 Task: Search one way flight ticket for 3 adults, 3 children in premium economy from Gunnison: Gunnison-crested Butte Regional Airport to Sheridan: Sheridan County Airport on 8-6-2023. Choice of flights is Alaska. Price is upto 89000. Outbound departure time preference is 23:00.
Action: Mouse moved to (292, 460)
Screenshot: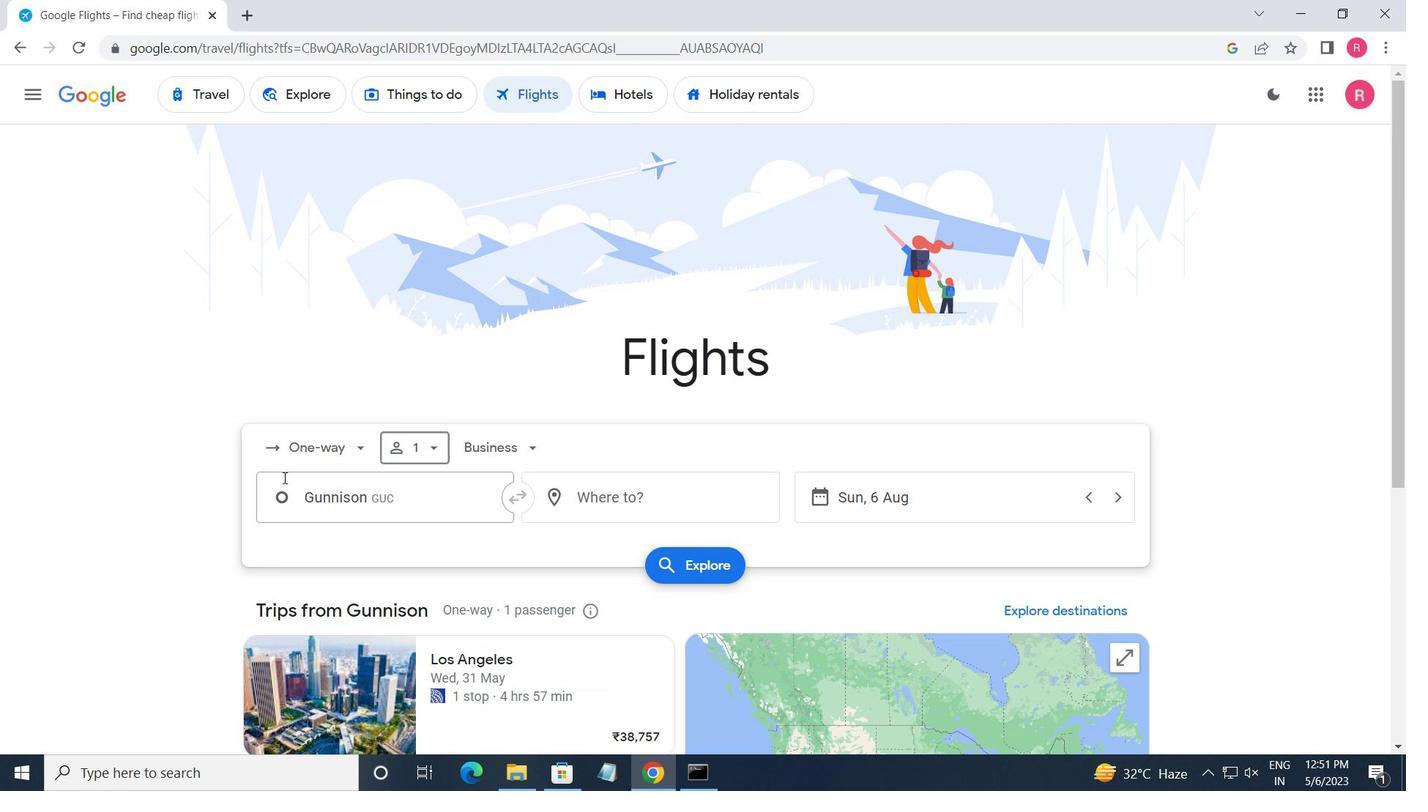 
Action: Mouse pressed left at (292, 460)
Screenshot: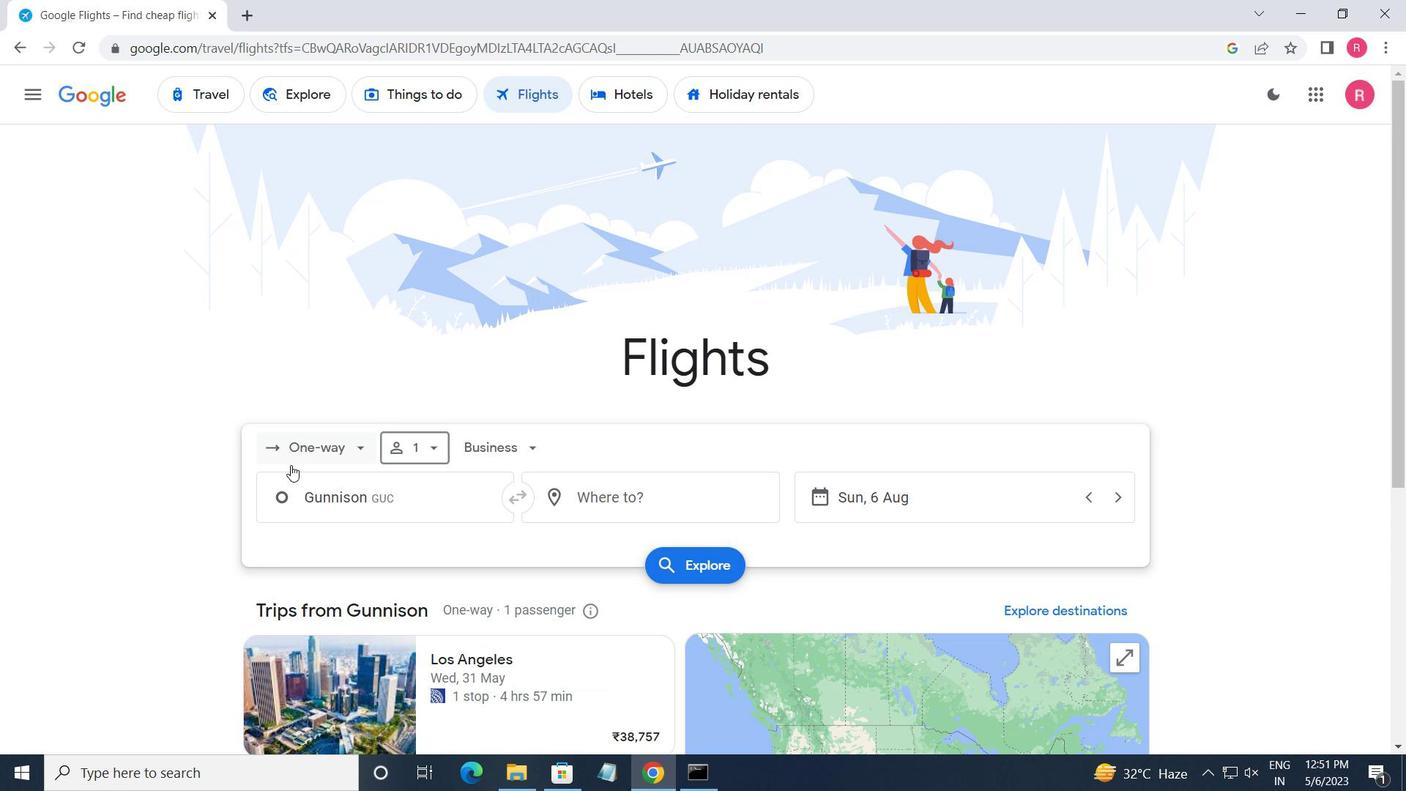 
Action: Mouse moved to (346, 538)
Screenshot: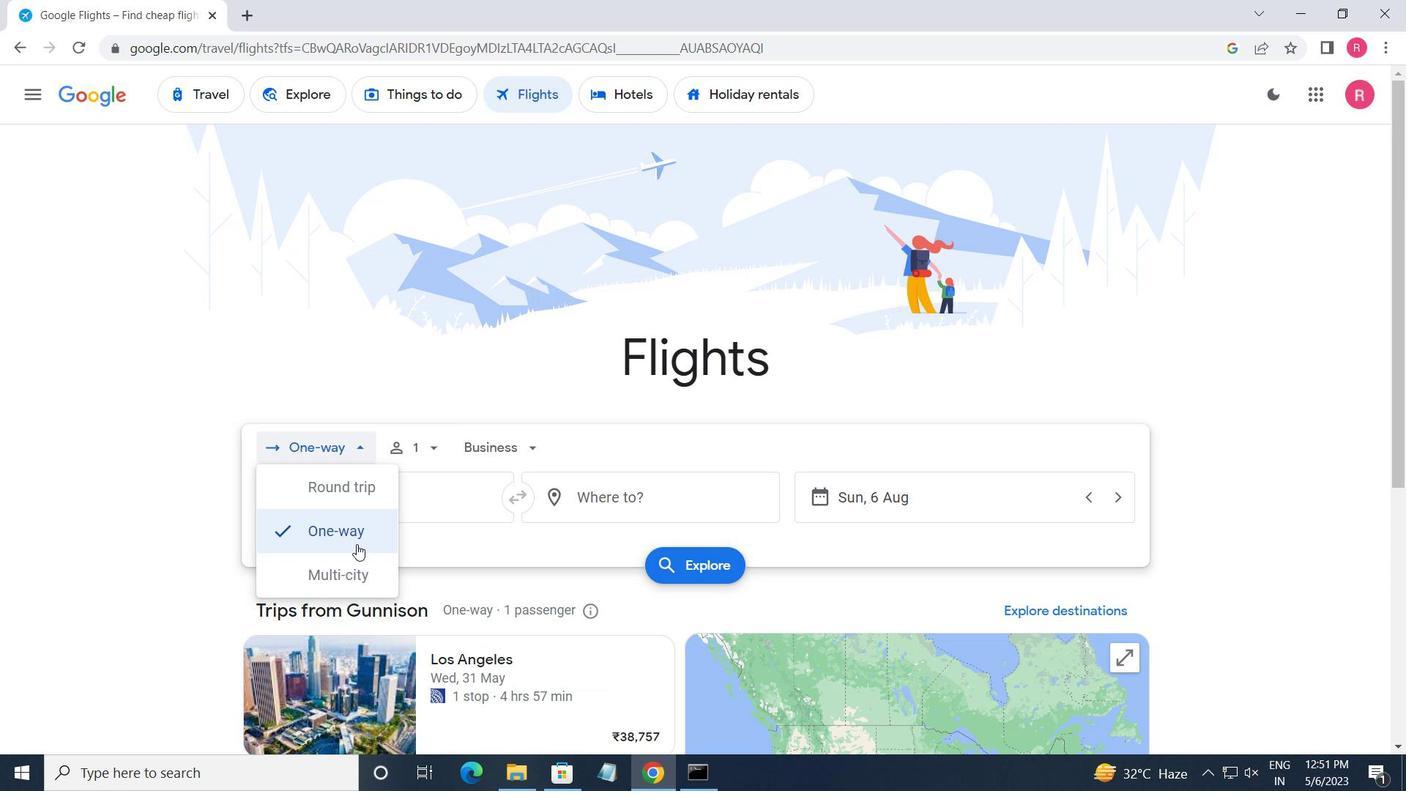 
Action: Mouse pressed left at (346, 538)
Screenshot: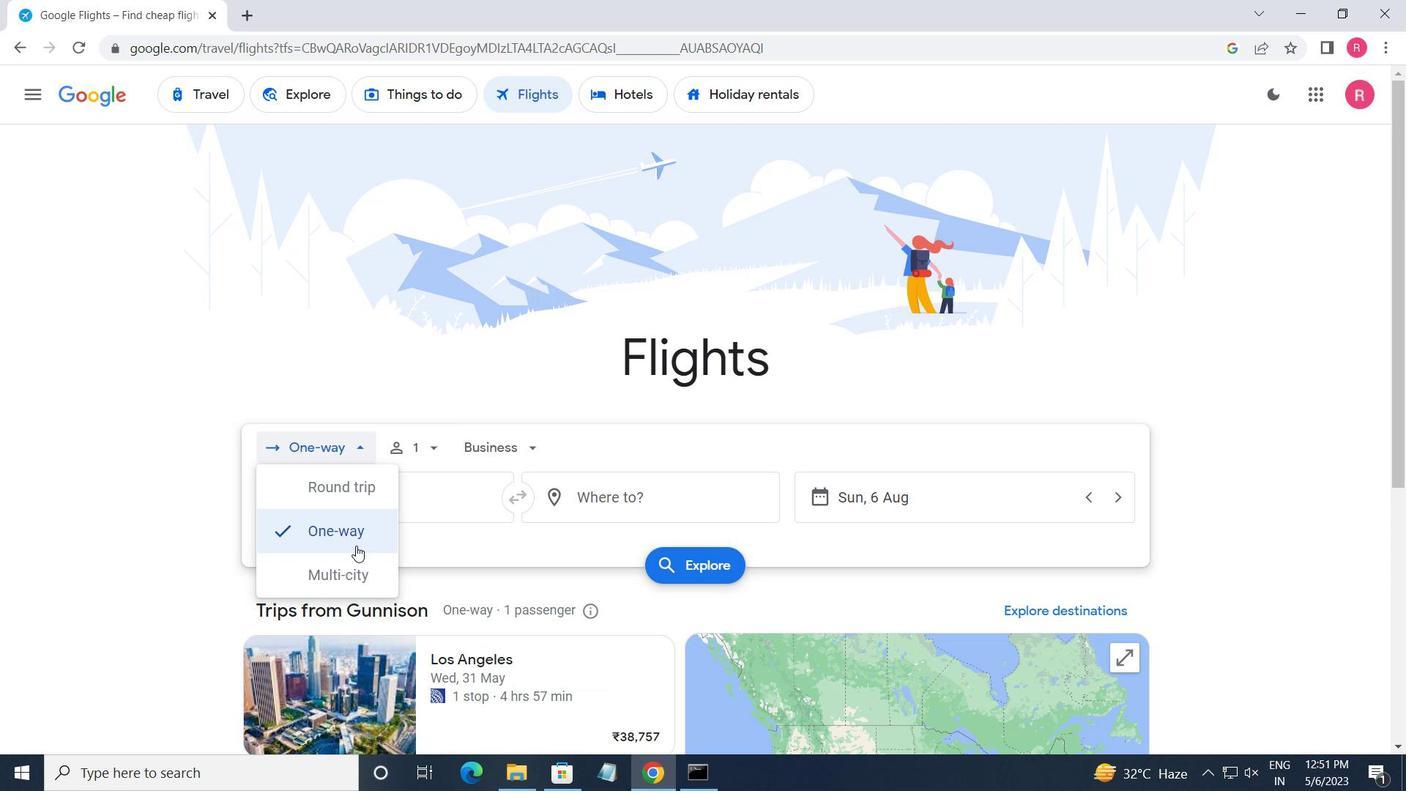 
Action: Mouse moved to (414, 458)
Screenshot: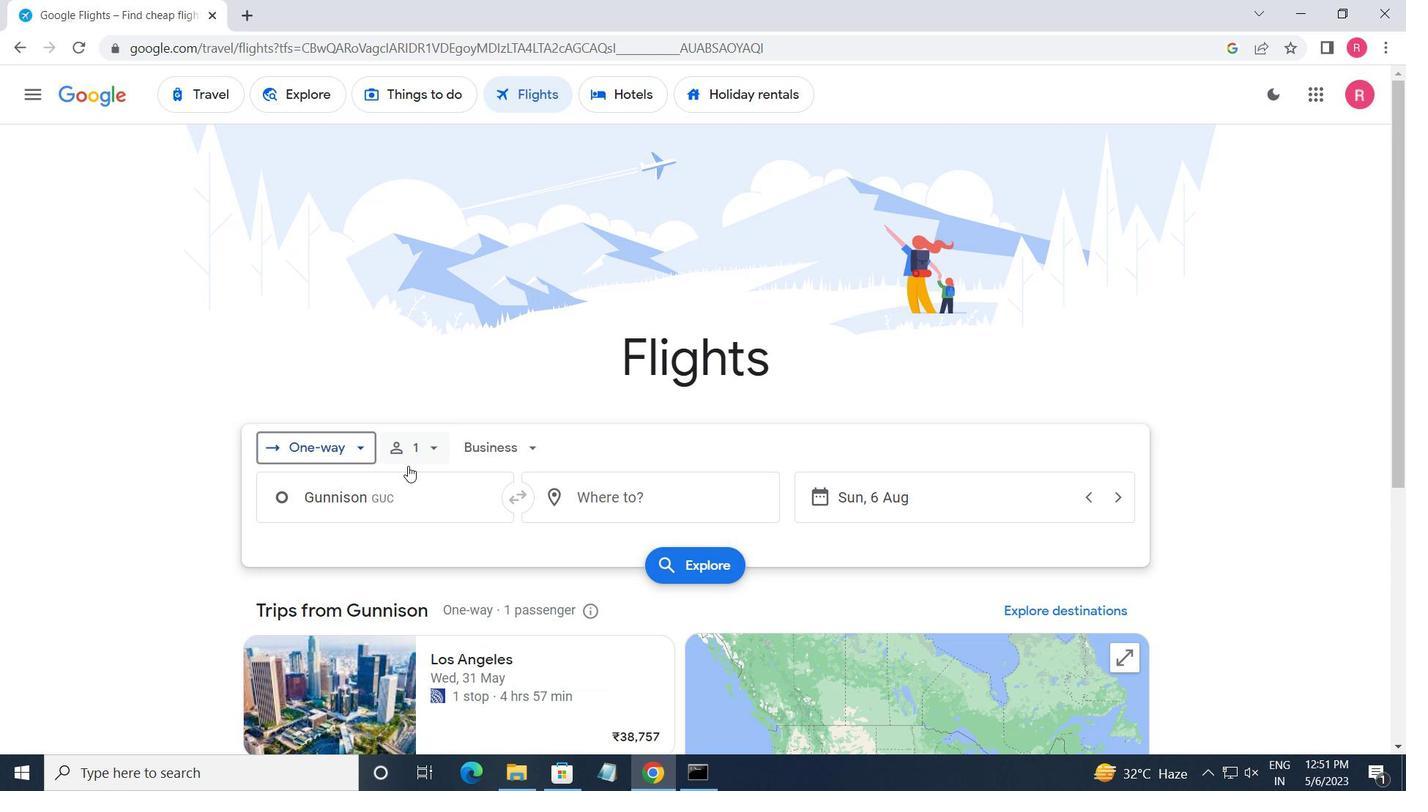
Action: Mouse pressed left at (414, 458)
Screenshot: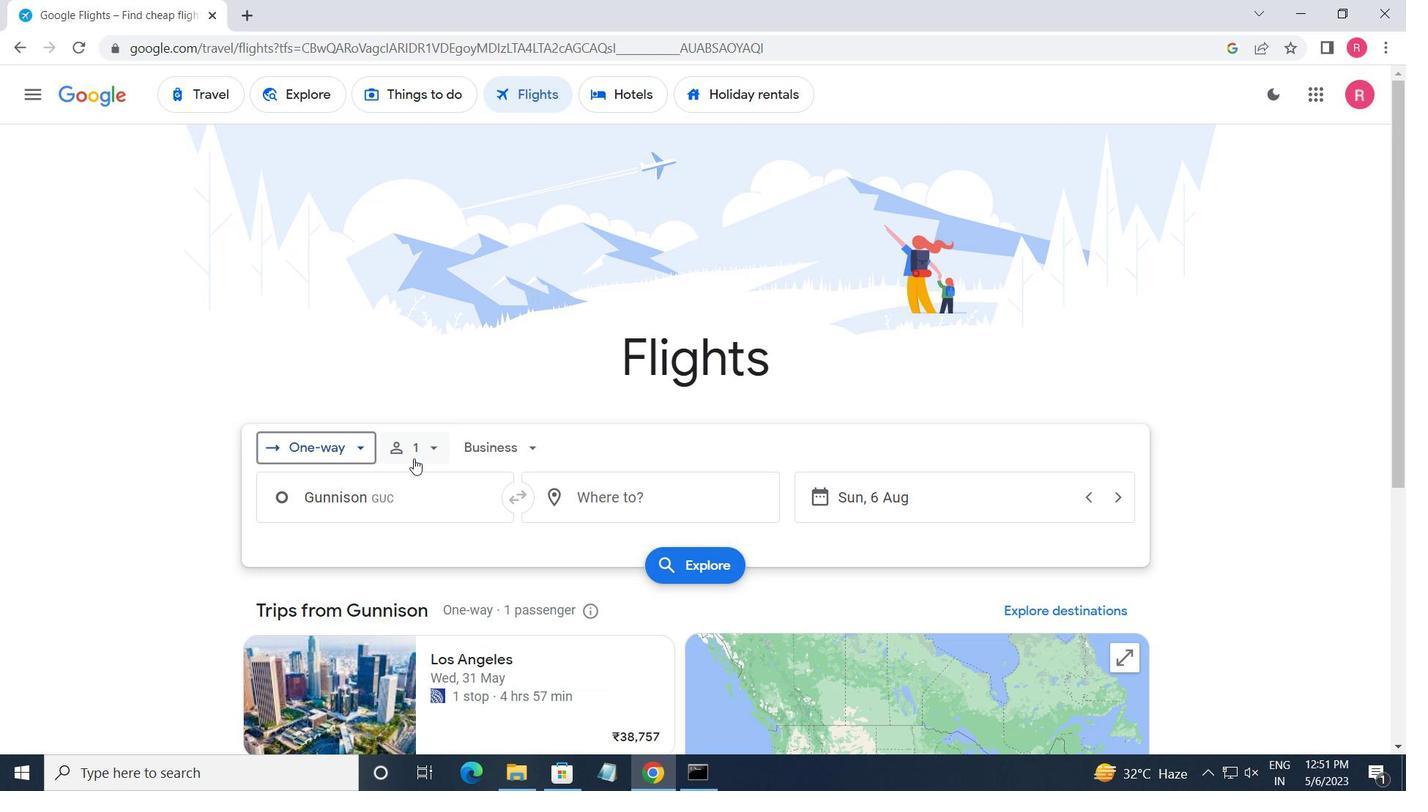 
Action: Mouse moved to (561, 501)
Screenshot: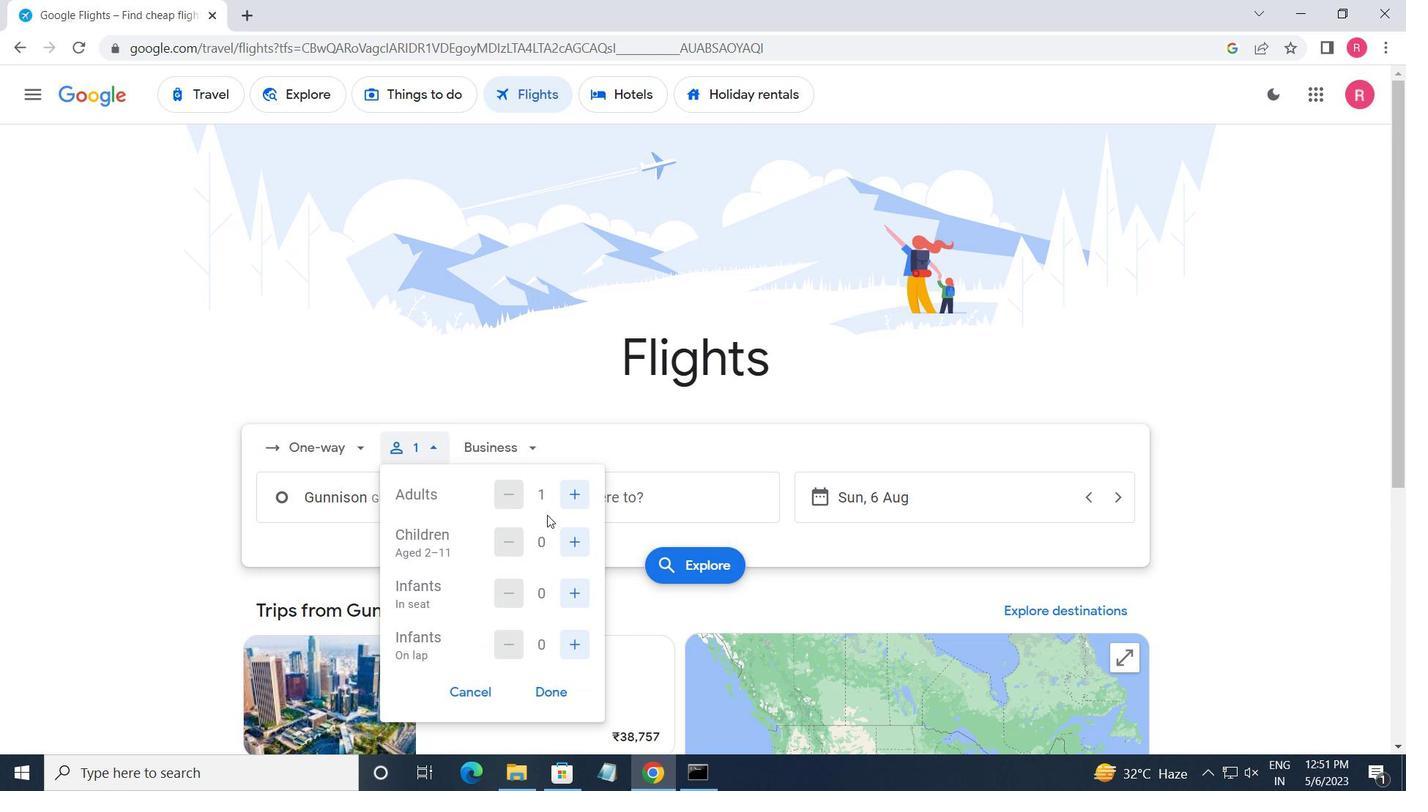 
Action: Mouse pressed left at (561, 501)
Screenshot: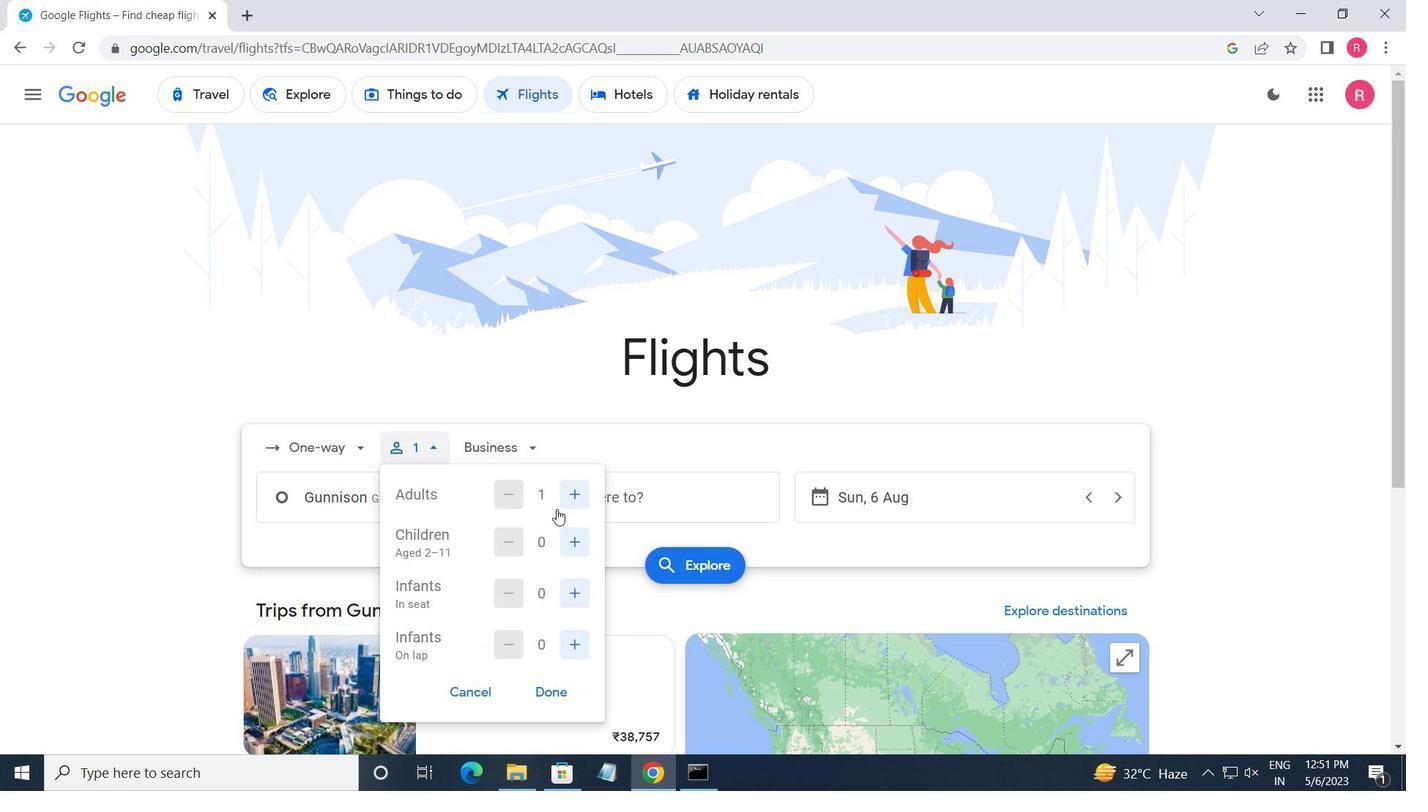 
Action: Mouse pressed left at (561, 501)
Screenshot: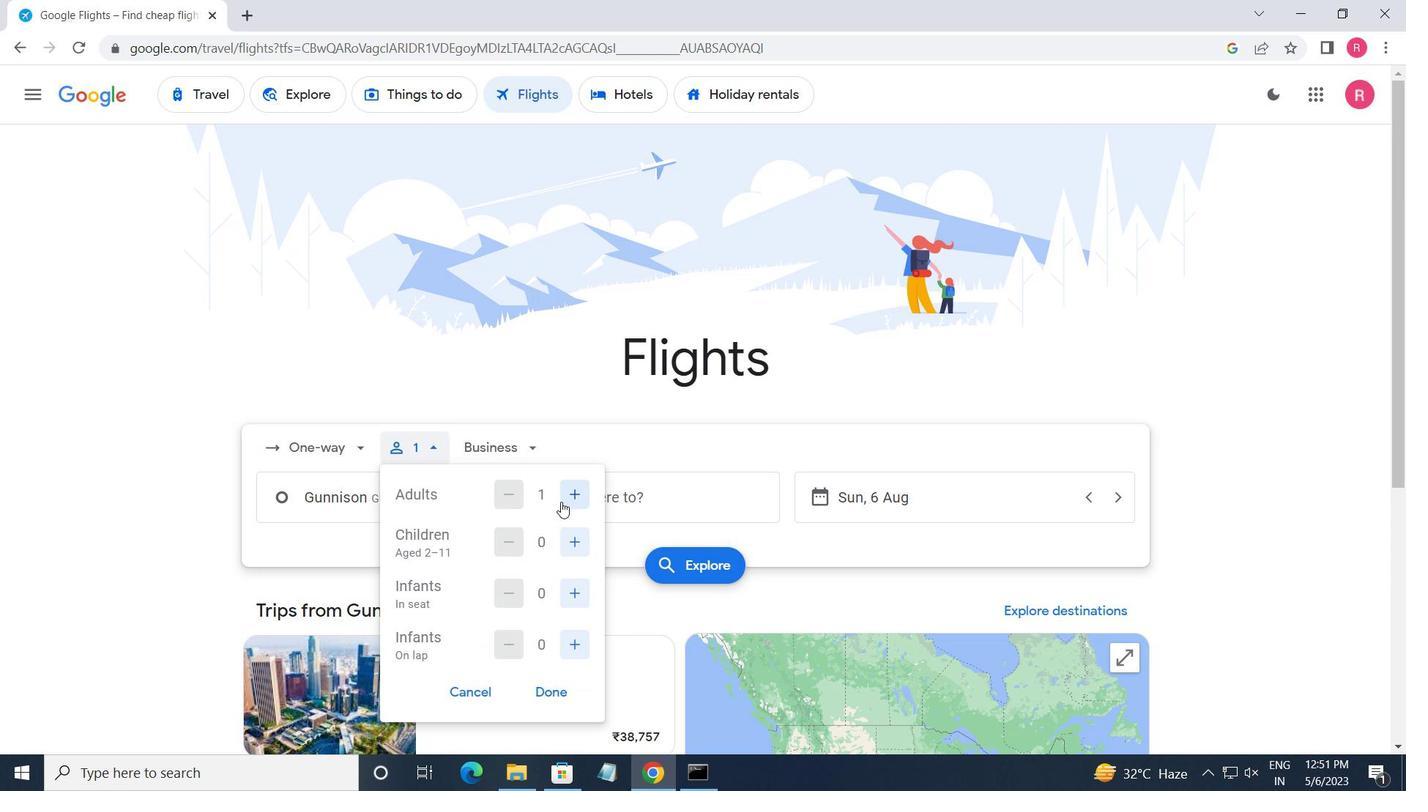 
Action: Mouse moved to (574, 545)
Screenshot: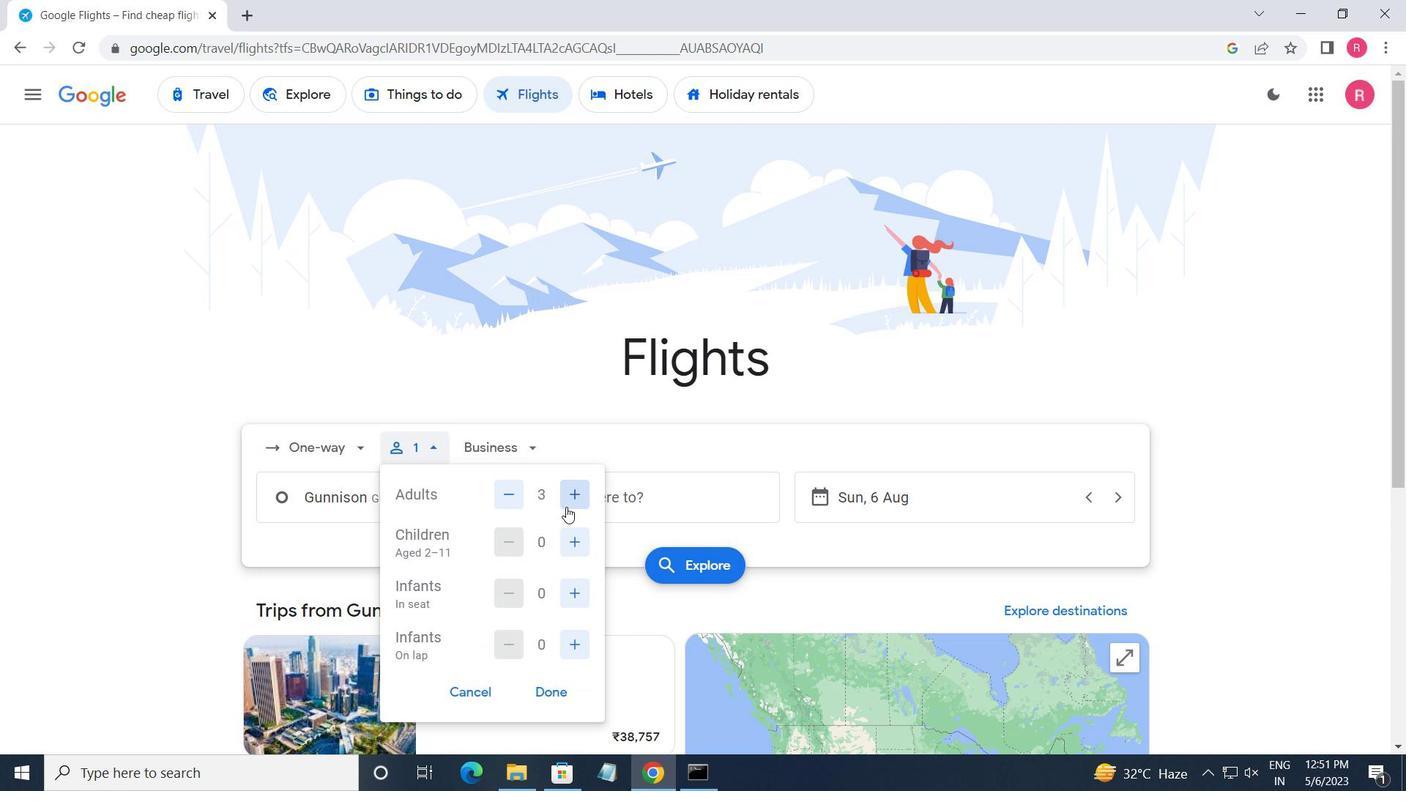 
Action: Mouse pressed left at (574, 545)
Screenshot: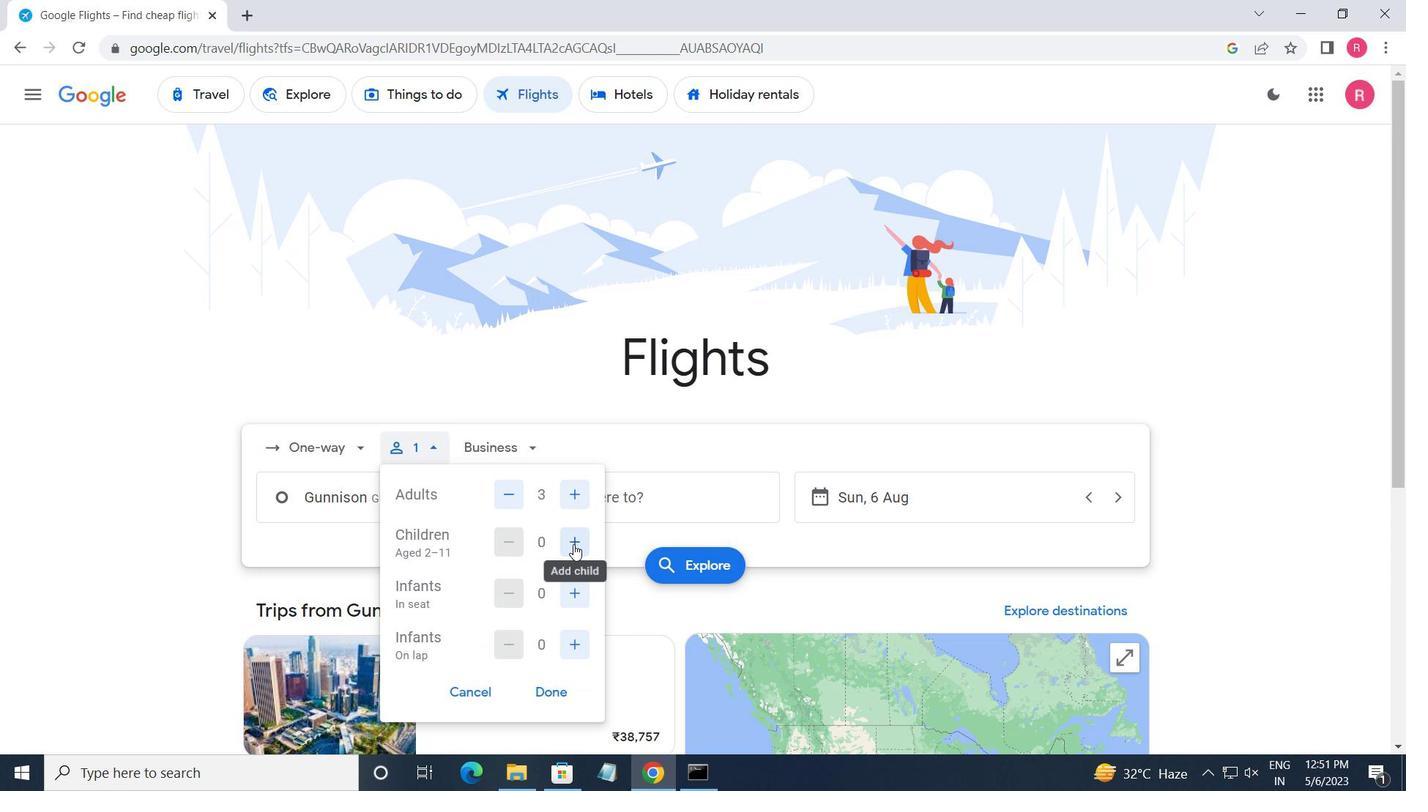 
Action: Mouse pressed left at (574, 545)
Screenshot: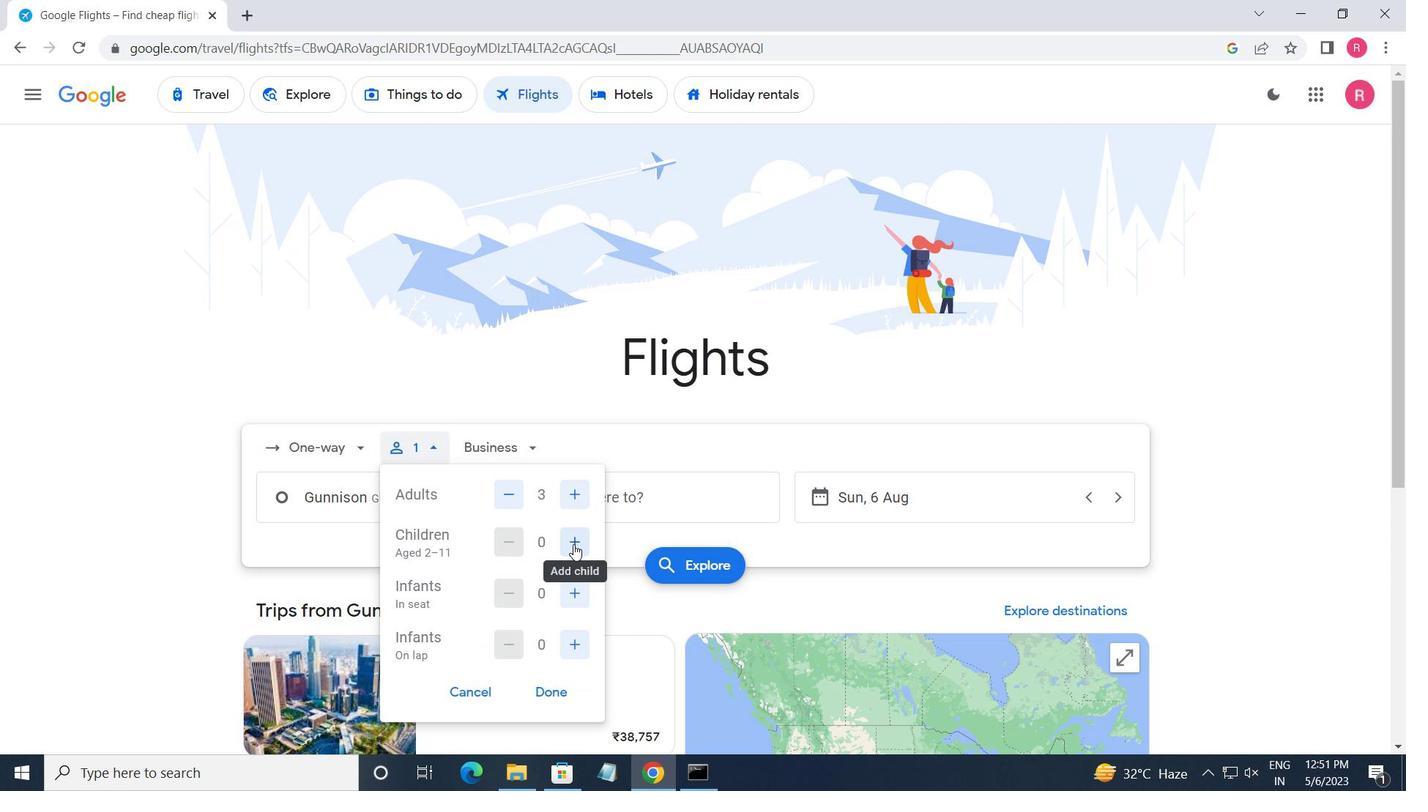 
Action: Mouse pressed left at (574, 545)
Screenshot: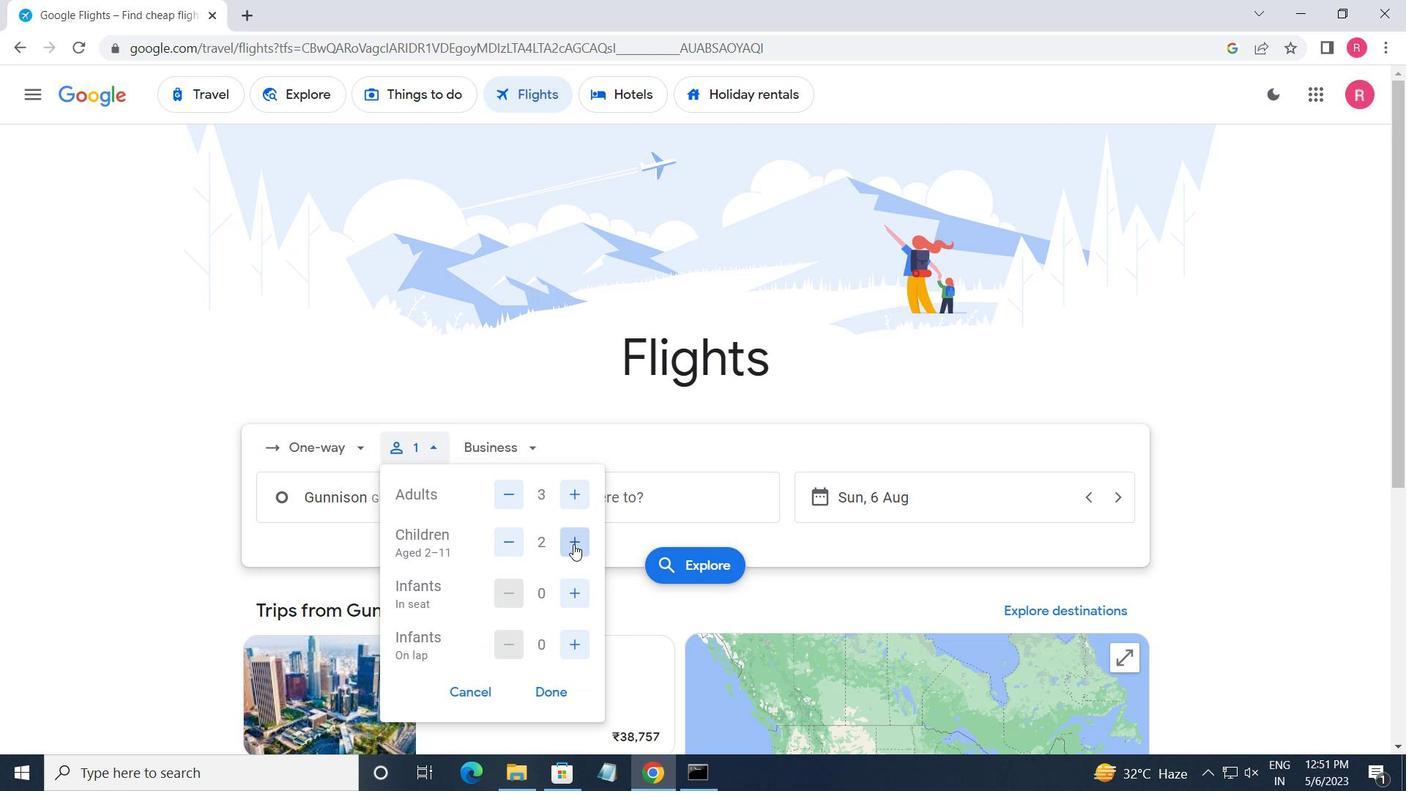 
Action: Mouse moved to (553, 693)
Screenshot: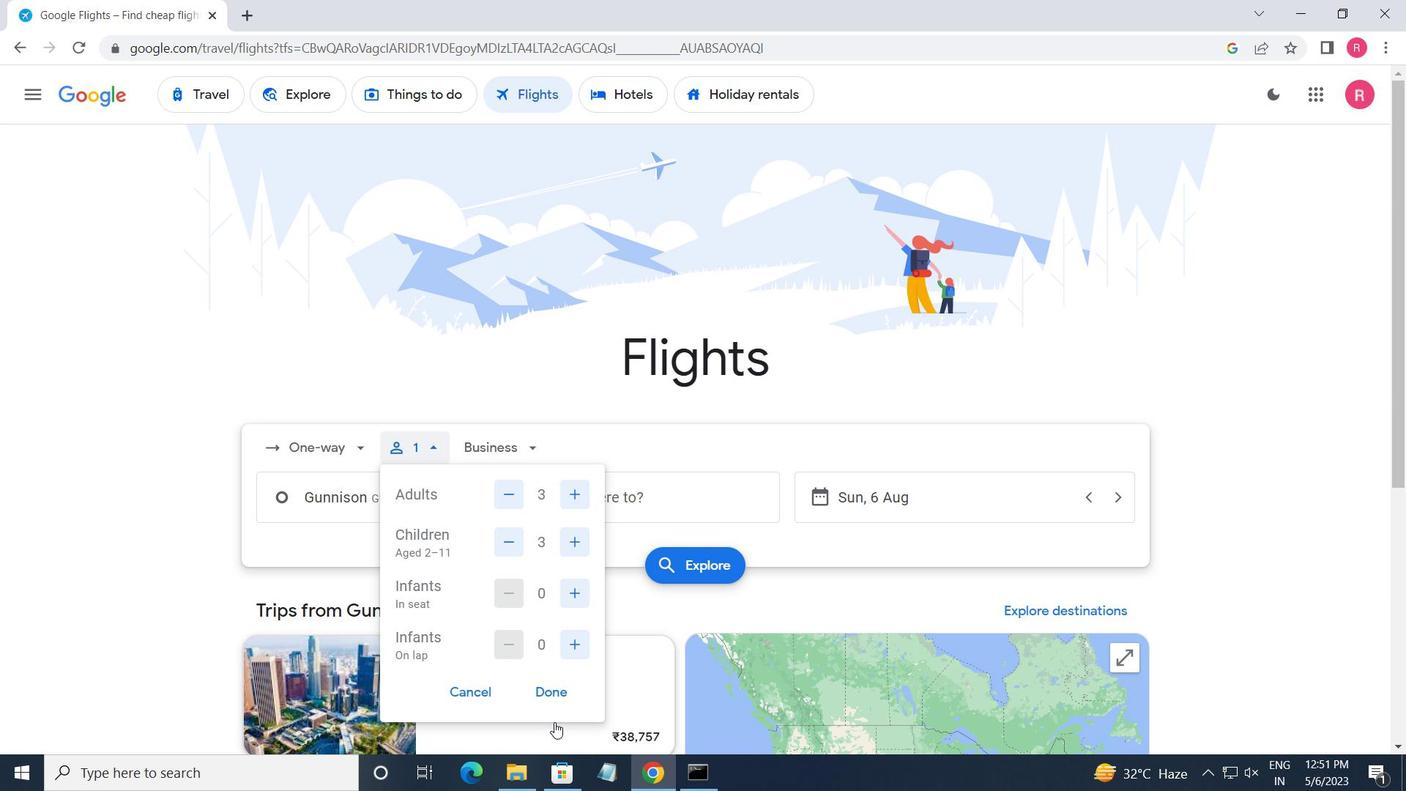 
Action: Mouse pressed left at (553, 693)
Screenshot: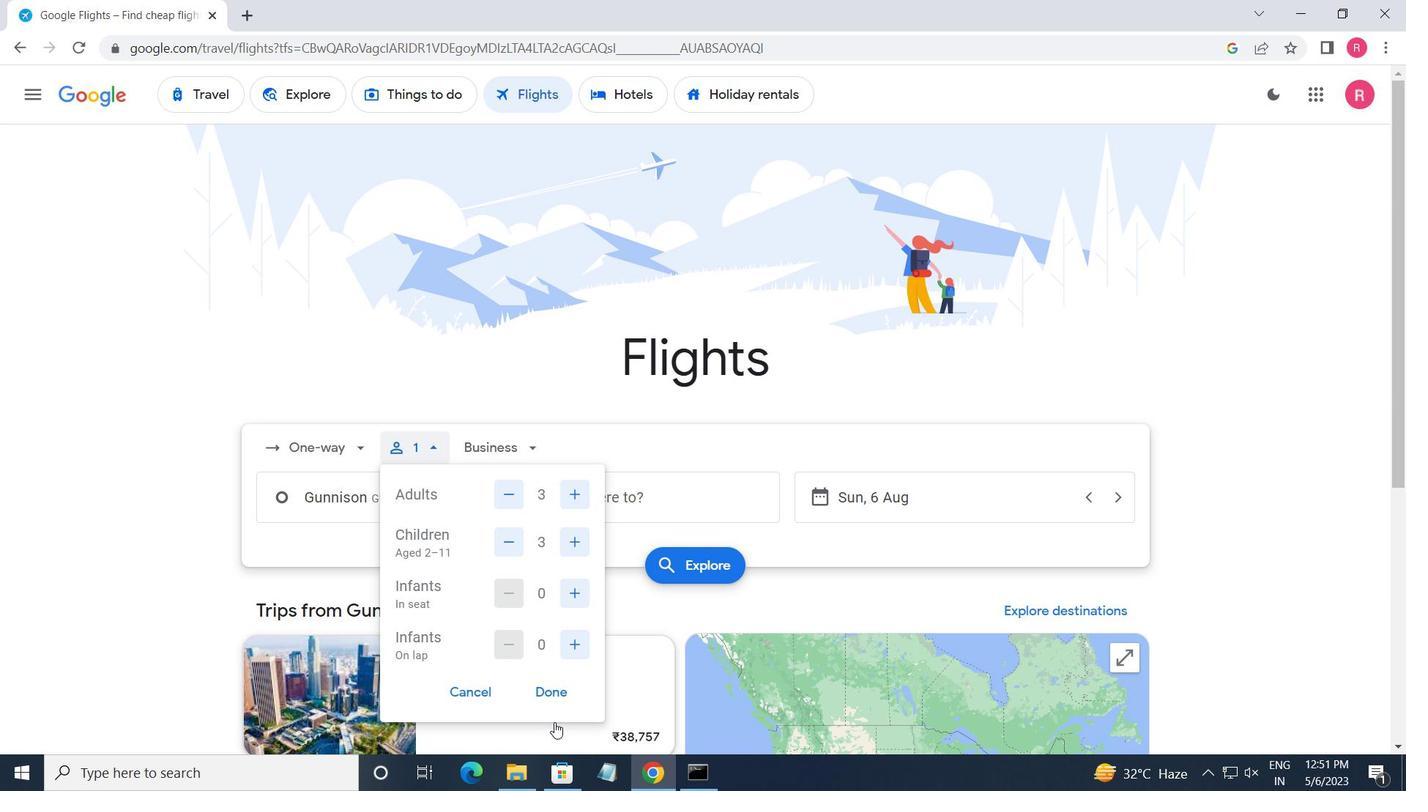 
Action: Mouse moved to (511, 455)
Screenshot: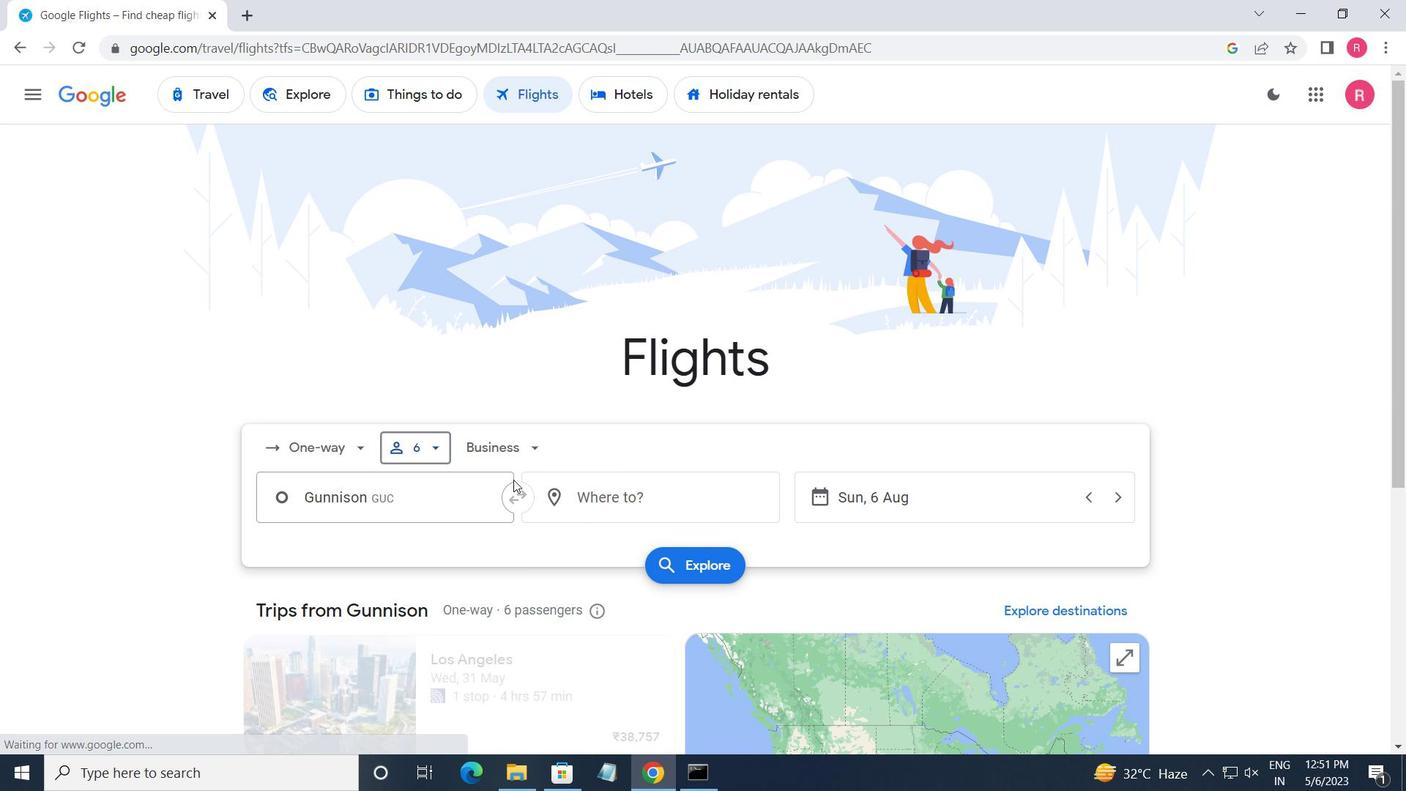 
Action: Mouse pressed left at (511, 455)
Screenshot: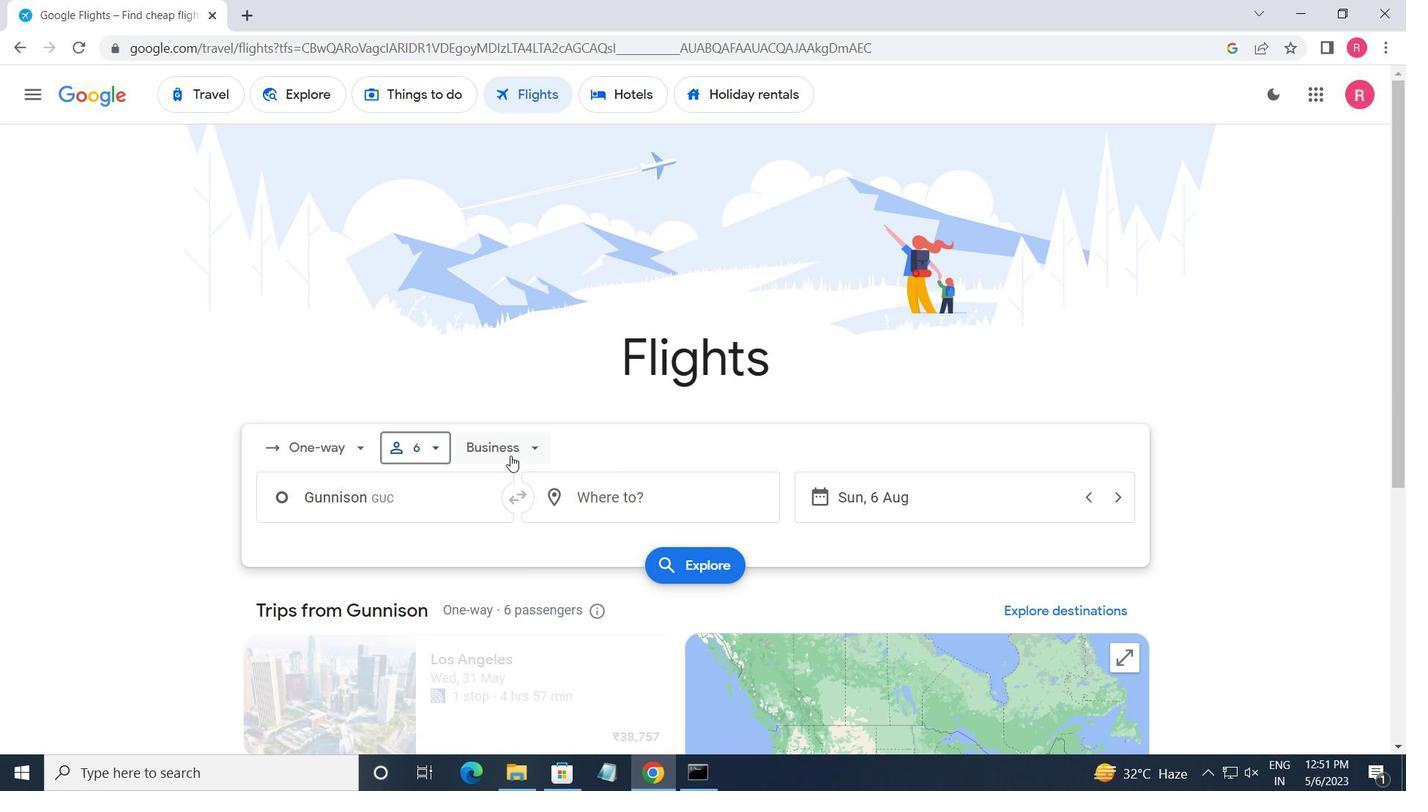 
Action: Mouse moved to (530, 489)
Screenshot: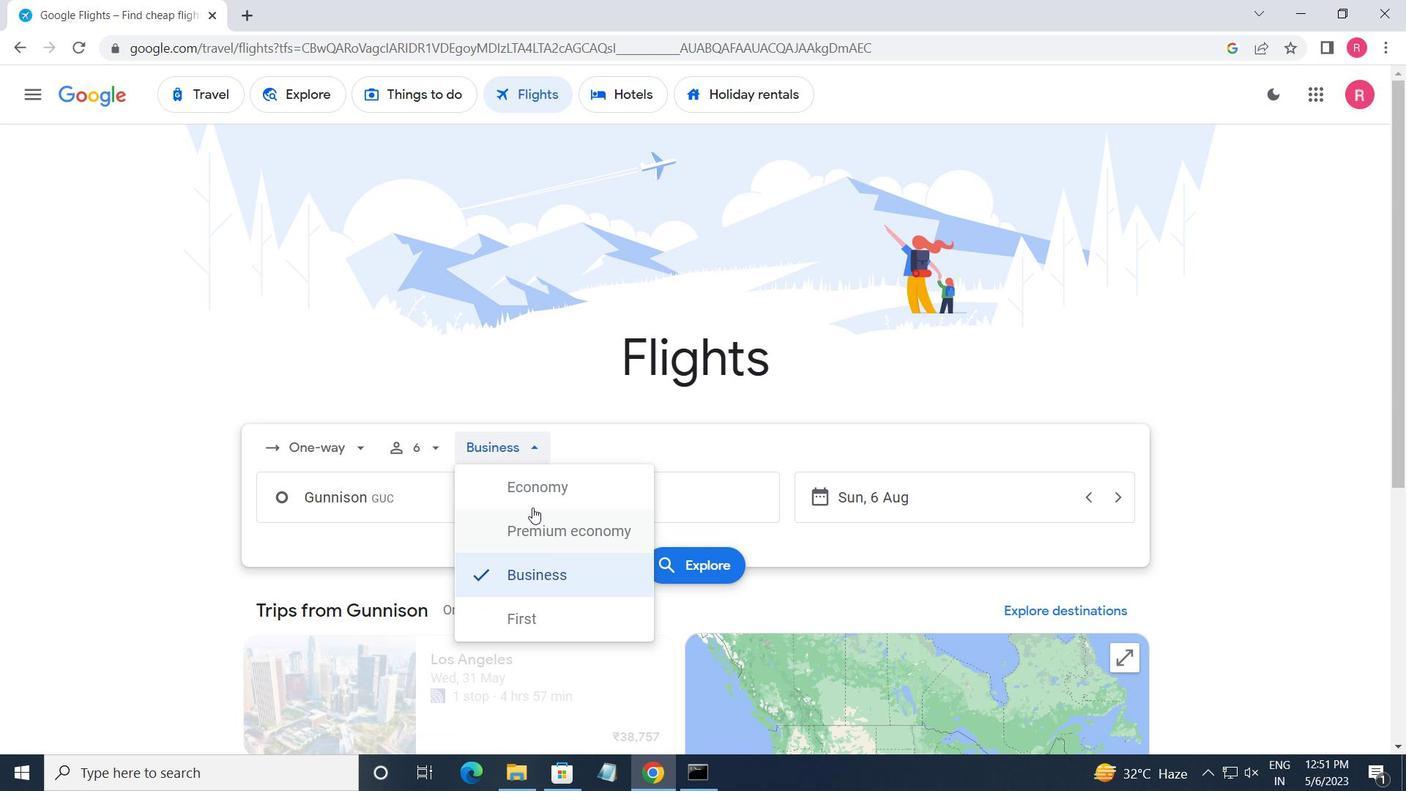 
Action: Mouse pressed left at (530, 489)
Screenshot: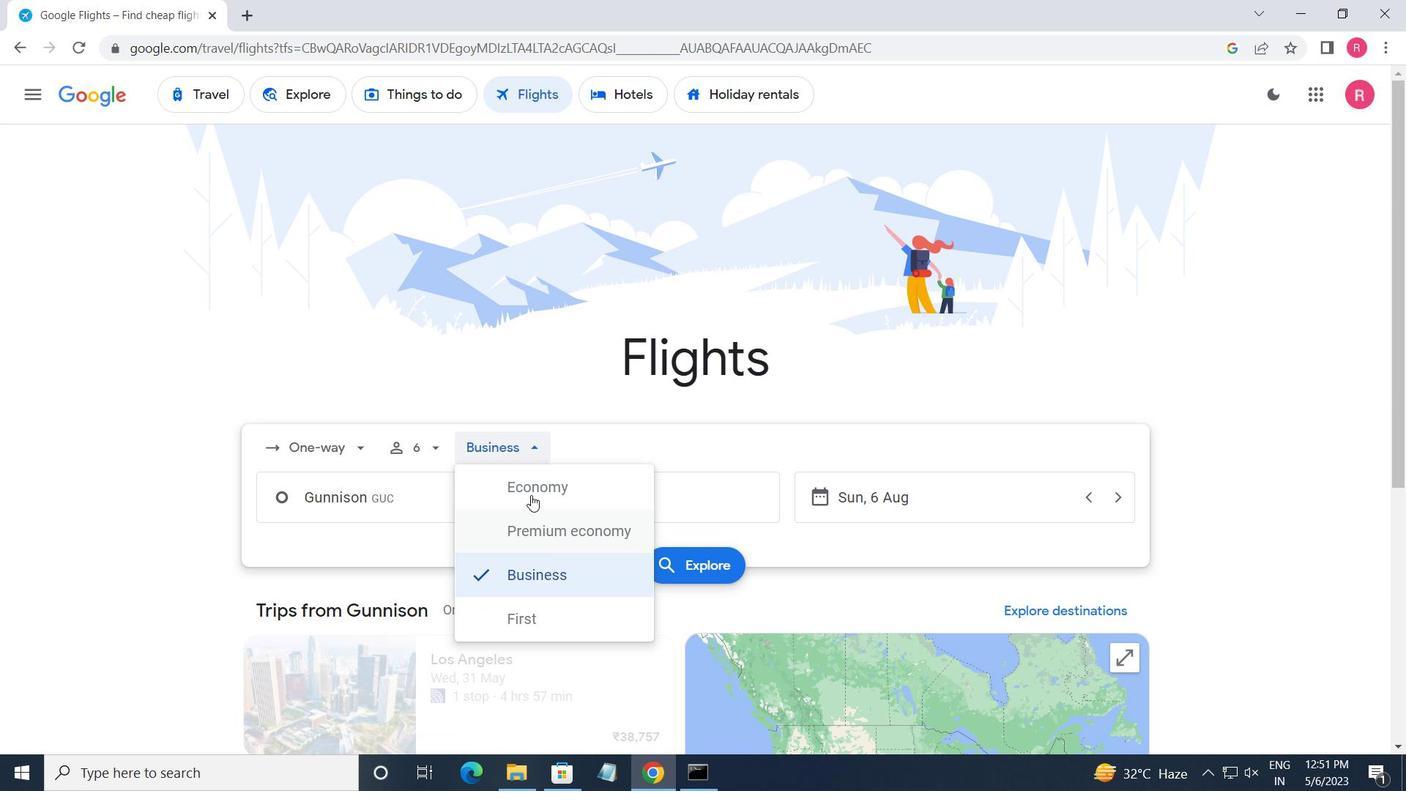 
Action: Mouse moved to (439, 499)
Screenshot: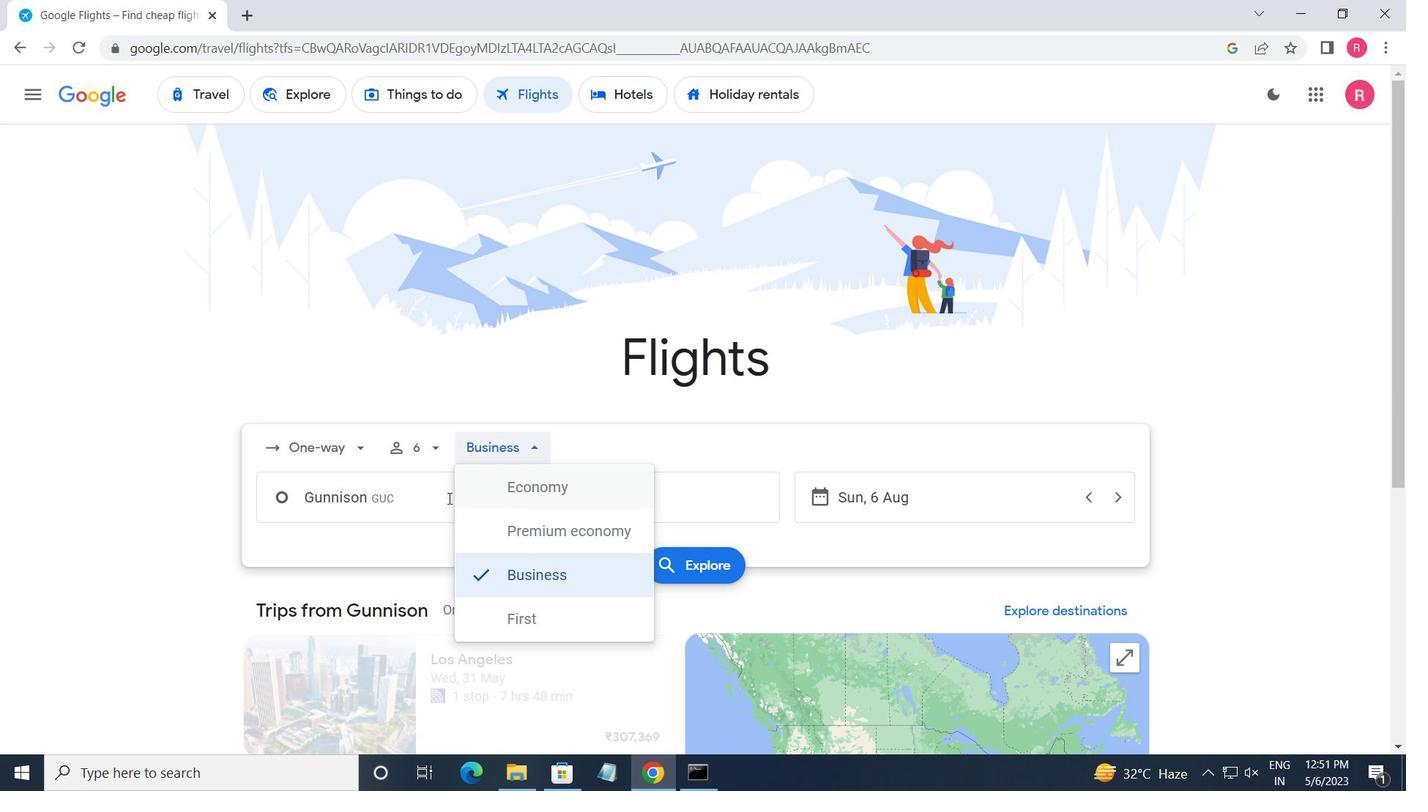 
Action: Mouse pressed left at (439, 499)
Screenshot: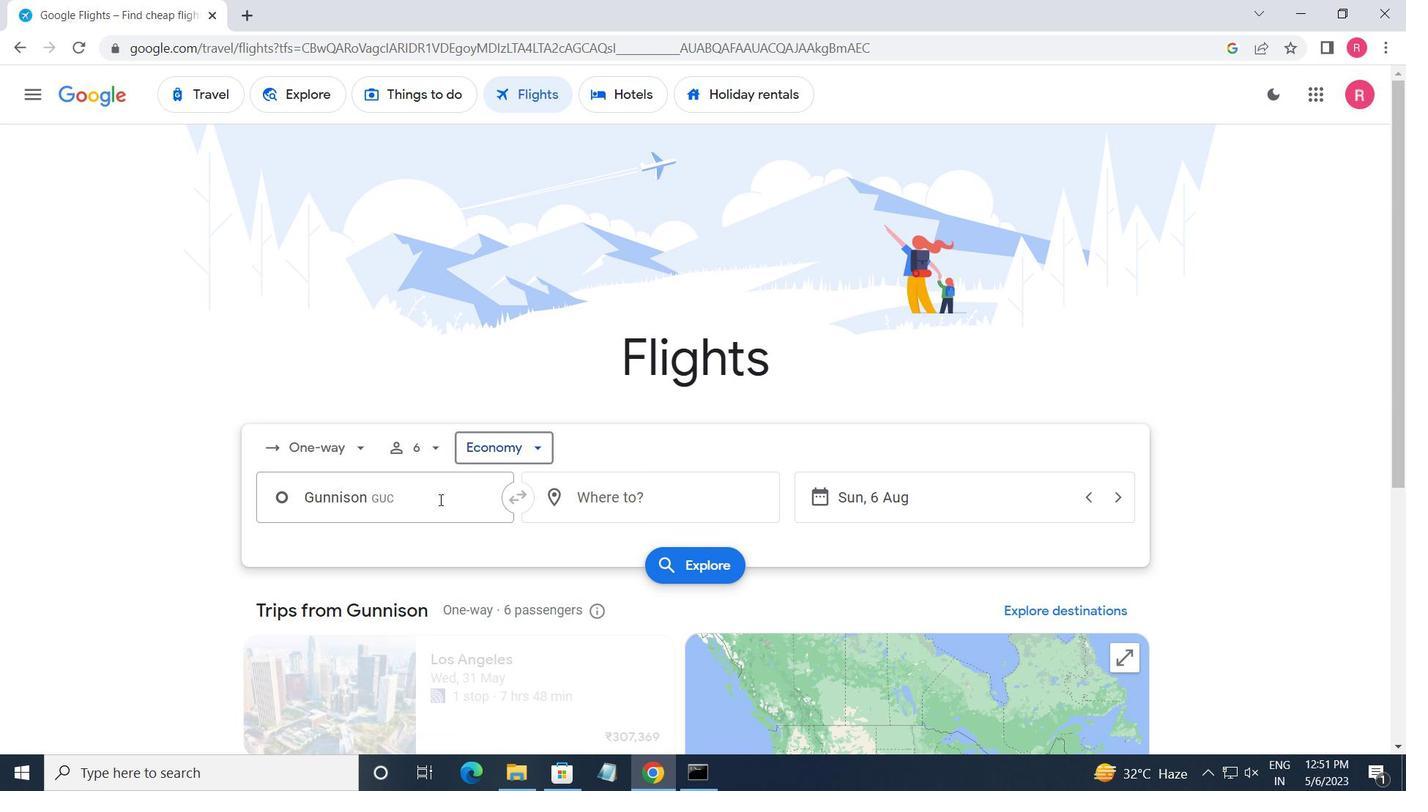
Action: Key pressed <Key.shift>GUNNISON
Screenshot: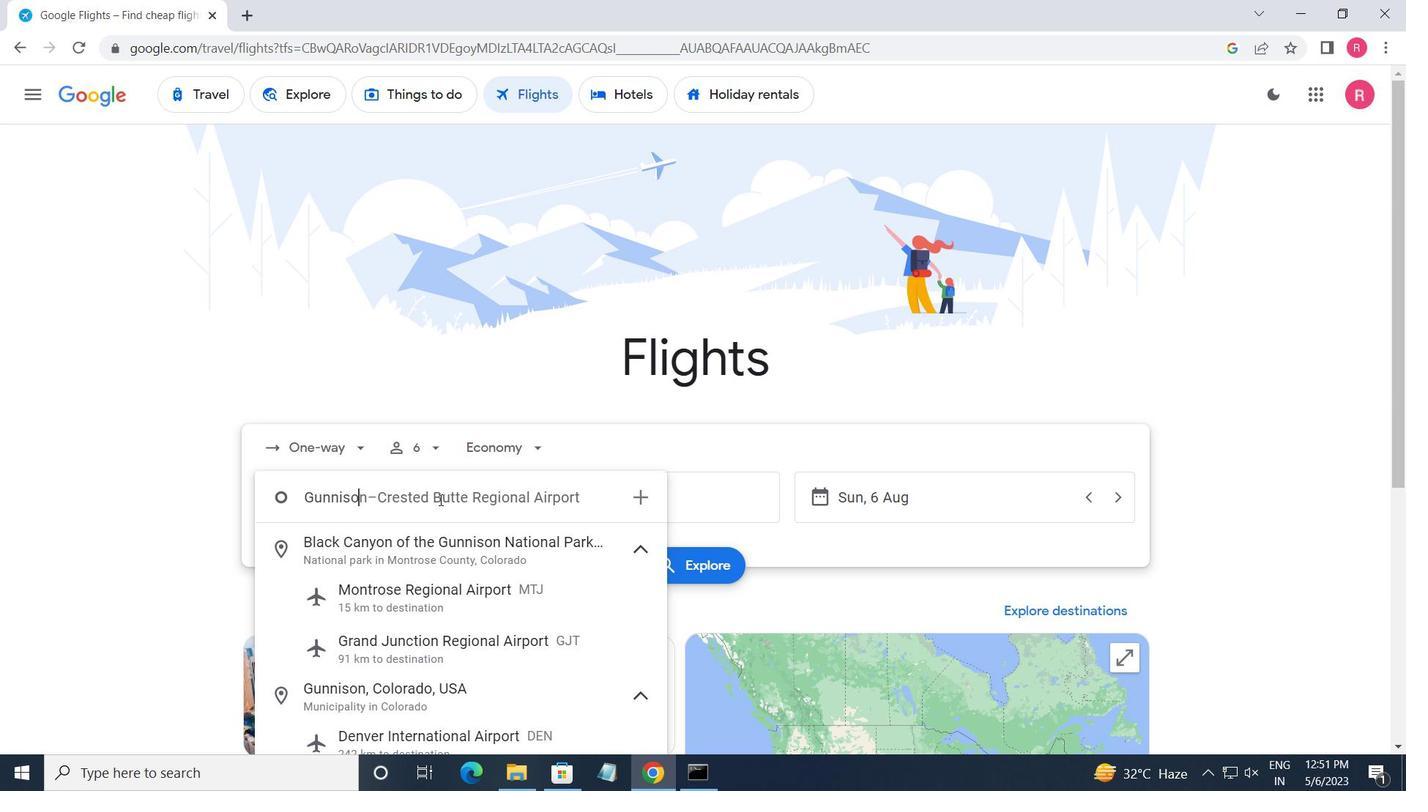 
Action: Mouse moved to (426, 655)
Screenshot: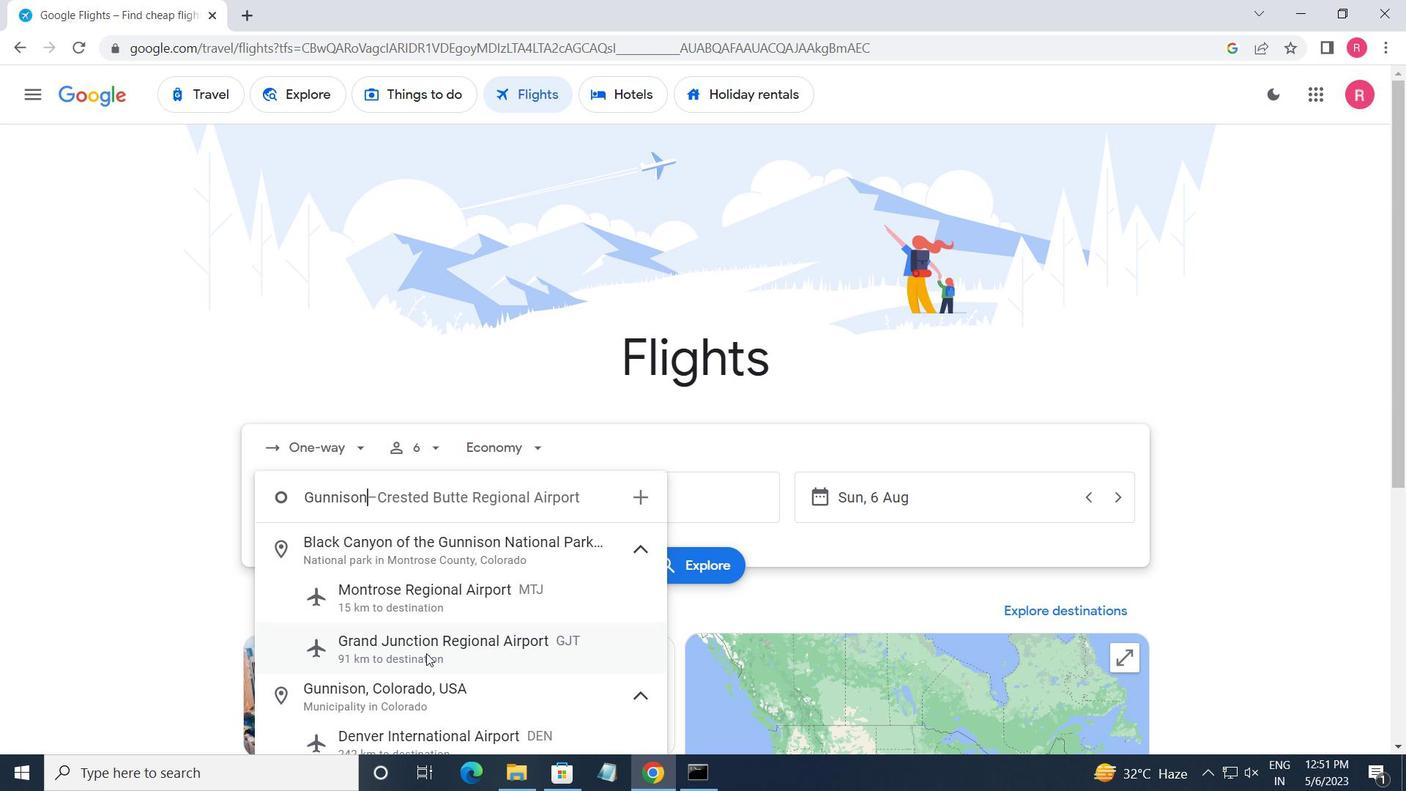 
Action: Mouse scrolled (426, 654) with delta (0, 0)
Screenshot: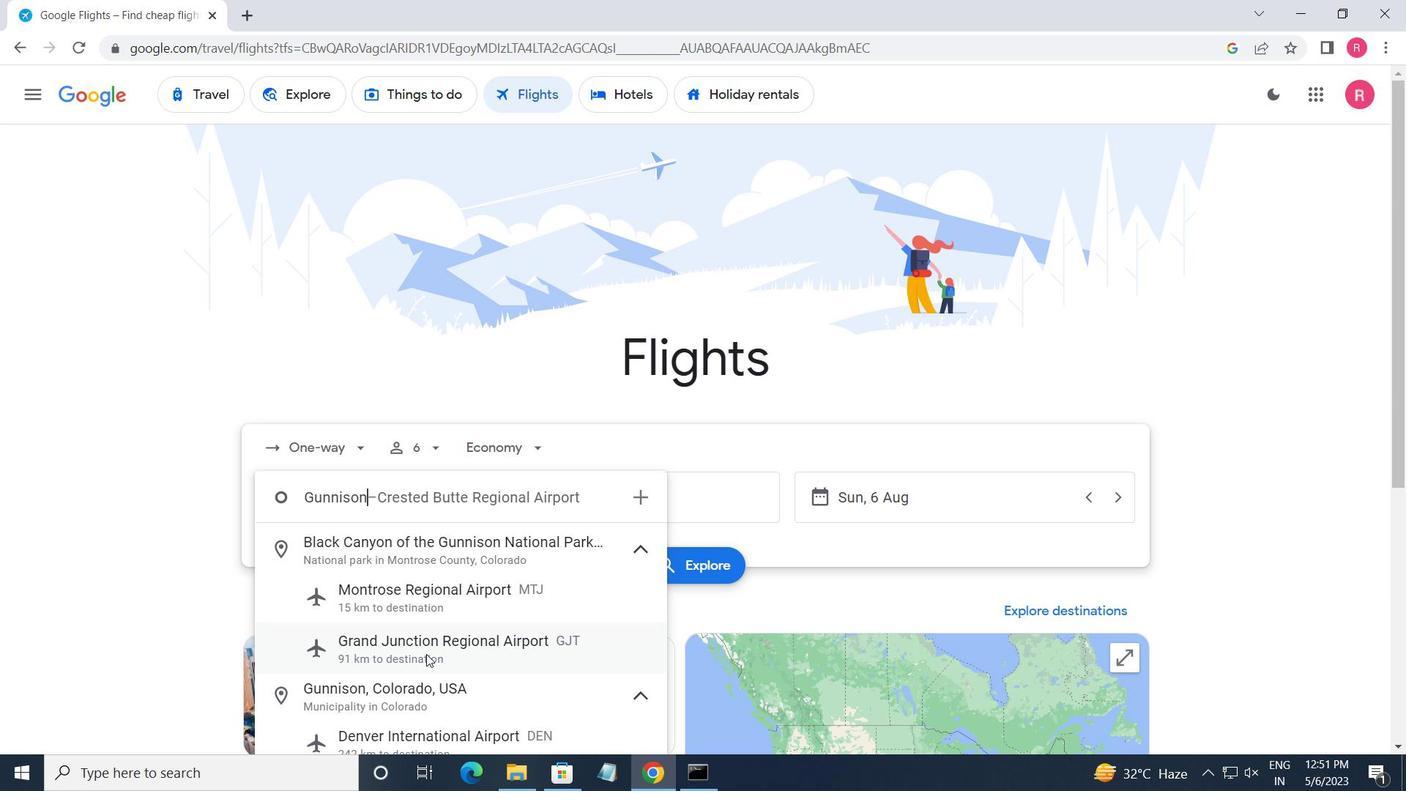 
Action: Mouse moved to (426, 655)
Screenshot: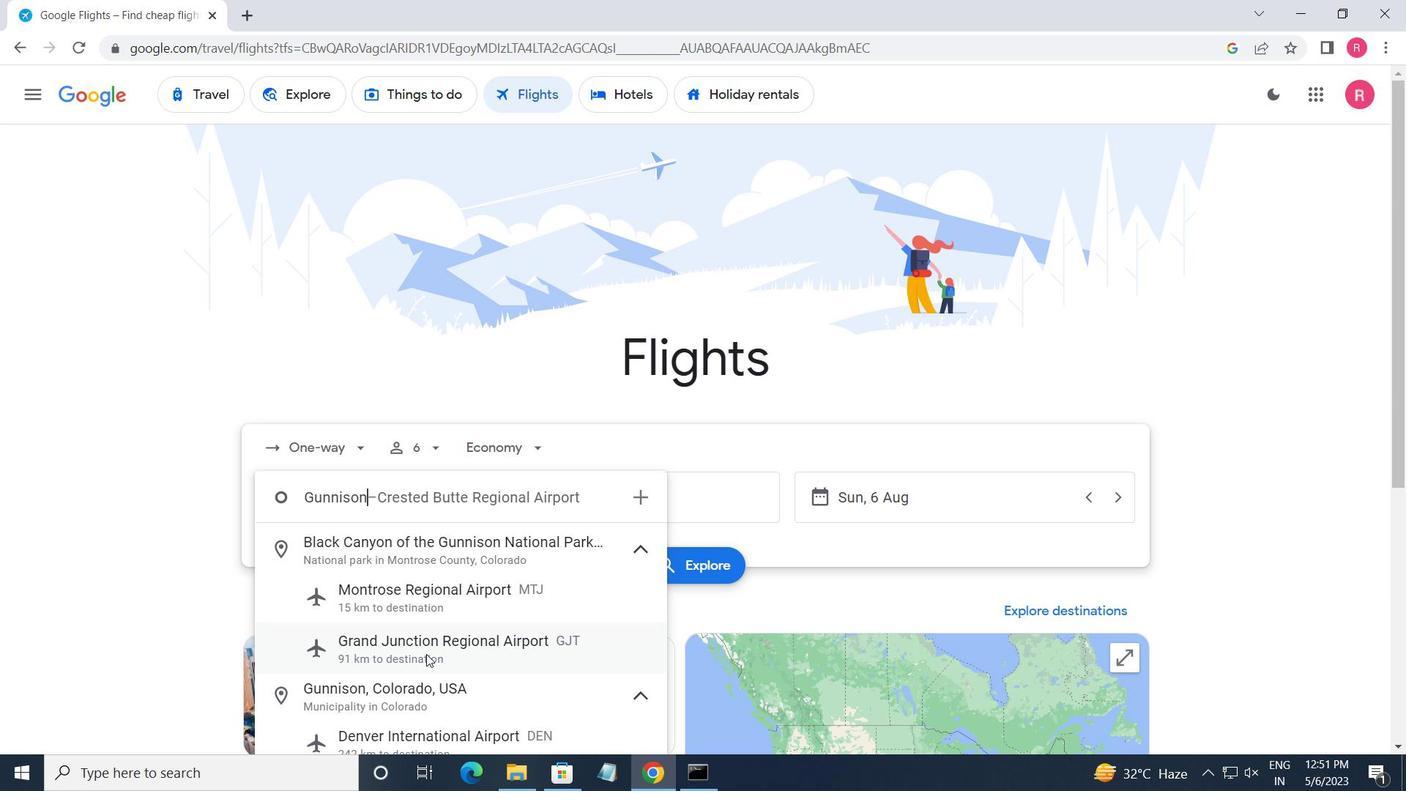 
Action: Mouse scrolled (426, 654) with delta (0, 0)
Screenshot: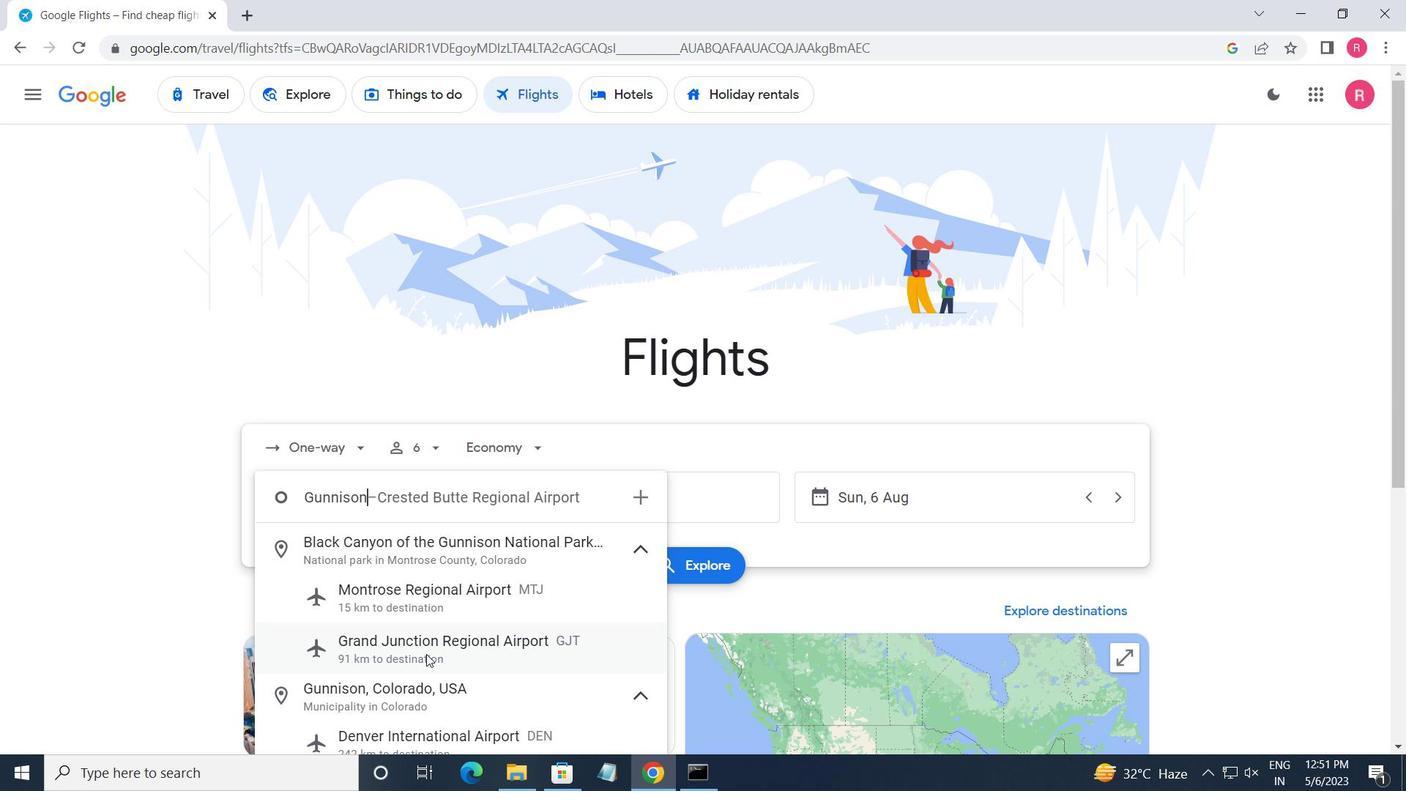 
Action: Mouse moved to (422, 651)
Screenshot: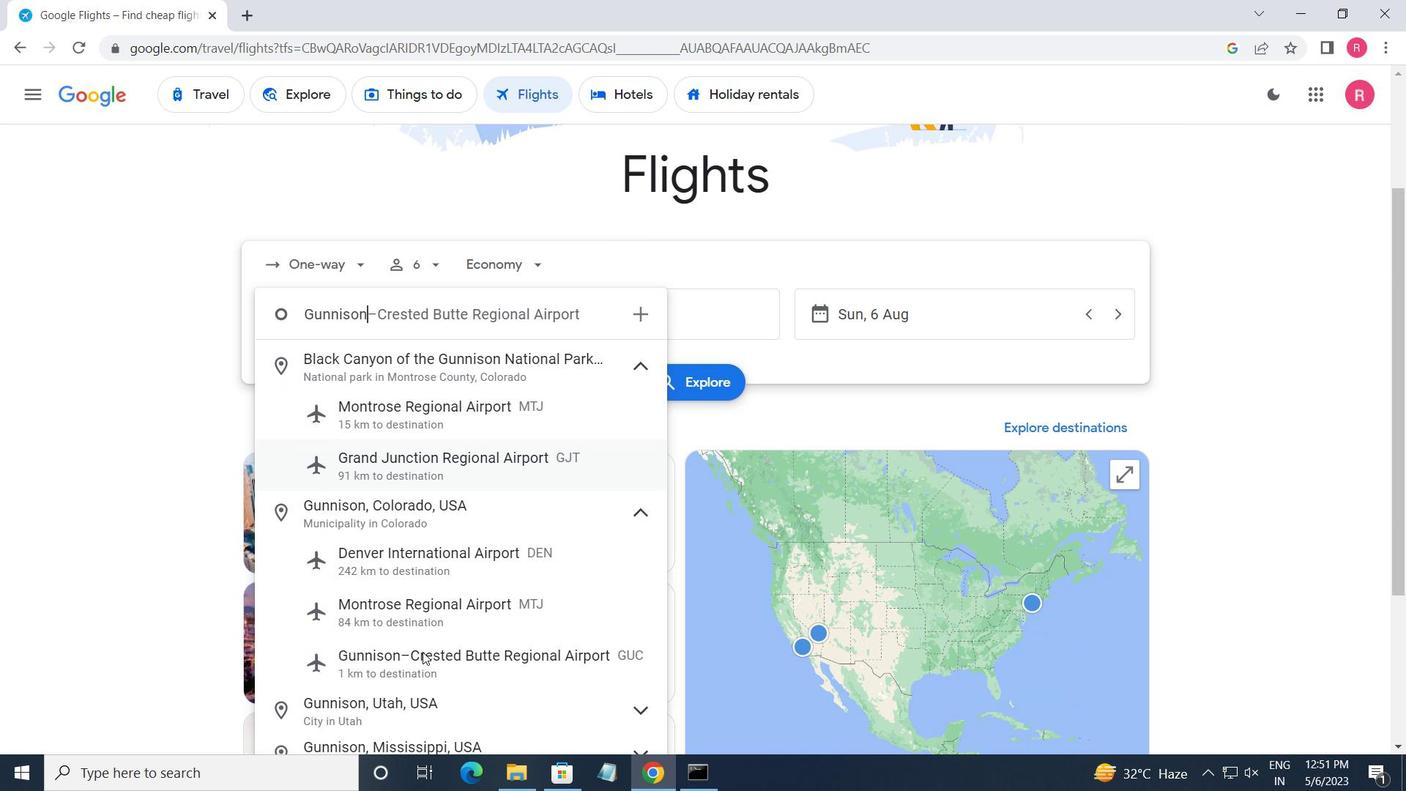 
Action: Mouse pressed left at (422, 651)
Screenshot: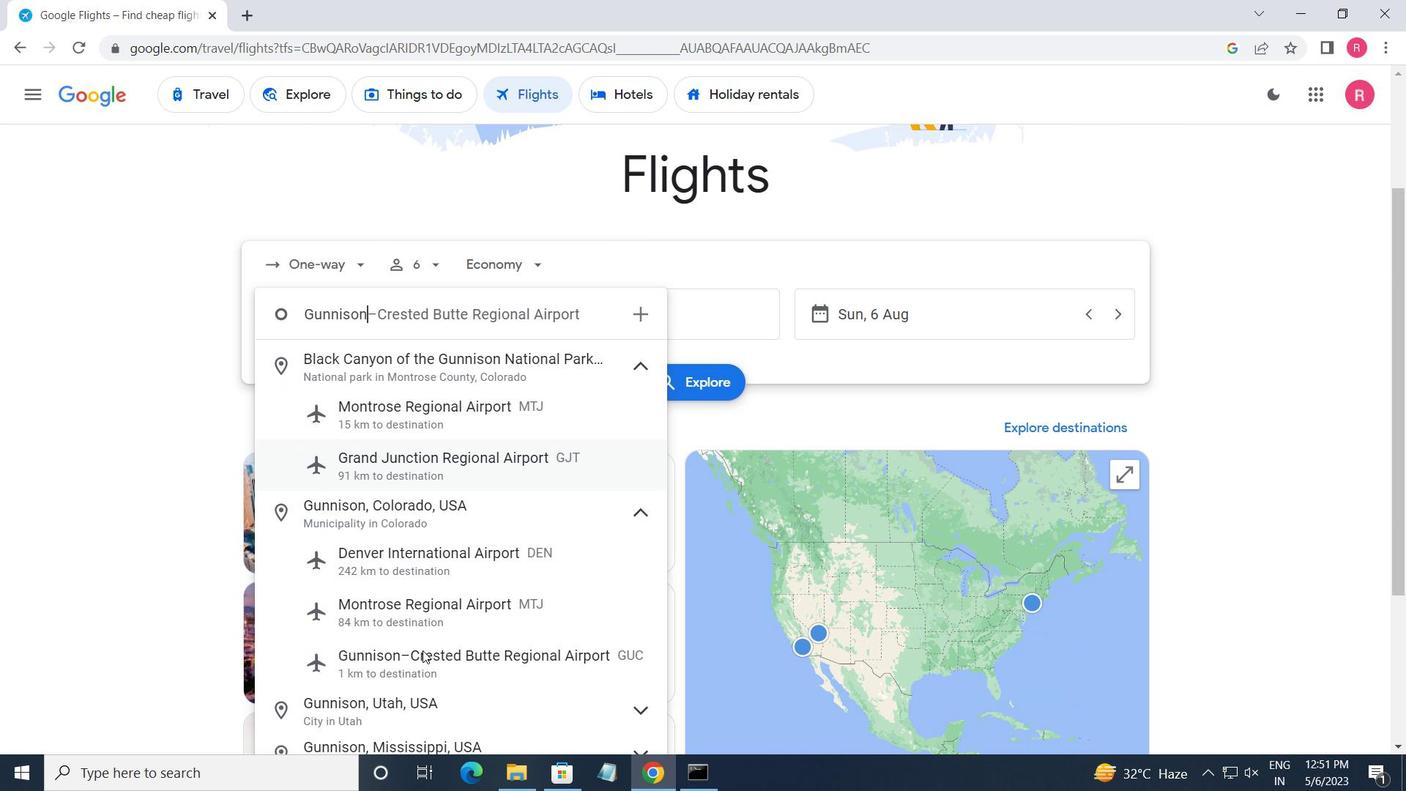 
Action: Mouse moved to (617, 309)
Screenshot: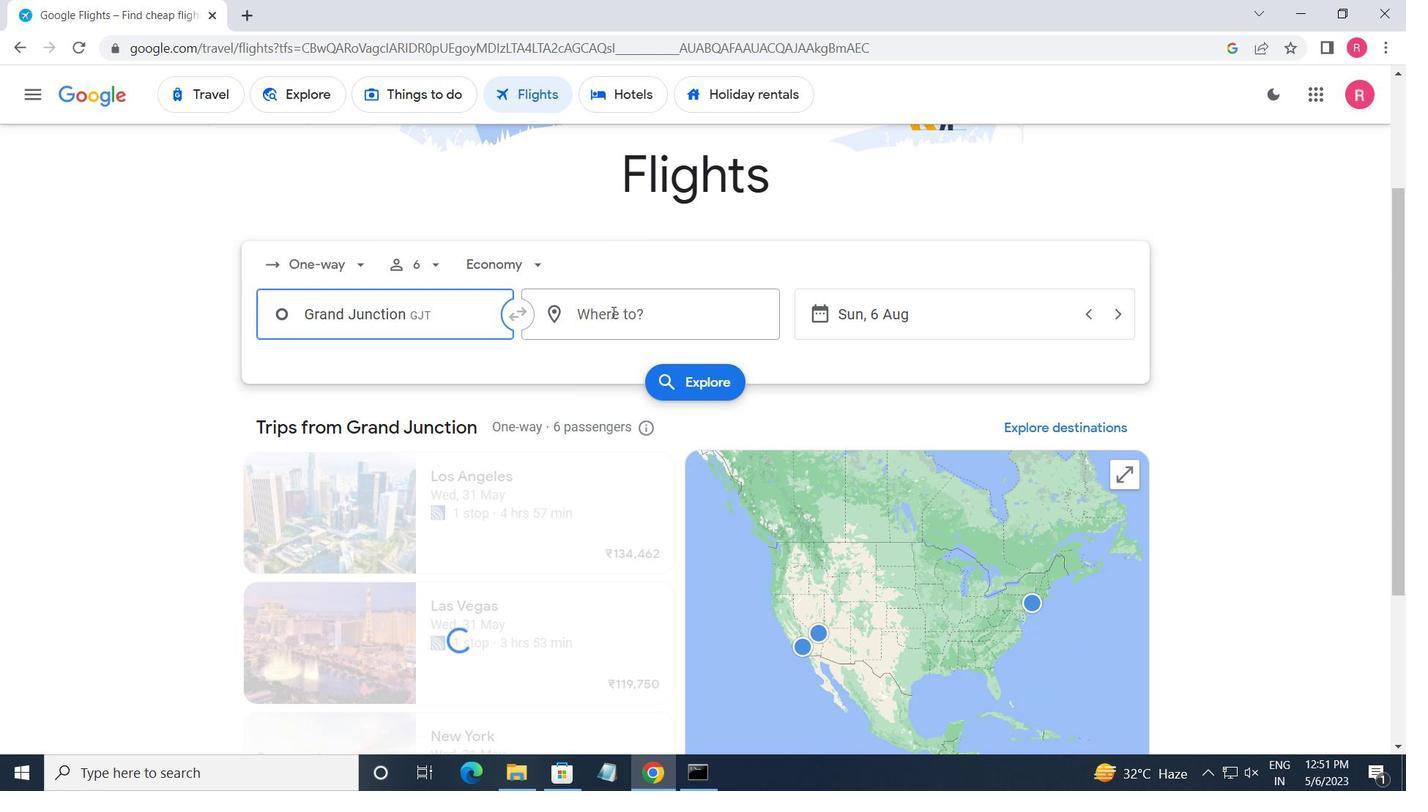 
Action: Mouse pressed left at (617, 309)
Screenshot: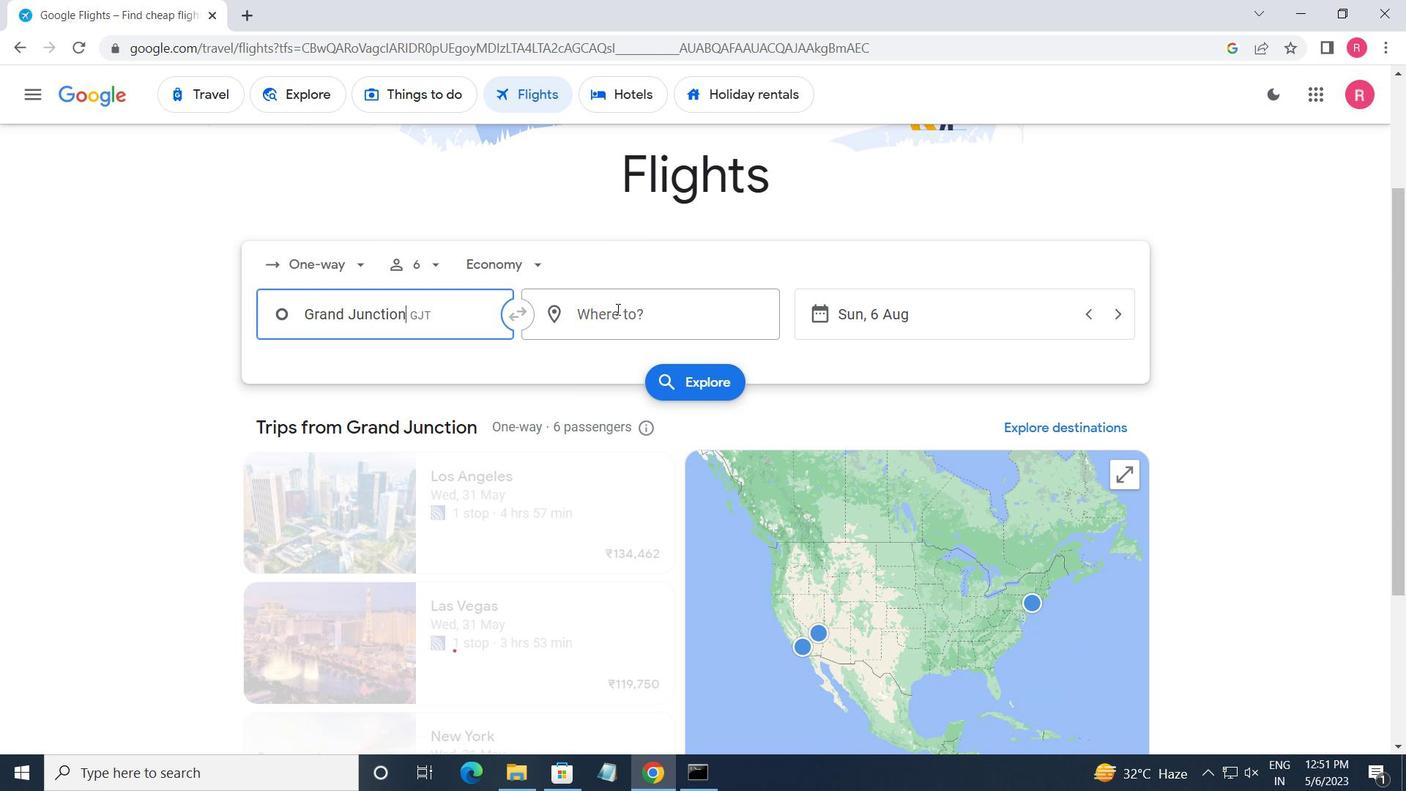 
Action: Mouse moved to (457, 310)
Screenshot: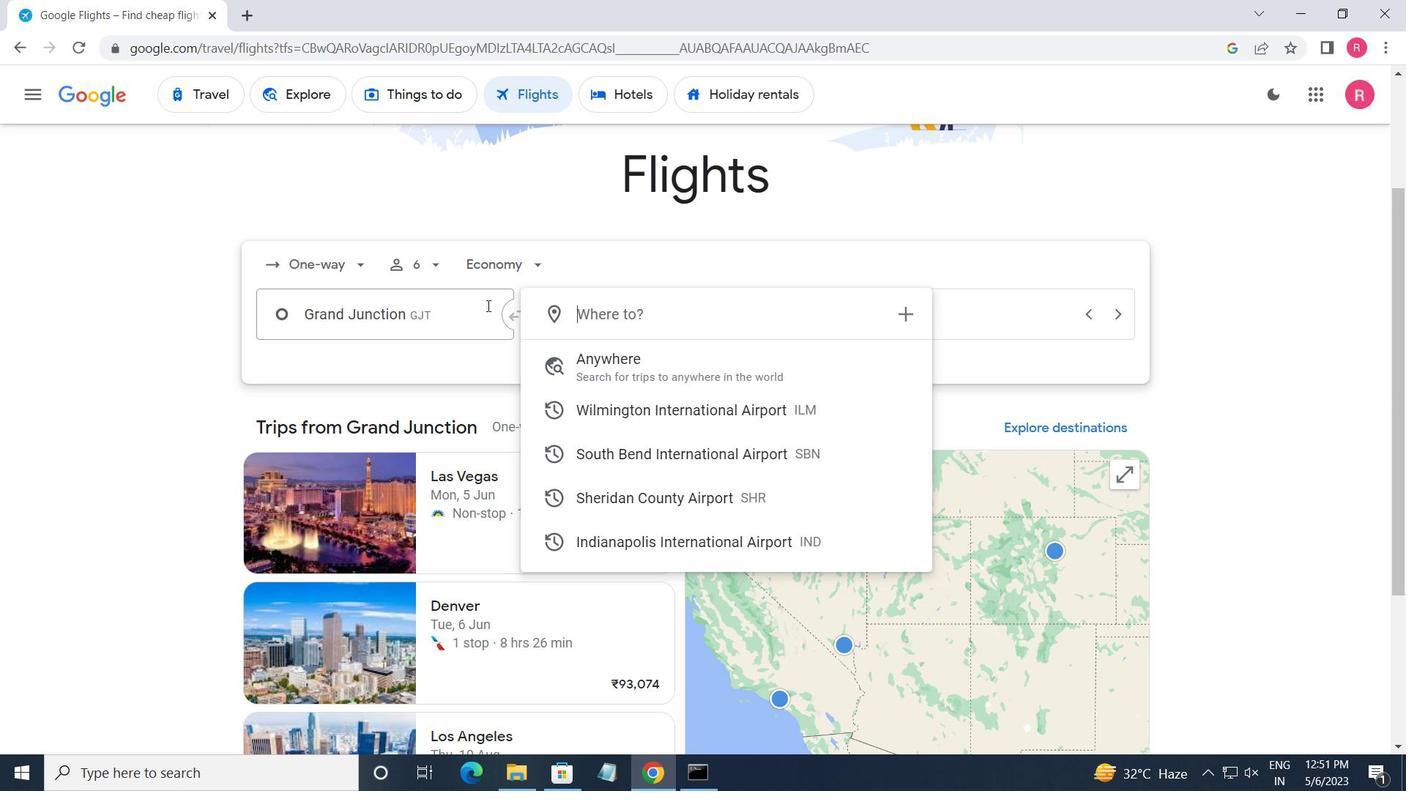 
Action: Mouse pressed left at (457, 310)
Screenshot: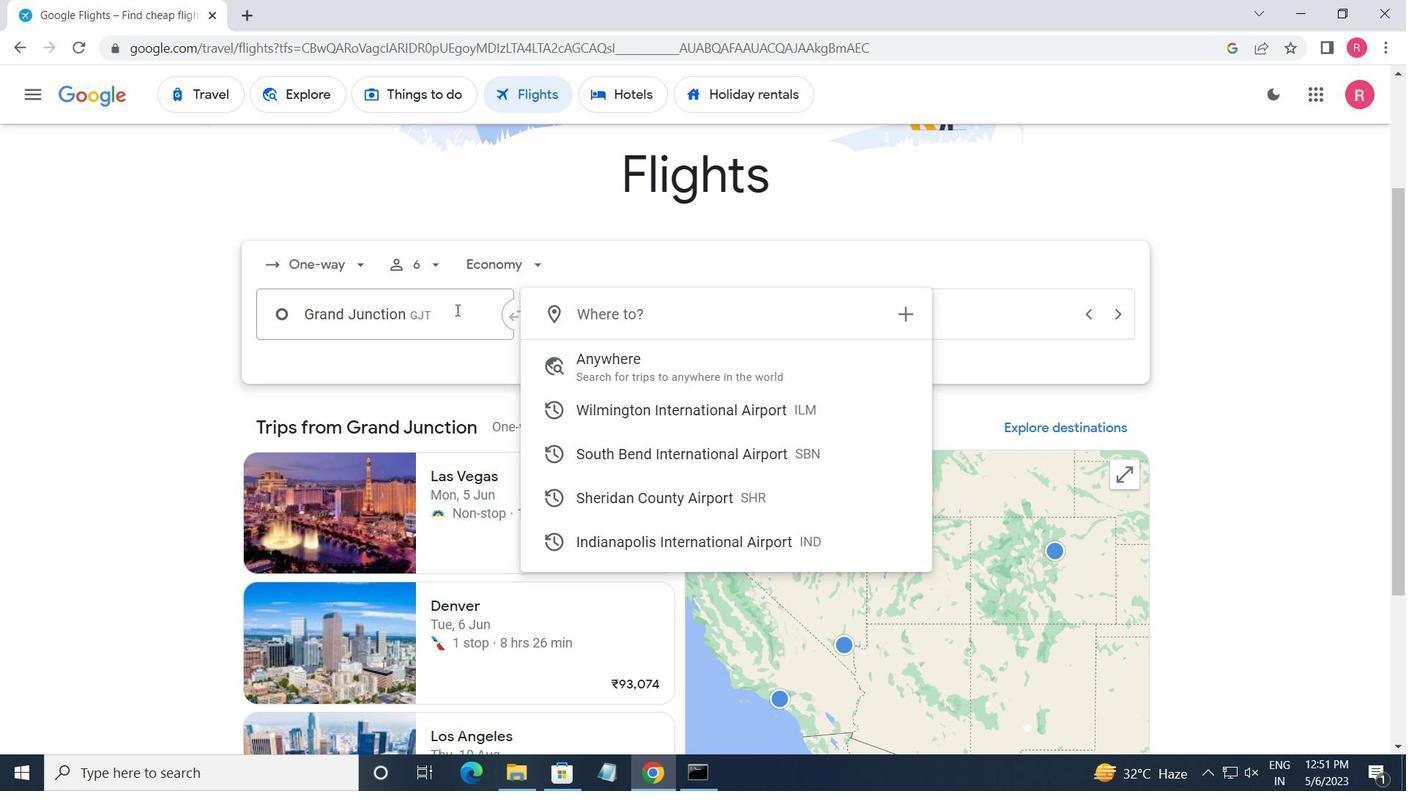 
Action: Key pressed <Key.shift><Key.shift><Key.shift><Key.shift><Key.shift><Key.shift><Key.shift><Key.shift><Key.shift><Key.shift>GUNNISON<Key.space><Key.shift>CRE
Screenshot: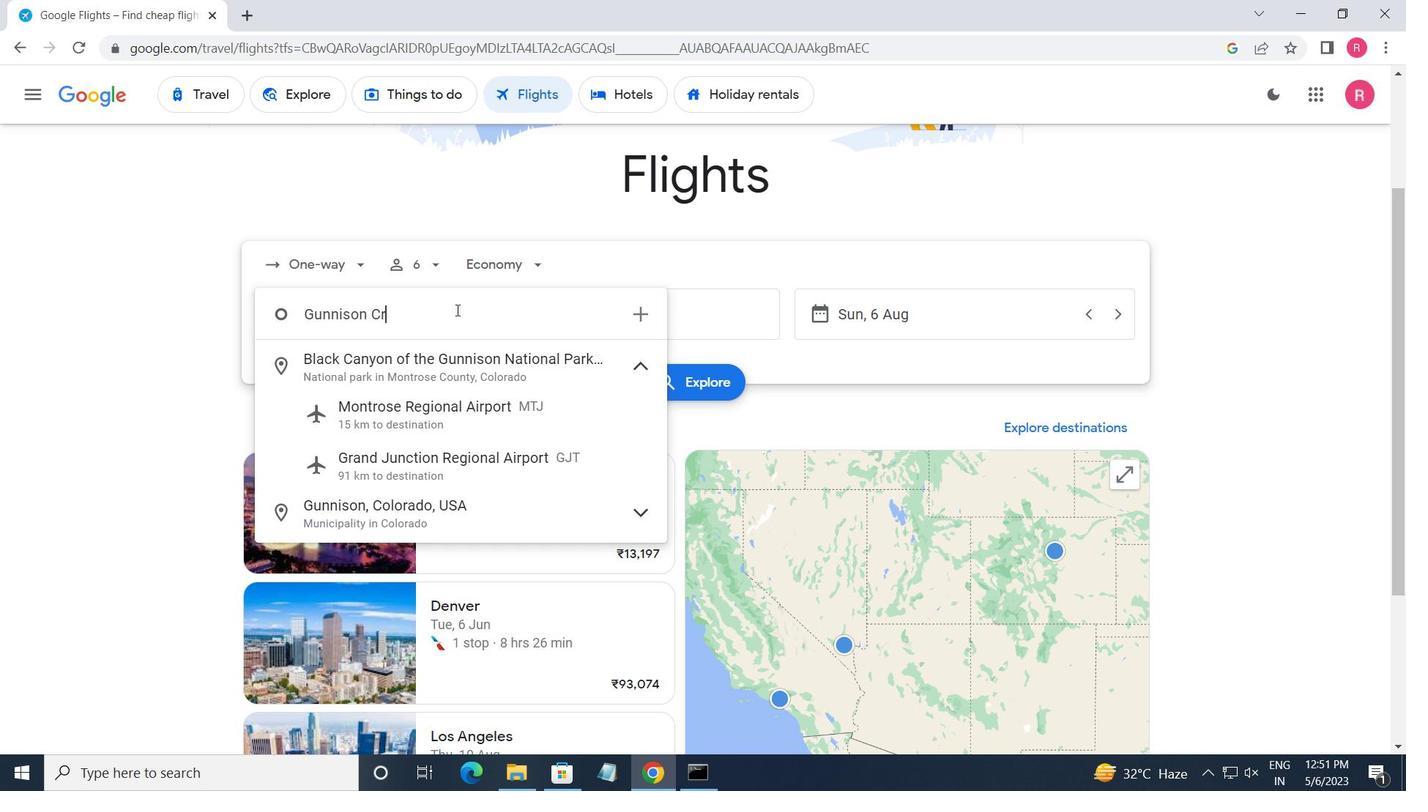 
Action: Mouse moved to (479, 358)
Screenshot: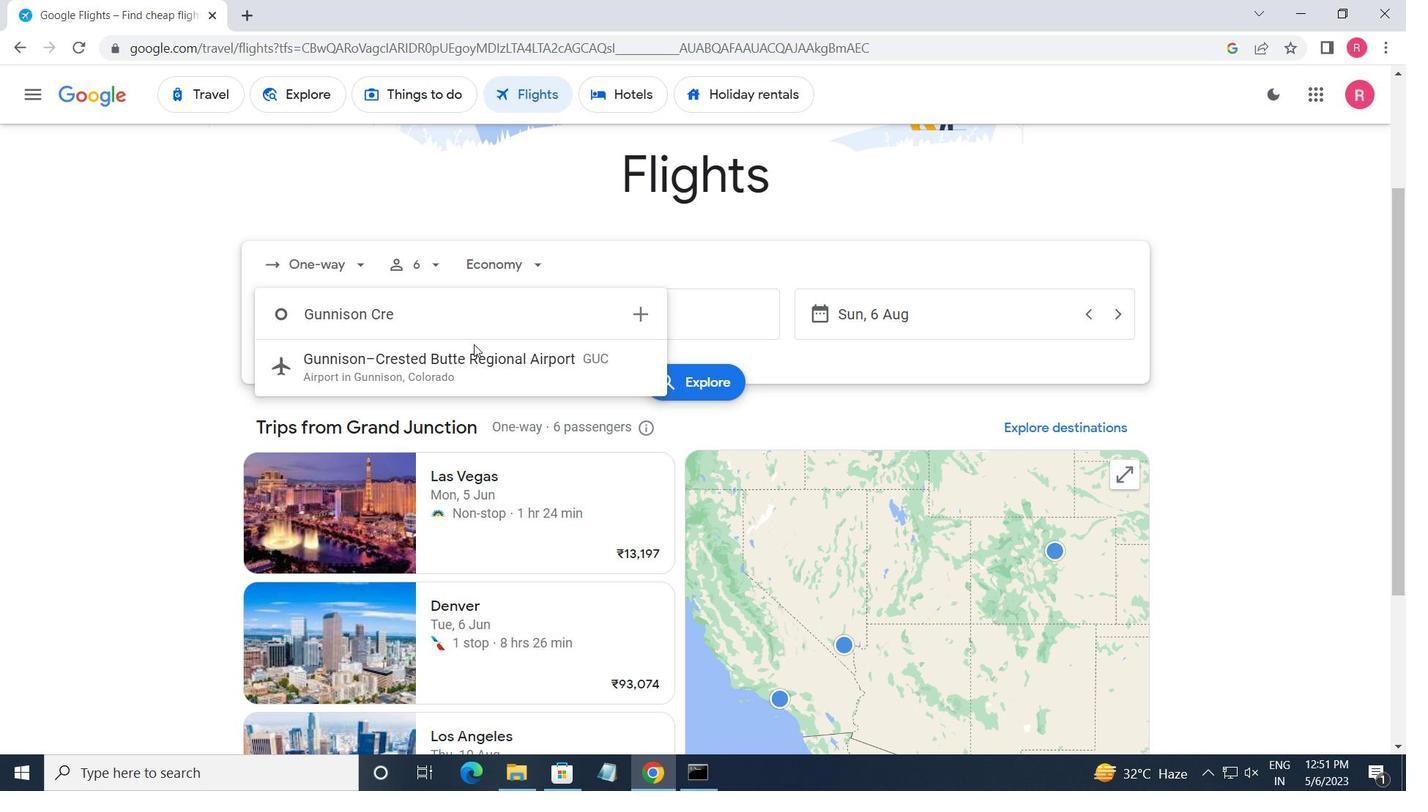 
Action: Mouse pressed left at (479, 358)
Screenshot: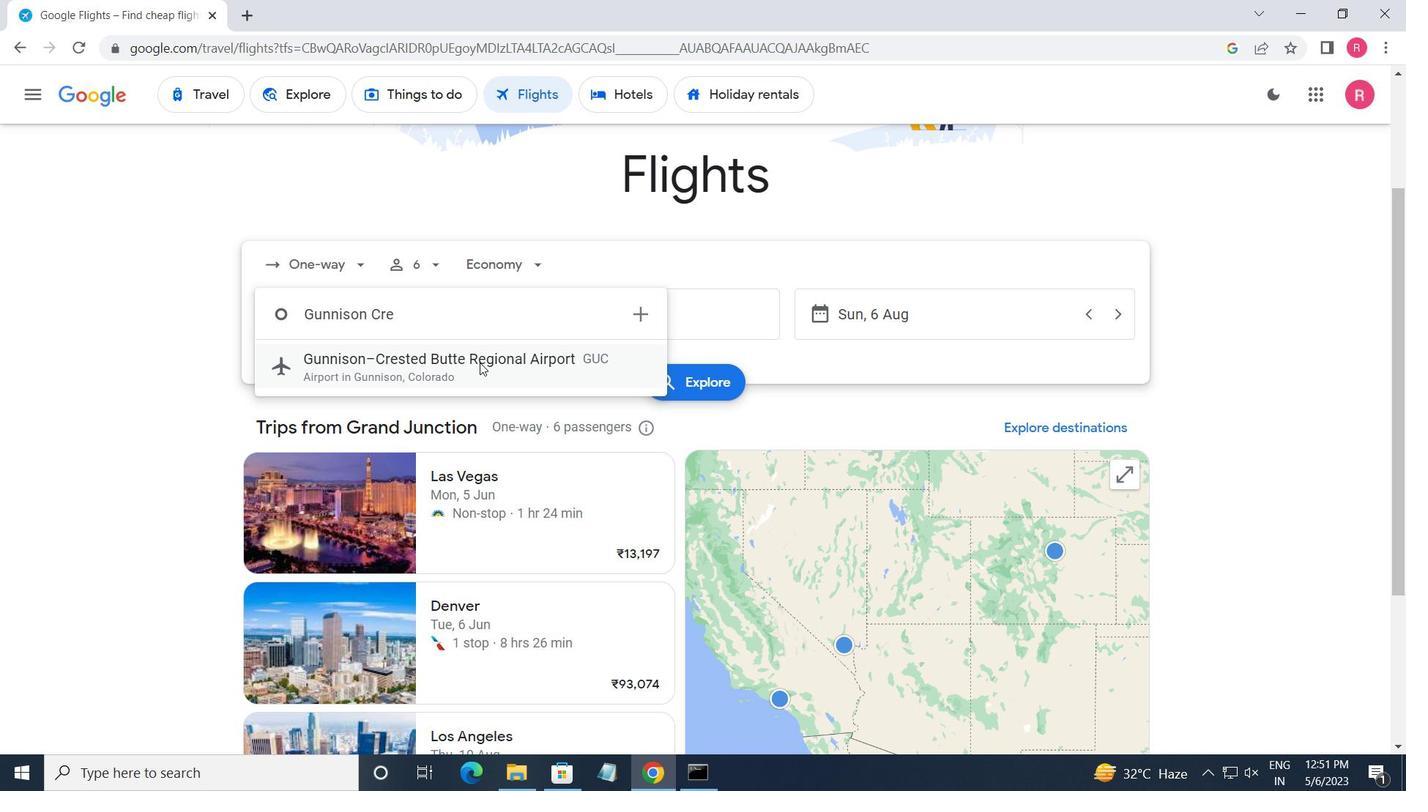 
Action: Mouse moved to (655, 326)
Screenshot: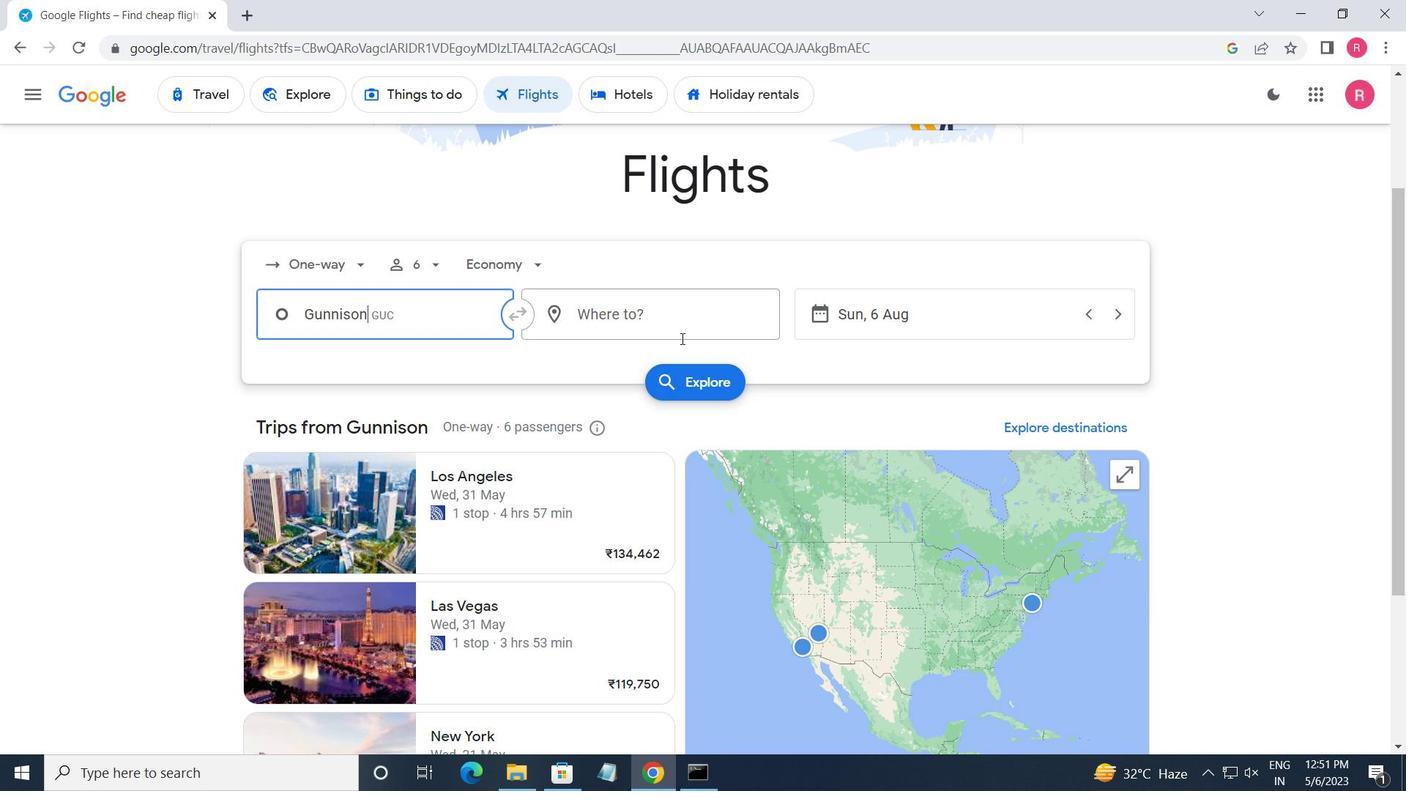 
Action: Mouse pressed left at (655, 326)
Screenshot: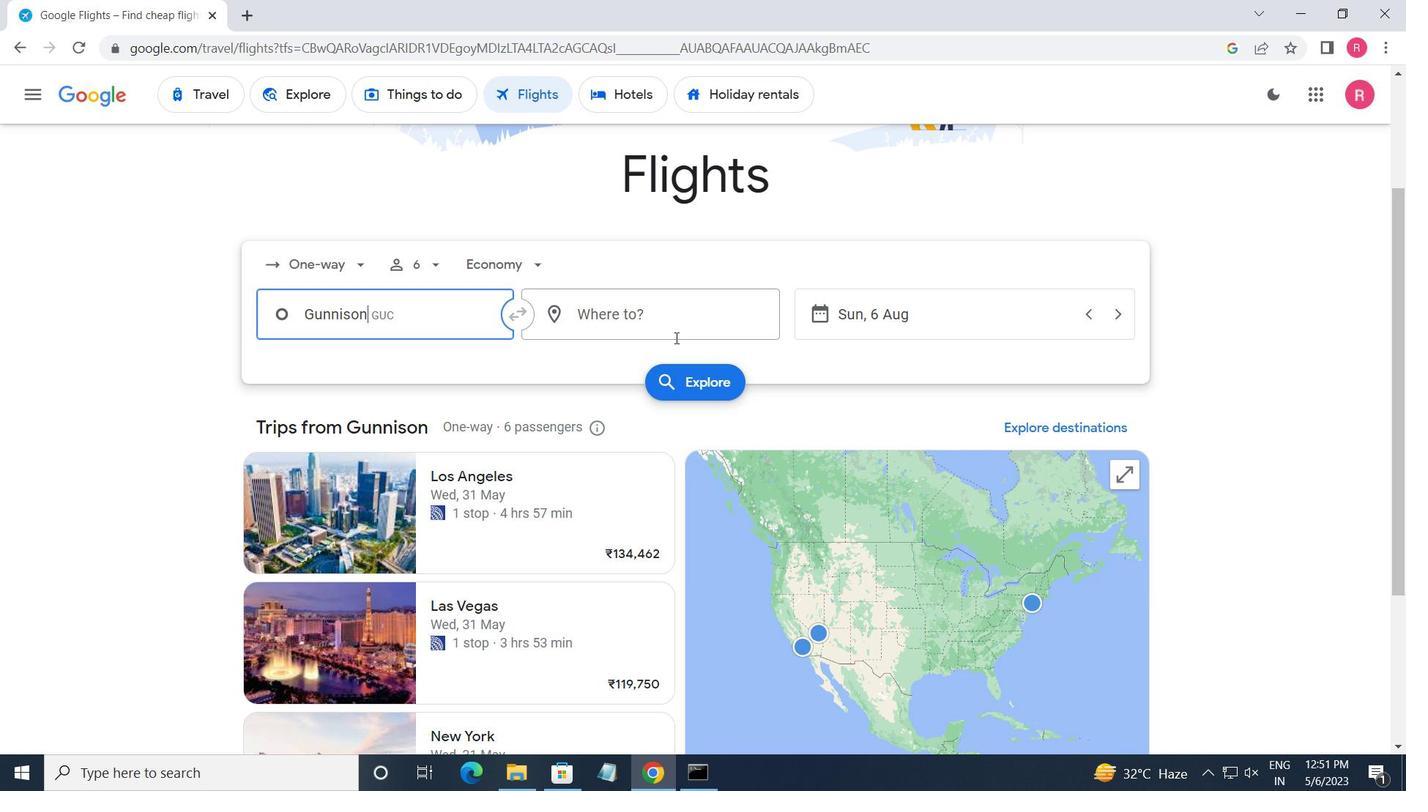 
Action: Mouse moved to (655, 324)
Screenshot: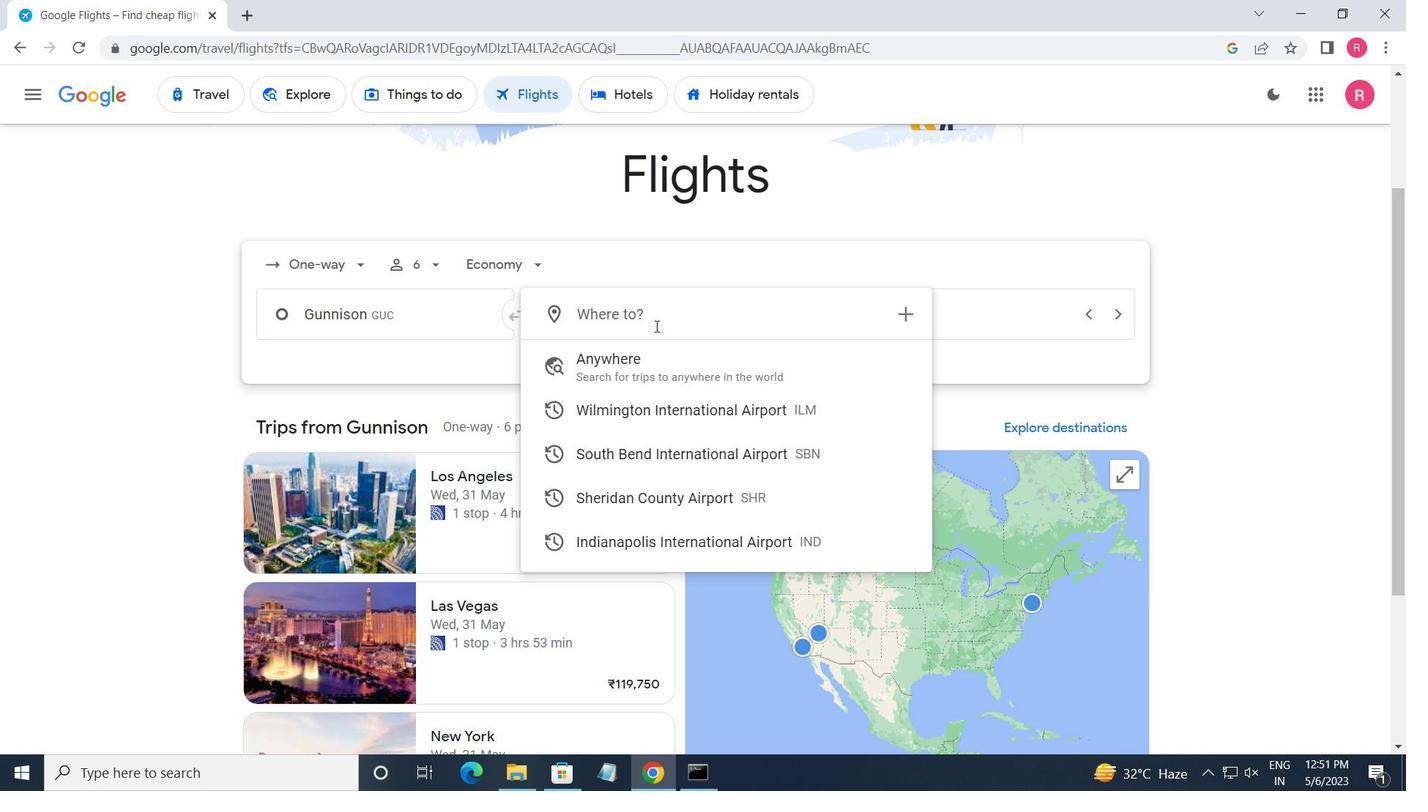 
Action: Key pressed <Key.shift>SHI<Key.backspace>ERIDAN
Screenshot: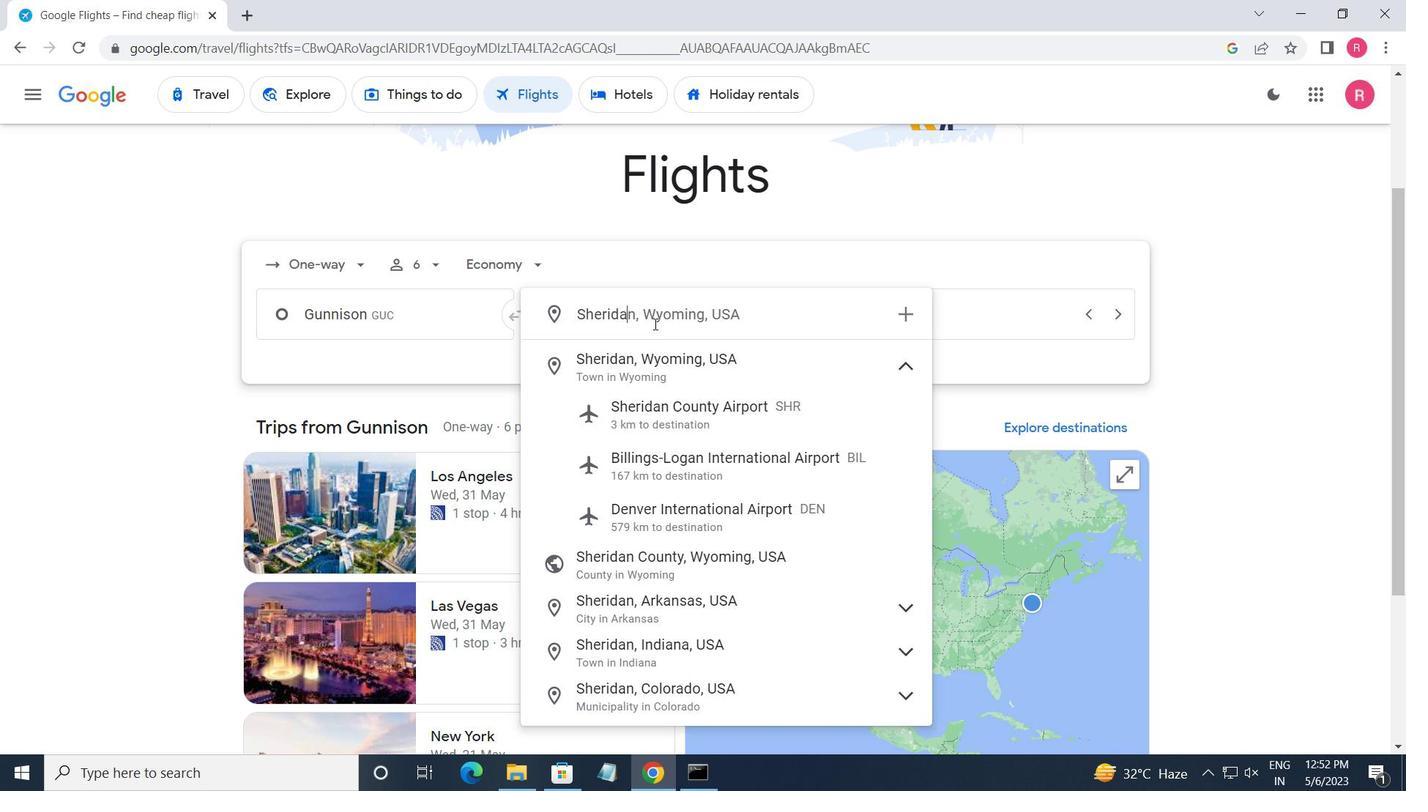 
Action: Mouse moved to (728, 400)
Screenshot: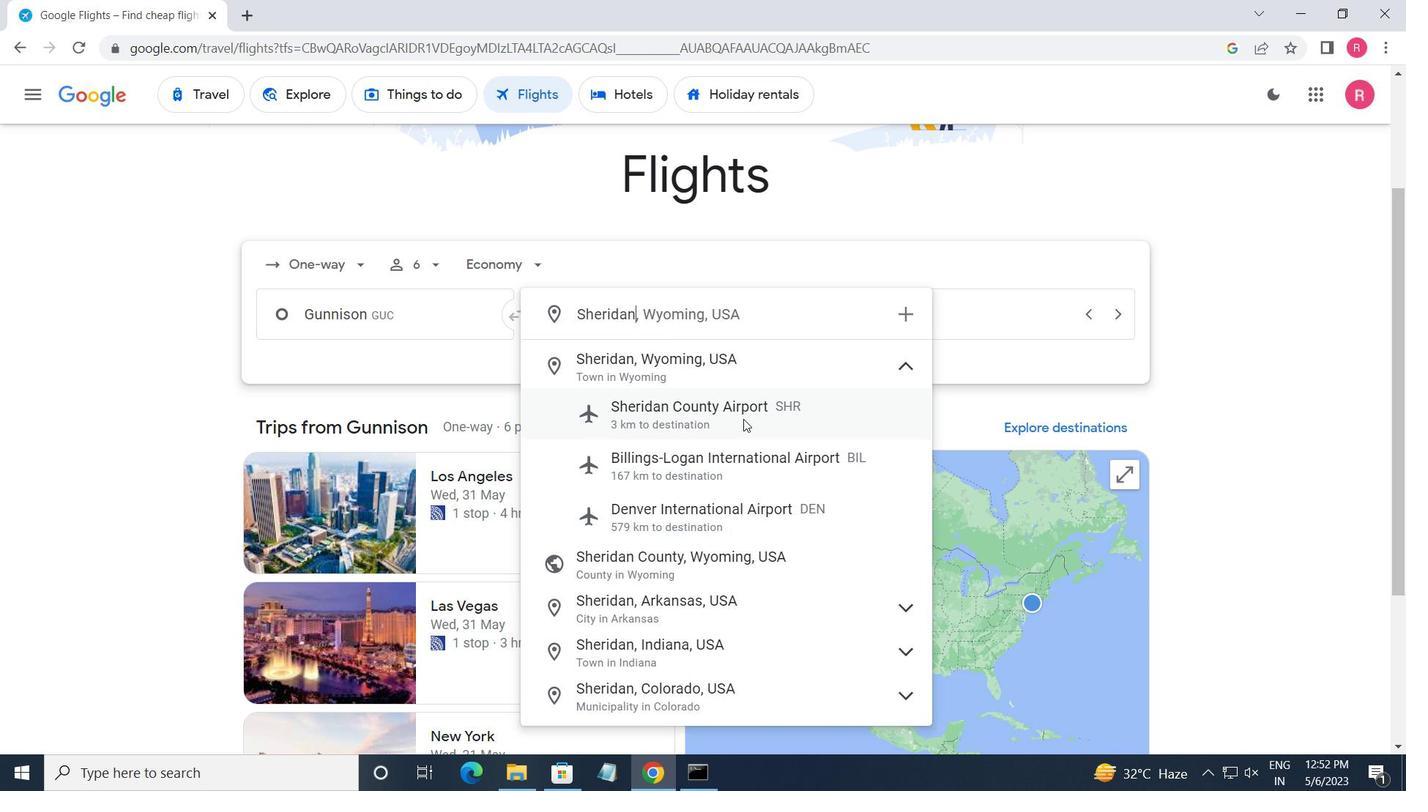 
Action: Mouse pressed left at (728, 400)
Screenshot: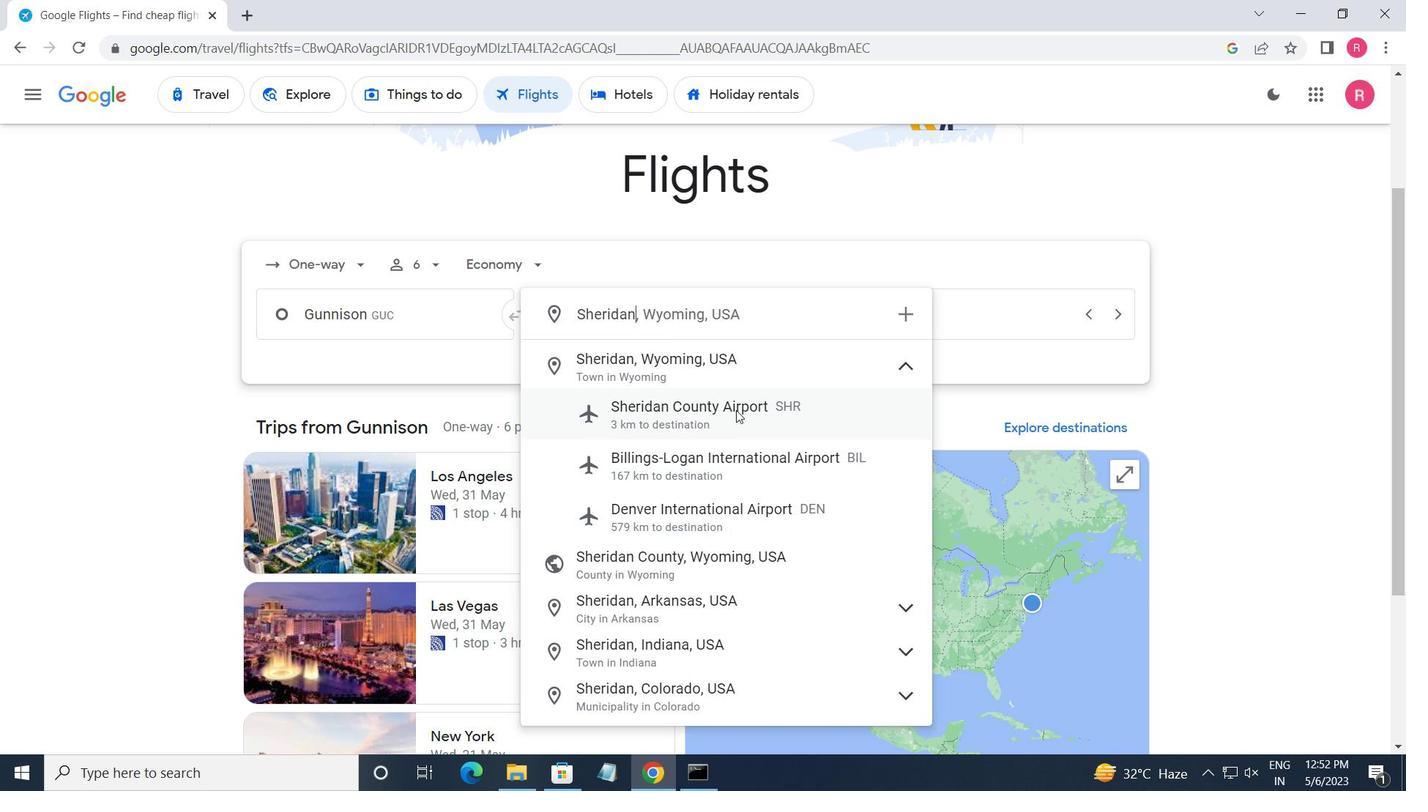 
Action: Mouse moved to (958, 310)
Screenshot: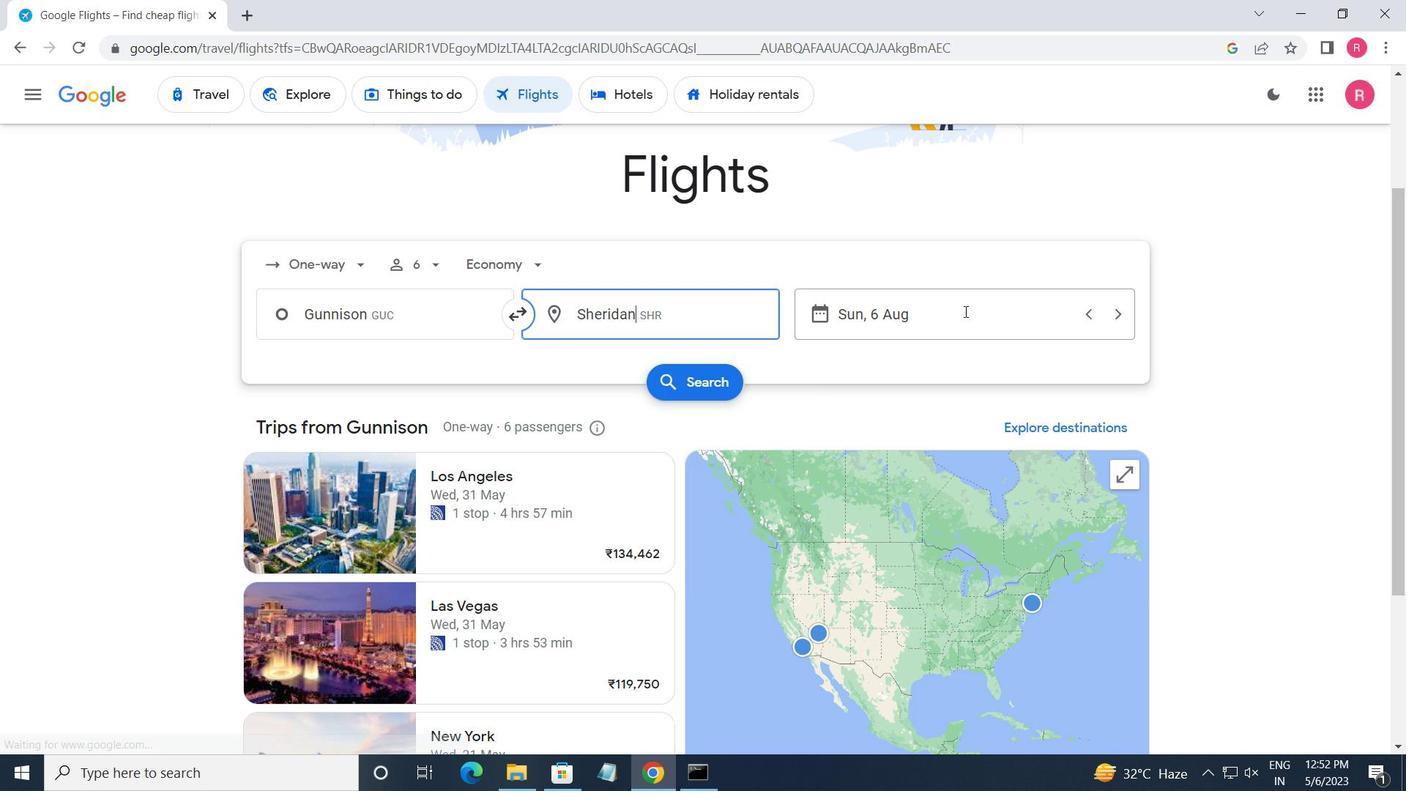 
Action: Mouse pressed left at (958, 310)
Screenshot: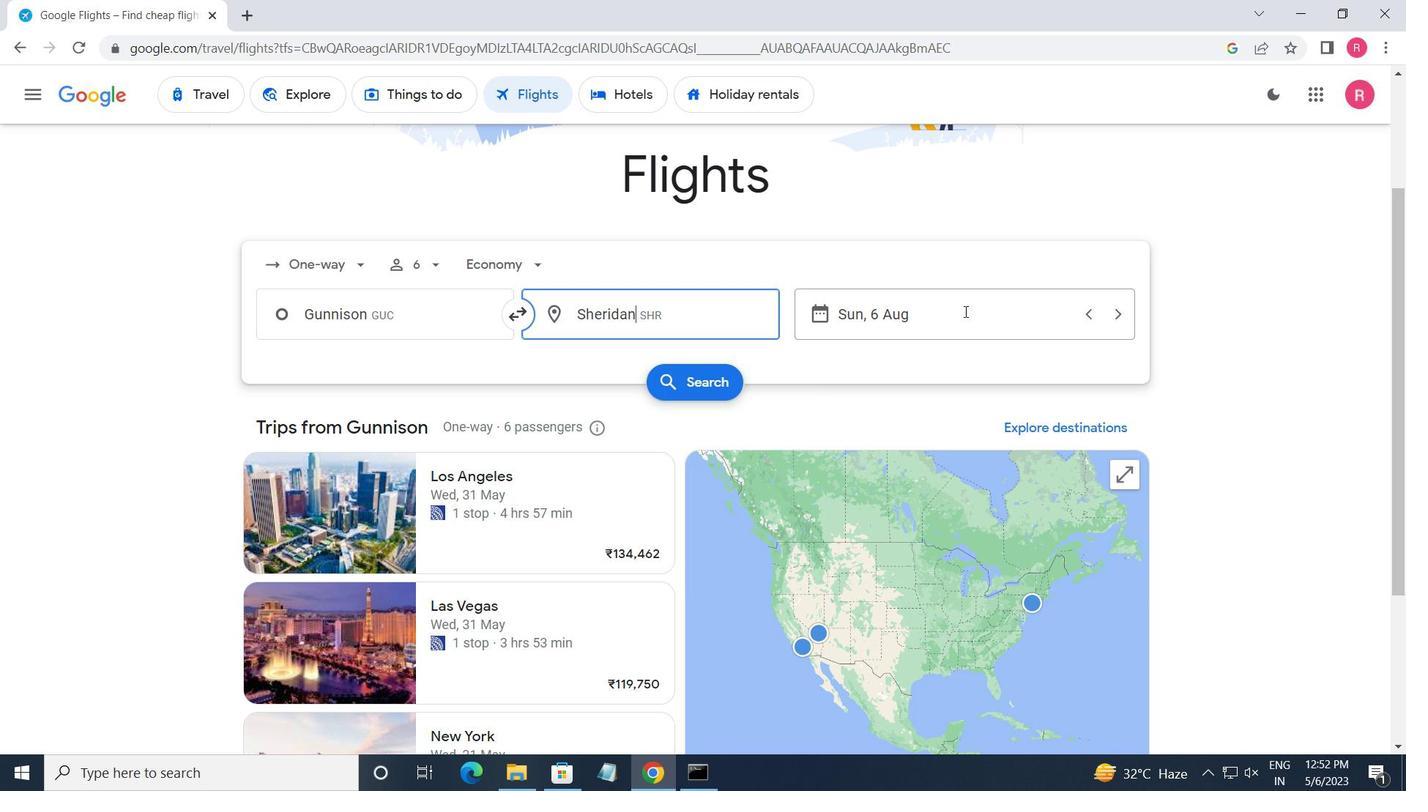 
Action: Mouse moved to (493, 472)
Screenshot: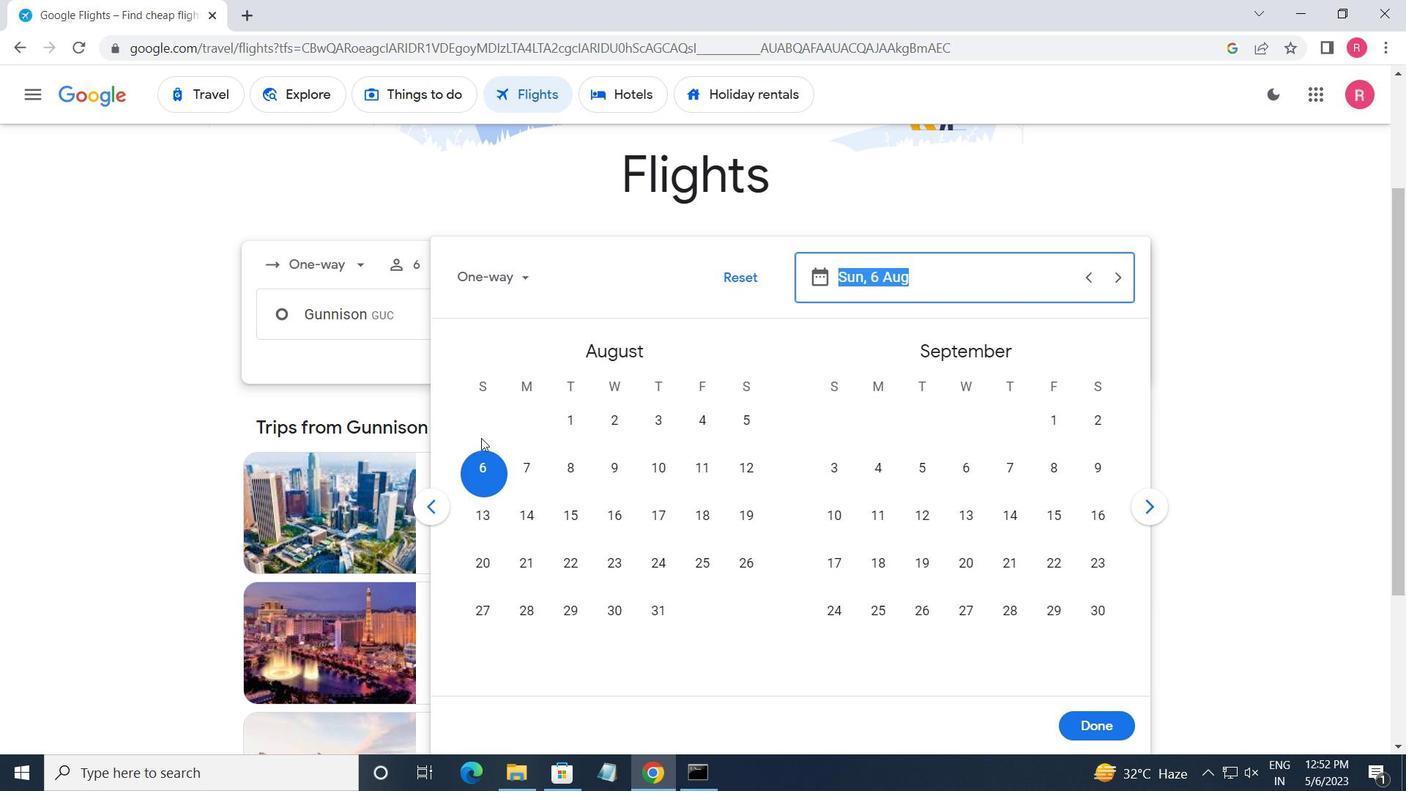 
Action: Mouse pressed left at (493, 472)
Screenshot: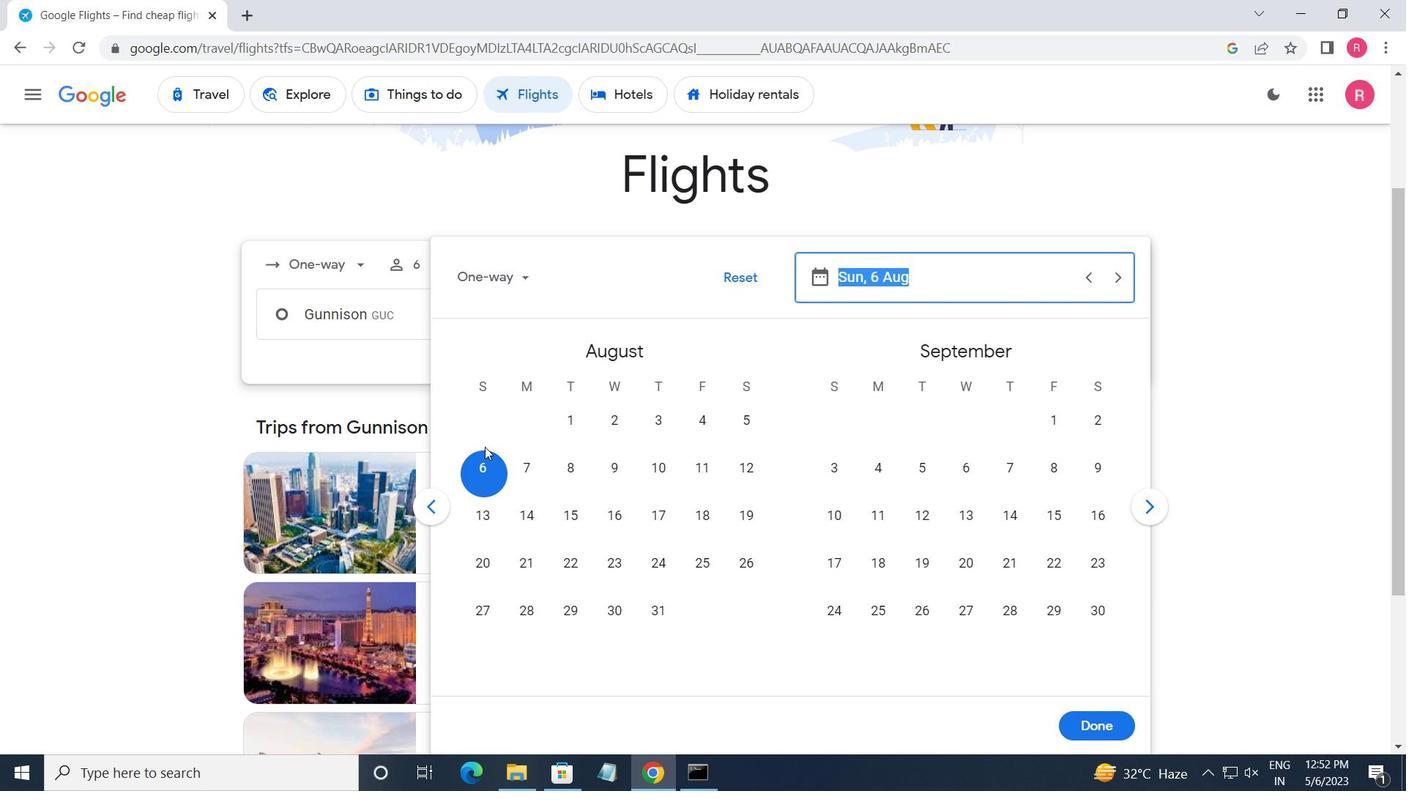 
Action: Mouse moved to (1085, 721)
Screenshot: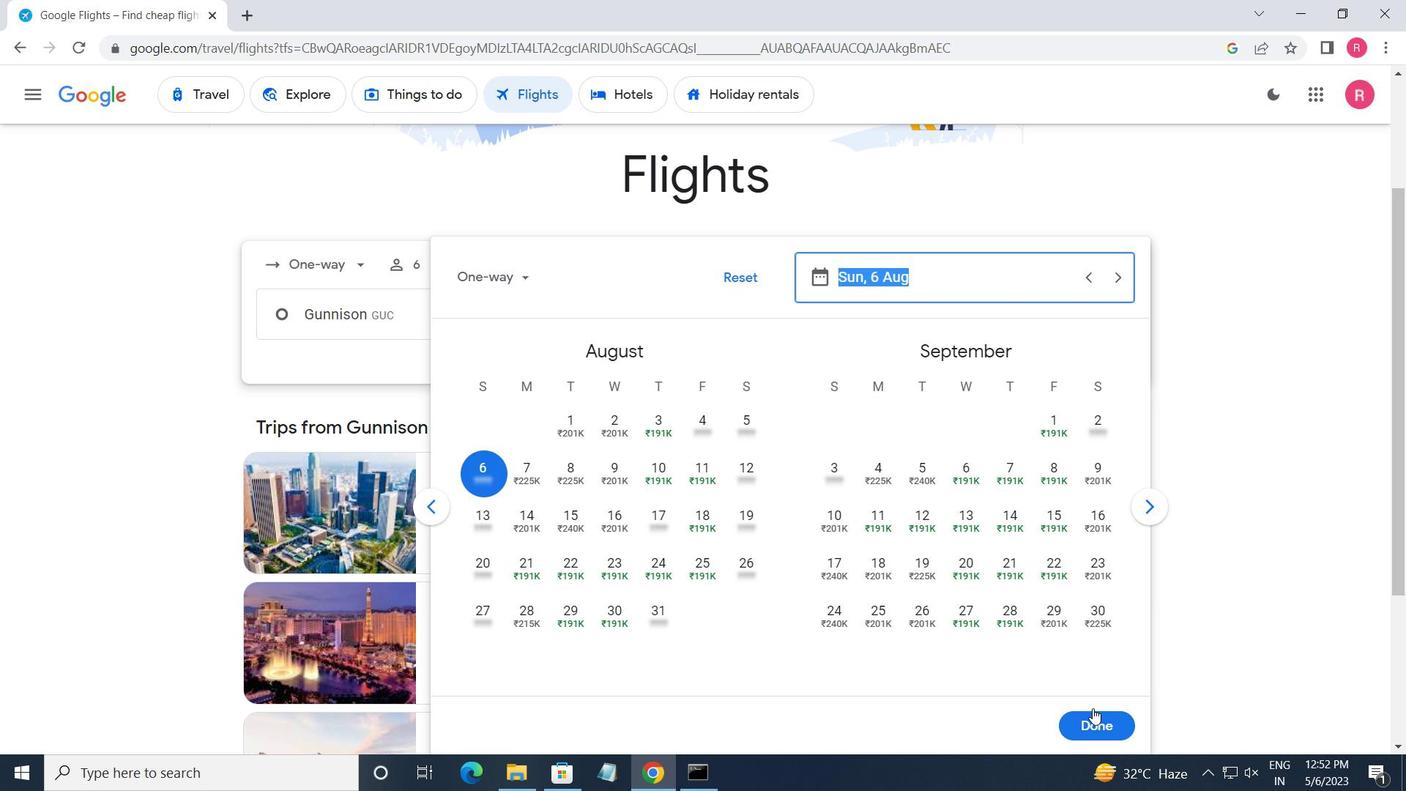 
Action: Mouse pressed left at (1085, 721)
Screenshot: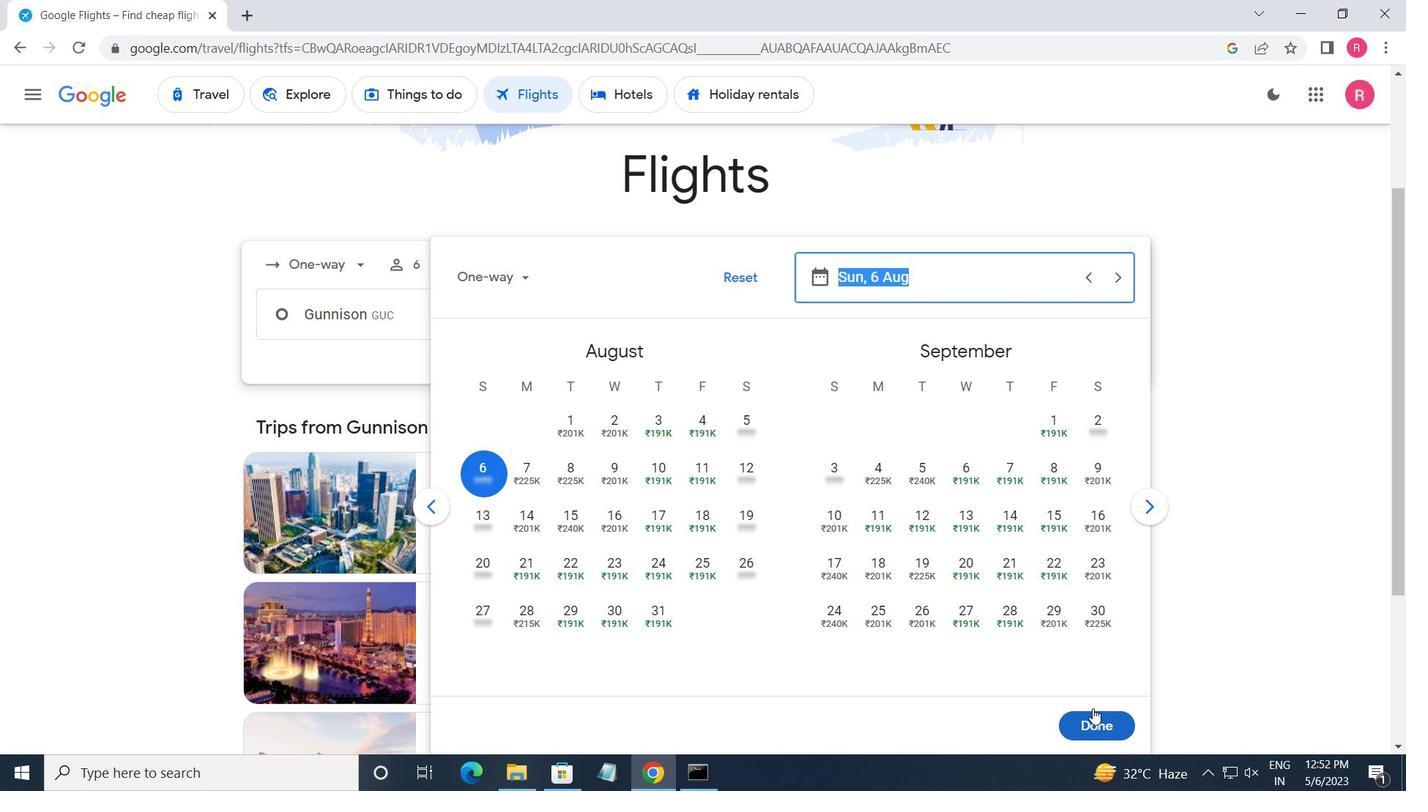 
Action: Mouse moved to (699, 368)
Screenshot: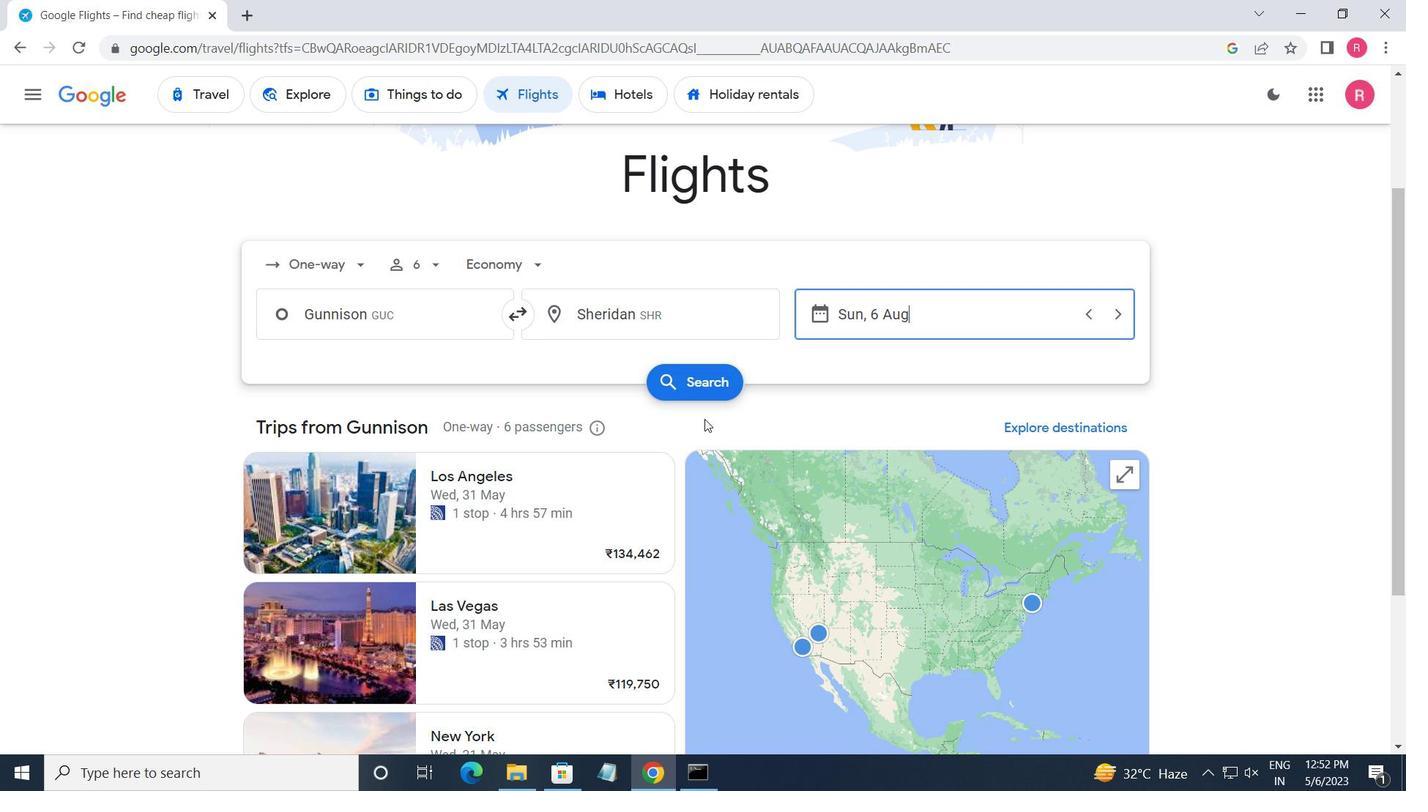 
Action: Mouse pressed left at (699, 368)
Screenshot: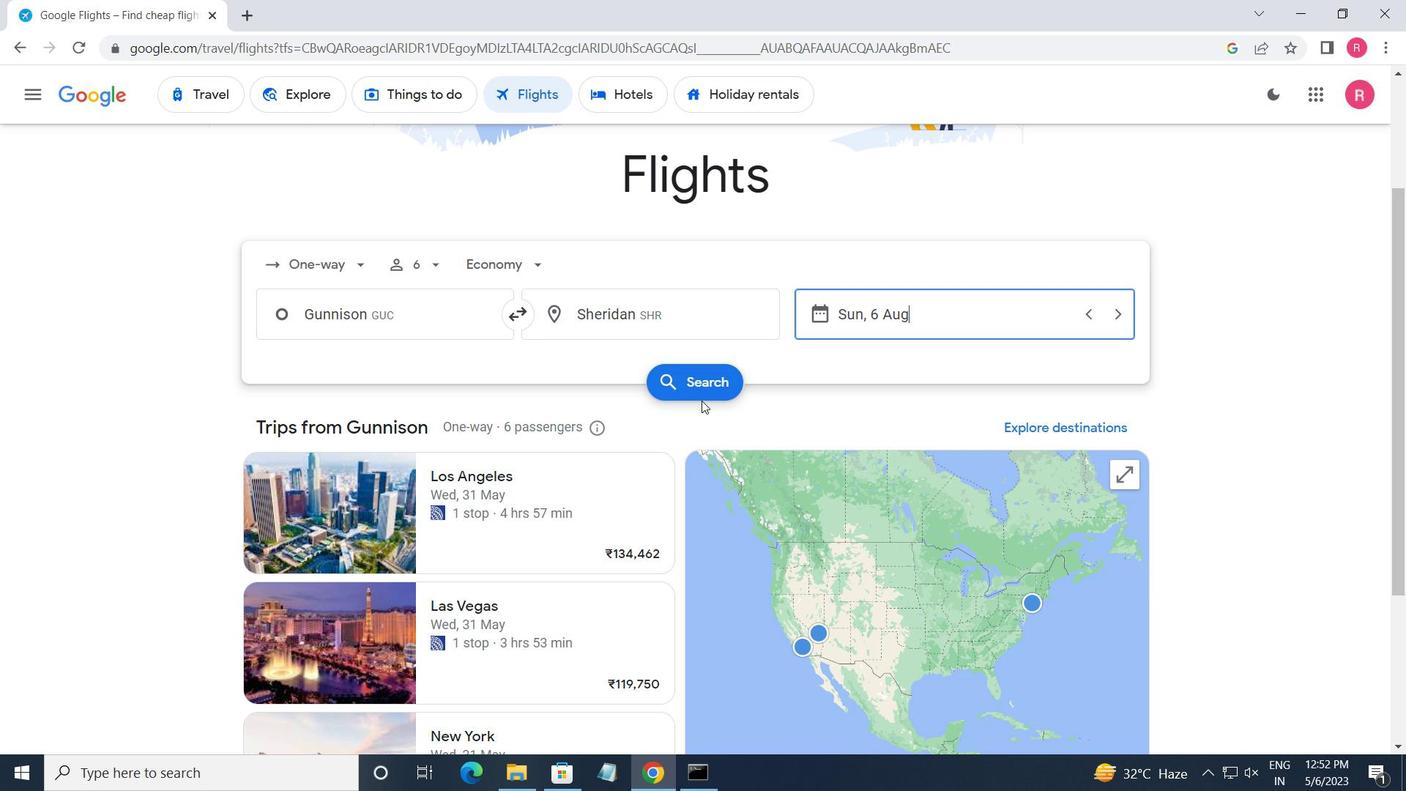 
Action: Mouse moved to (274, 275)
Screenshot: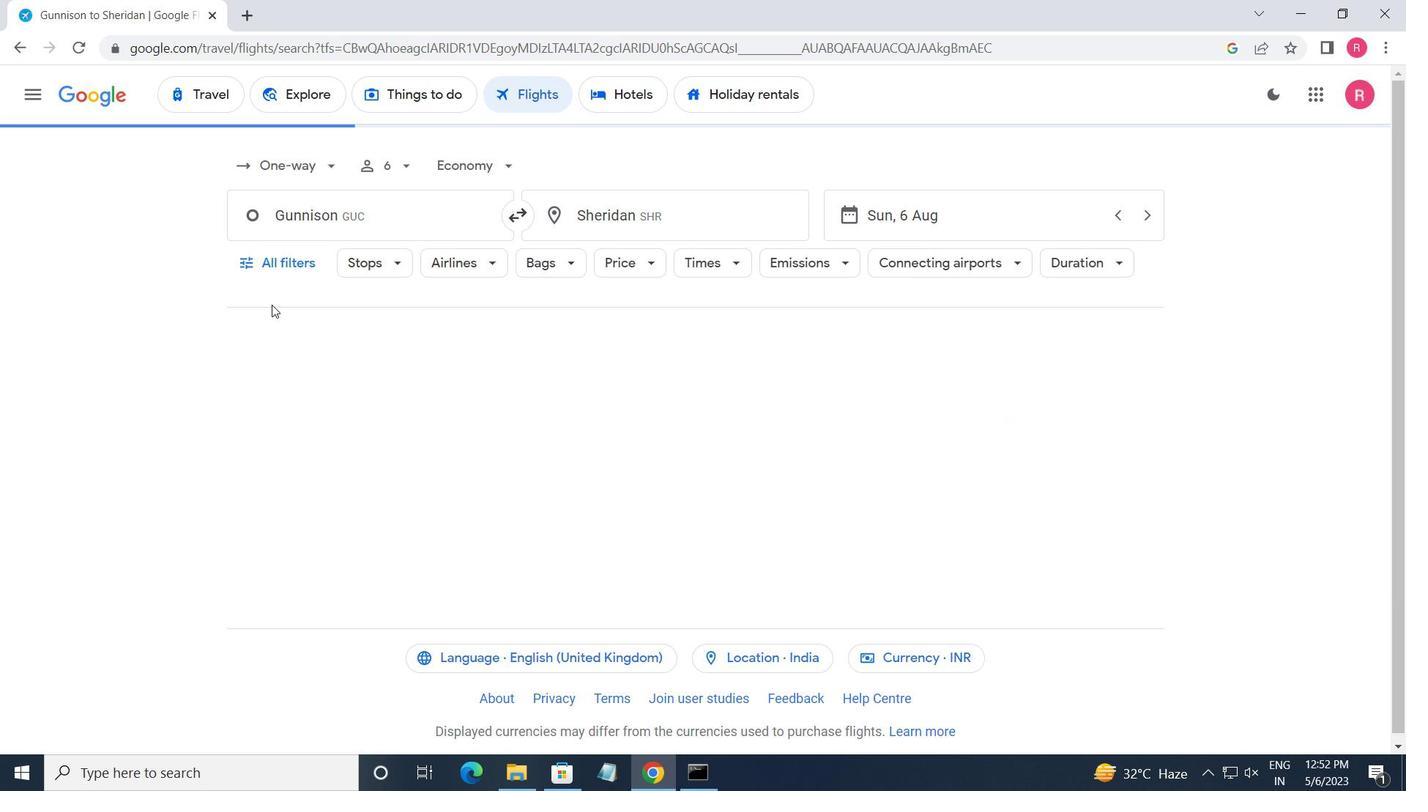 
Action: Mouse pressed left at (274, 275)
Screenshot: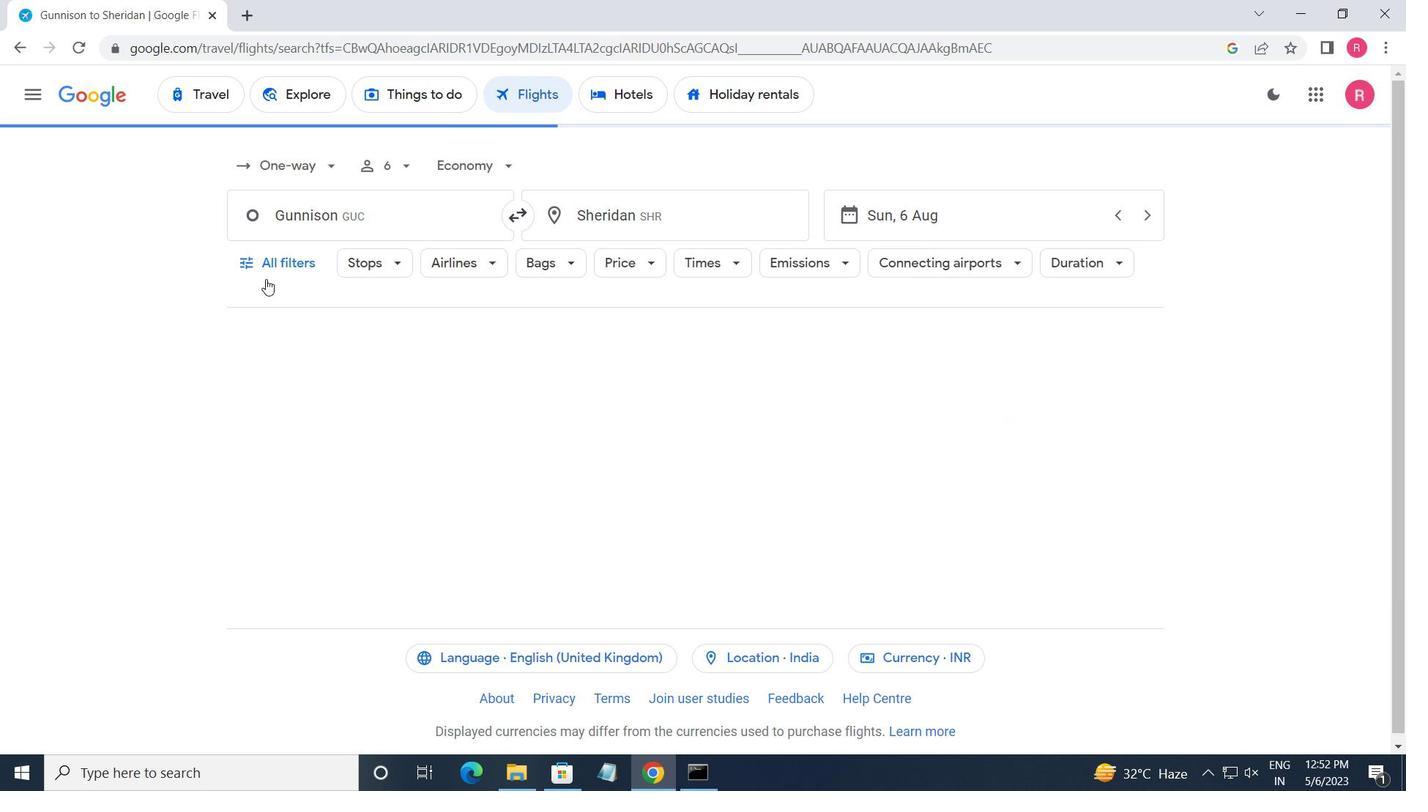 
Action: Mouse moved to (480, 488)
Screenshot: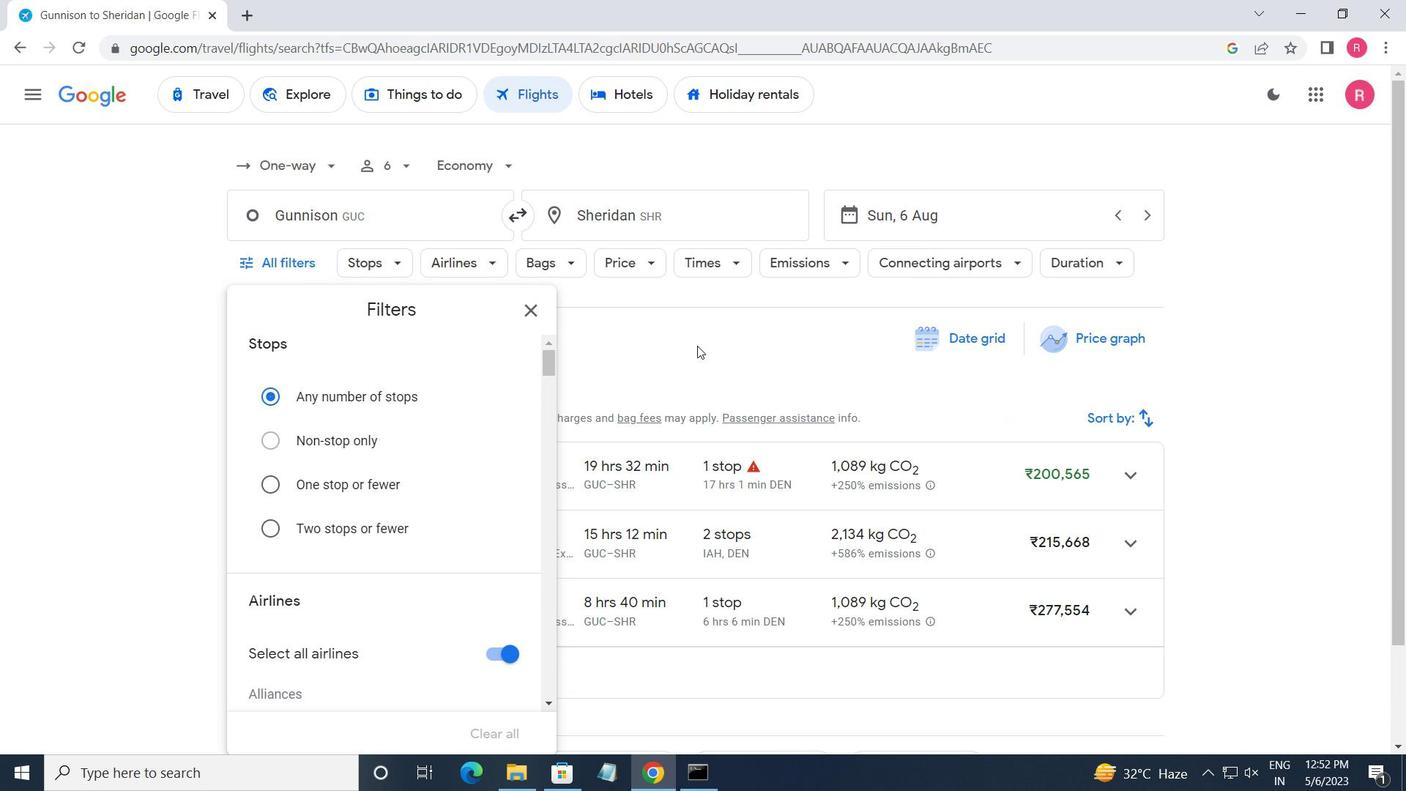 
Action: Mouse scrolled (480, 488) with delta (0, 0)
Screenshot: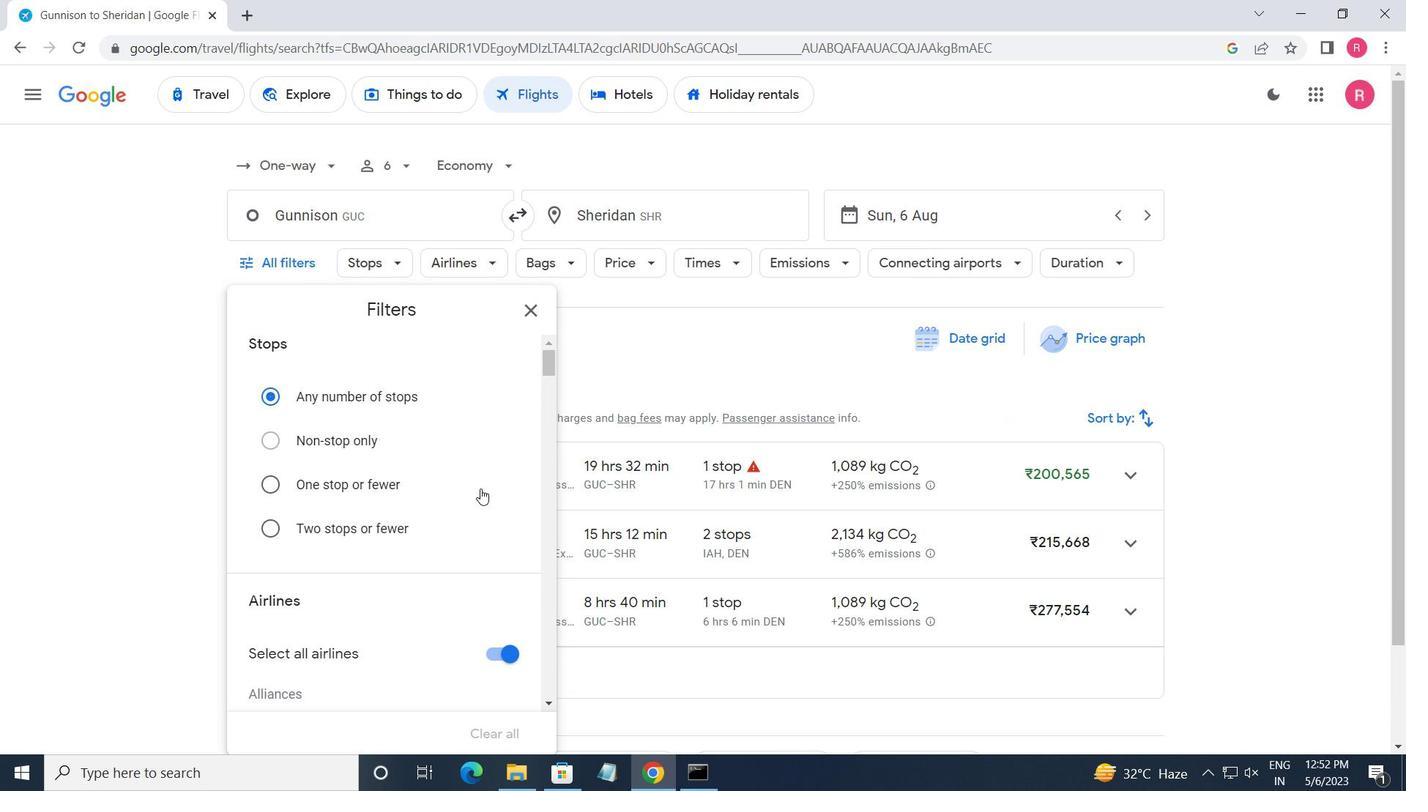 
Action: Mouse scrolled (480, 488) with delta (0, 0)
Screenshot: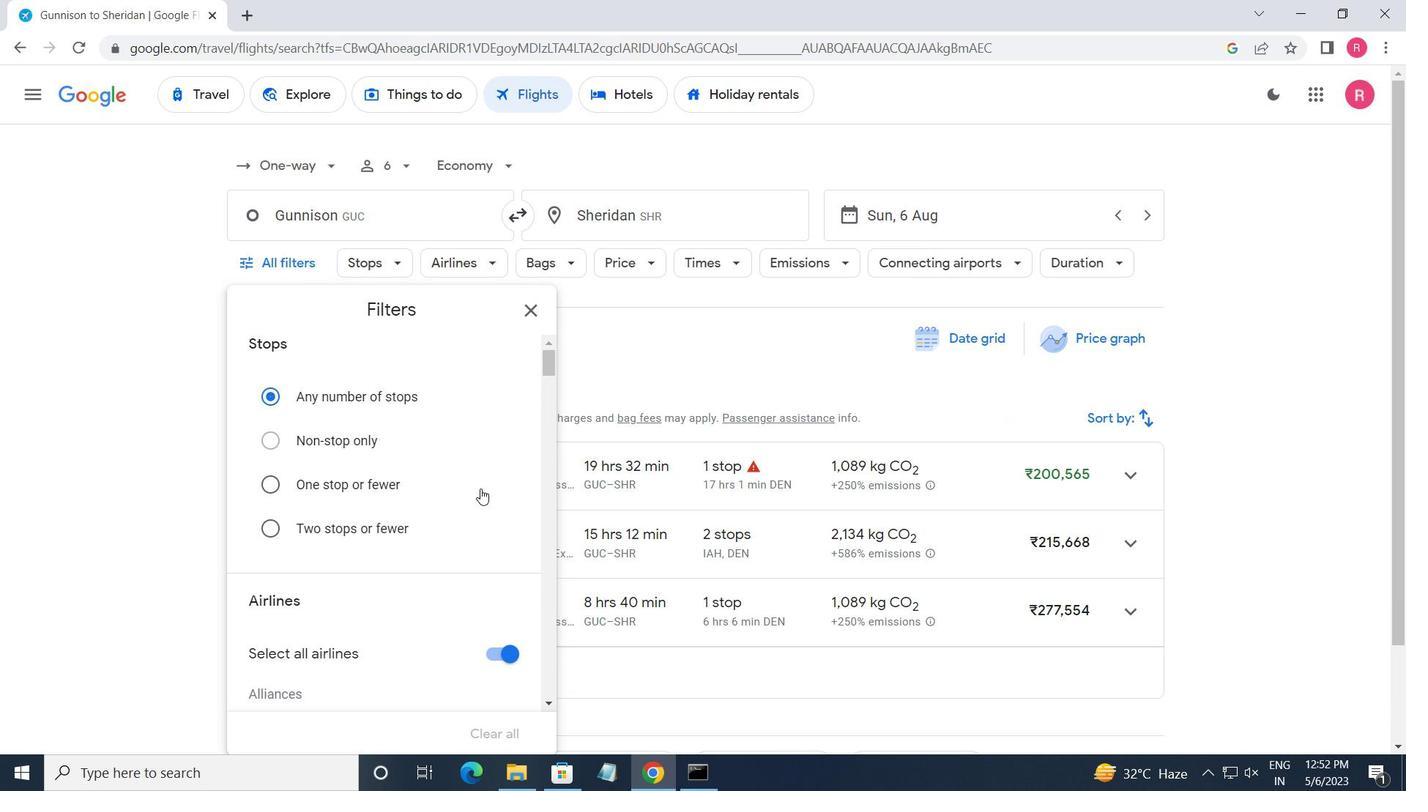 
Action: Mouse moved to (480, 488)
Screenshot: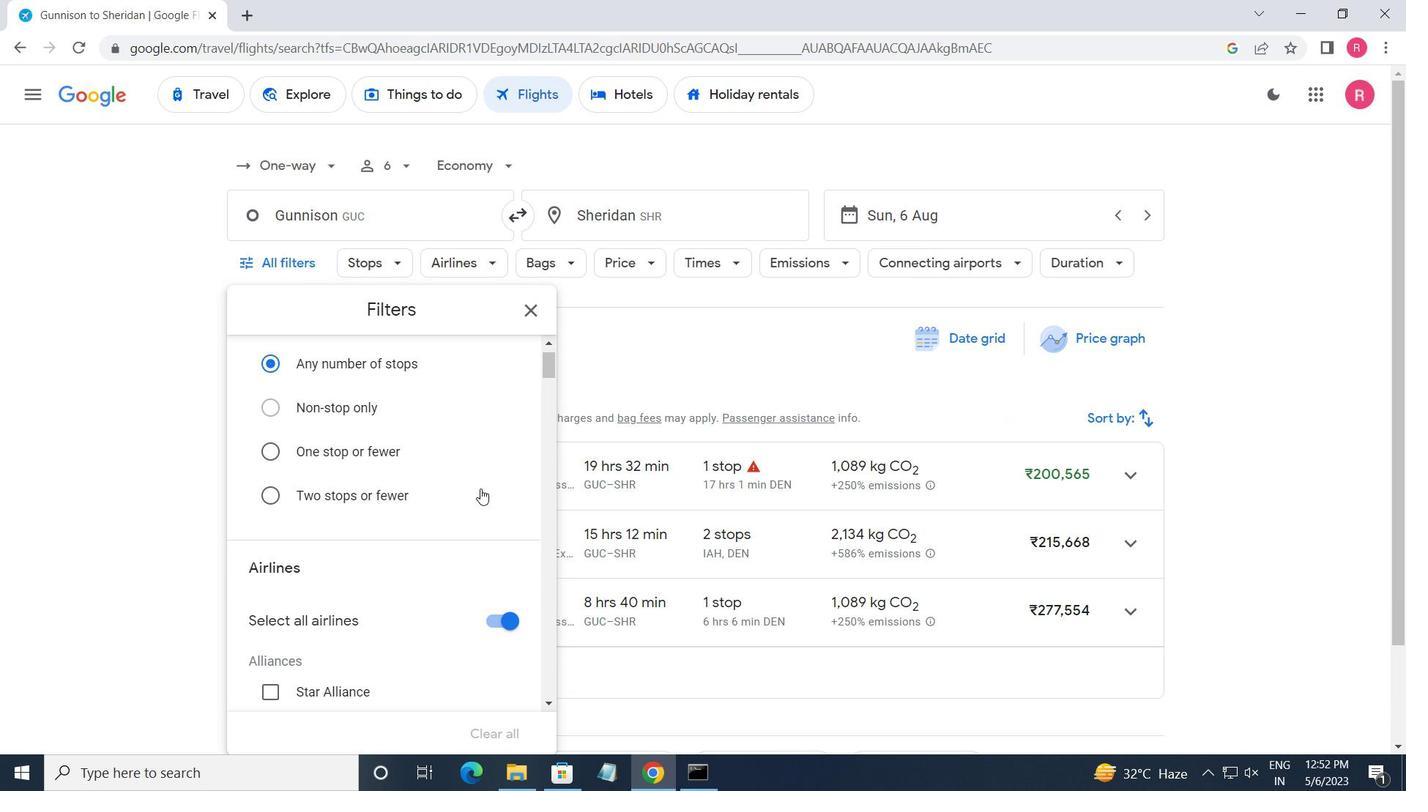 
Action: Mouse scrolled (480, 488) with delta (0, 0)
Screenshot: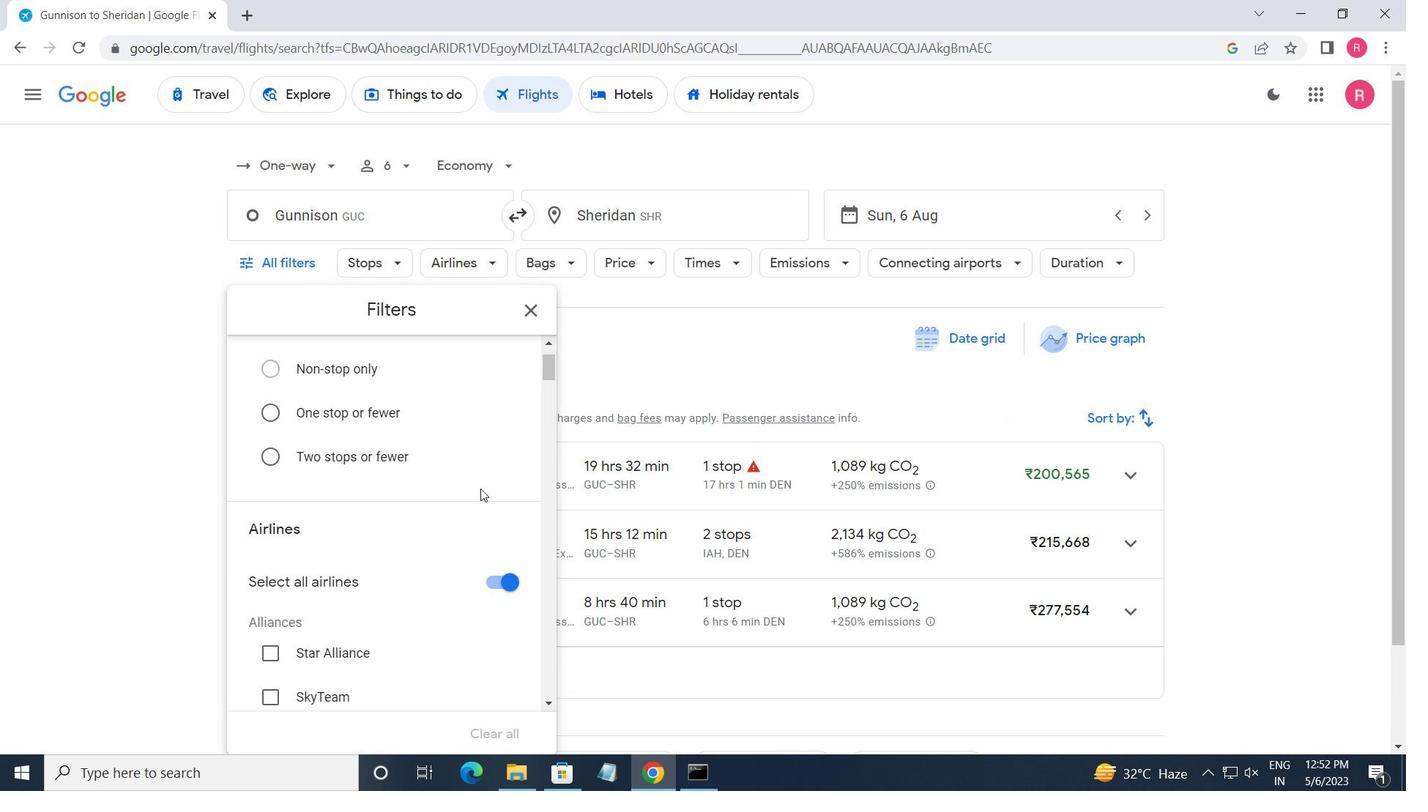 
Action: Mouse moved to (478, 506)
Screenshot: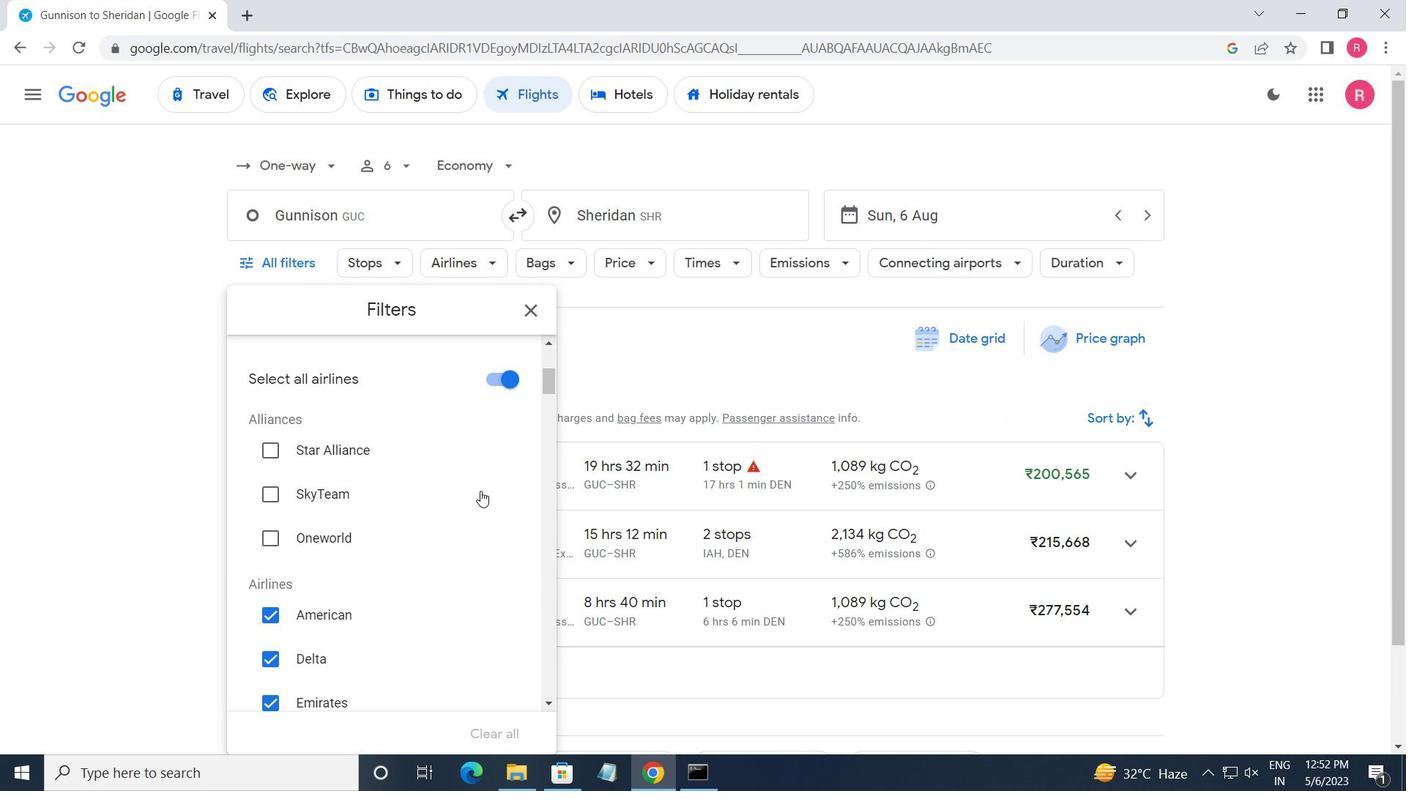 
Action: Mouse scrolled (478, 505) with delta (0, 0)
Screenshot: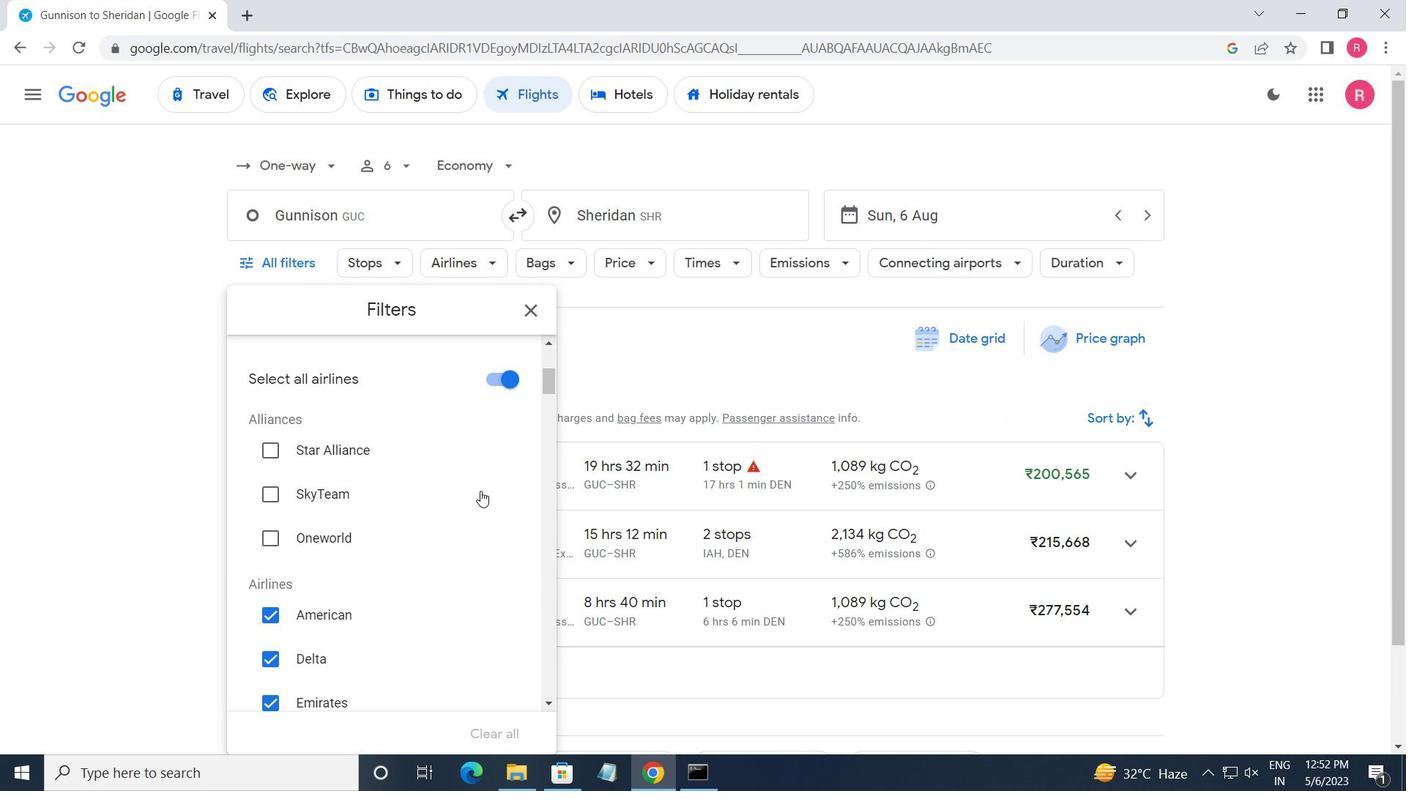 
Action: Mouse moved to (477, 508)
Screenshot: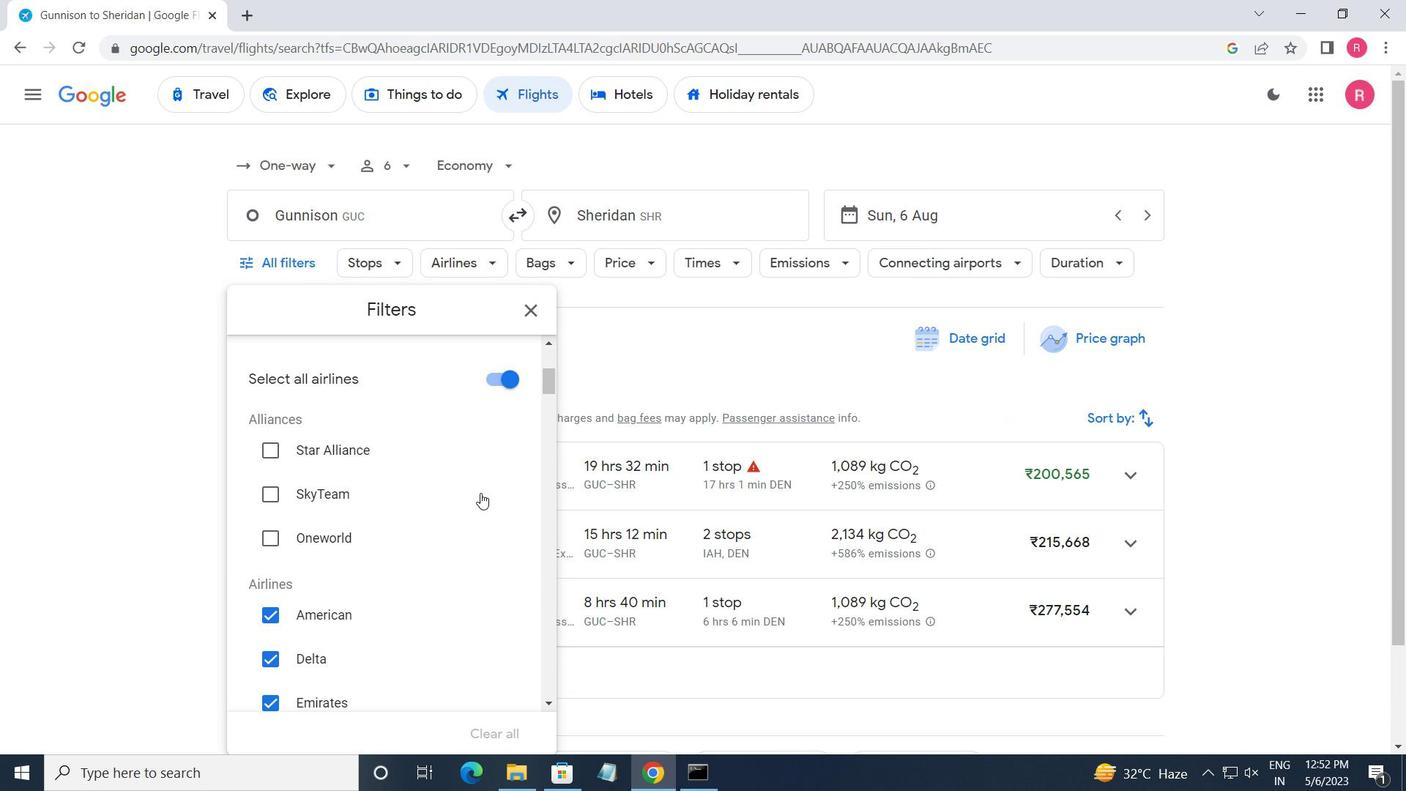 
Action: Mouse scrolled (477, 507) with delta (0, 0)
Screenshot: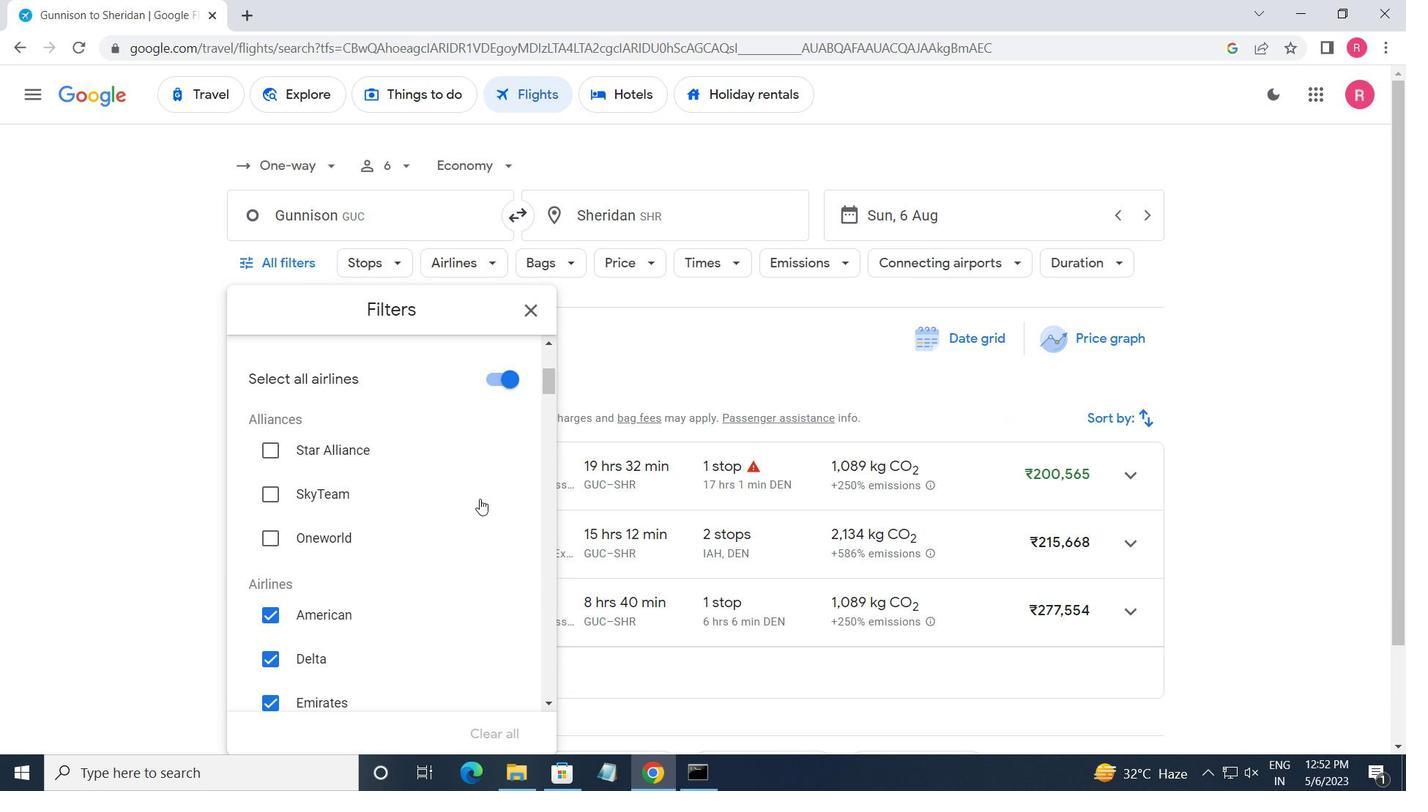 
Action: Mouse moved to (475, 494)
Screenshot: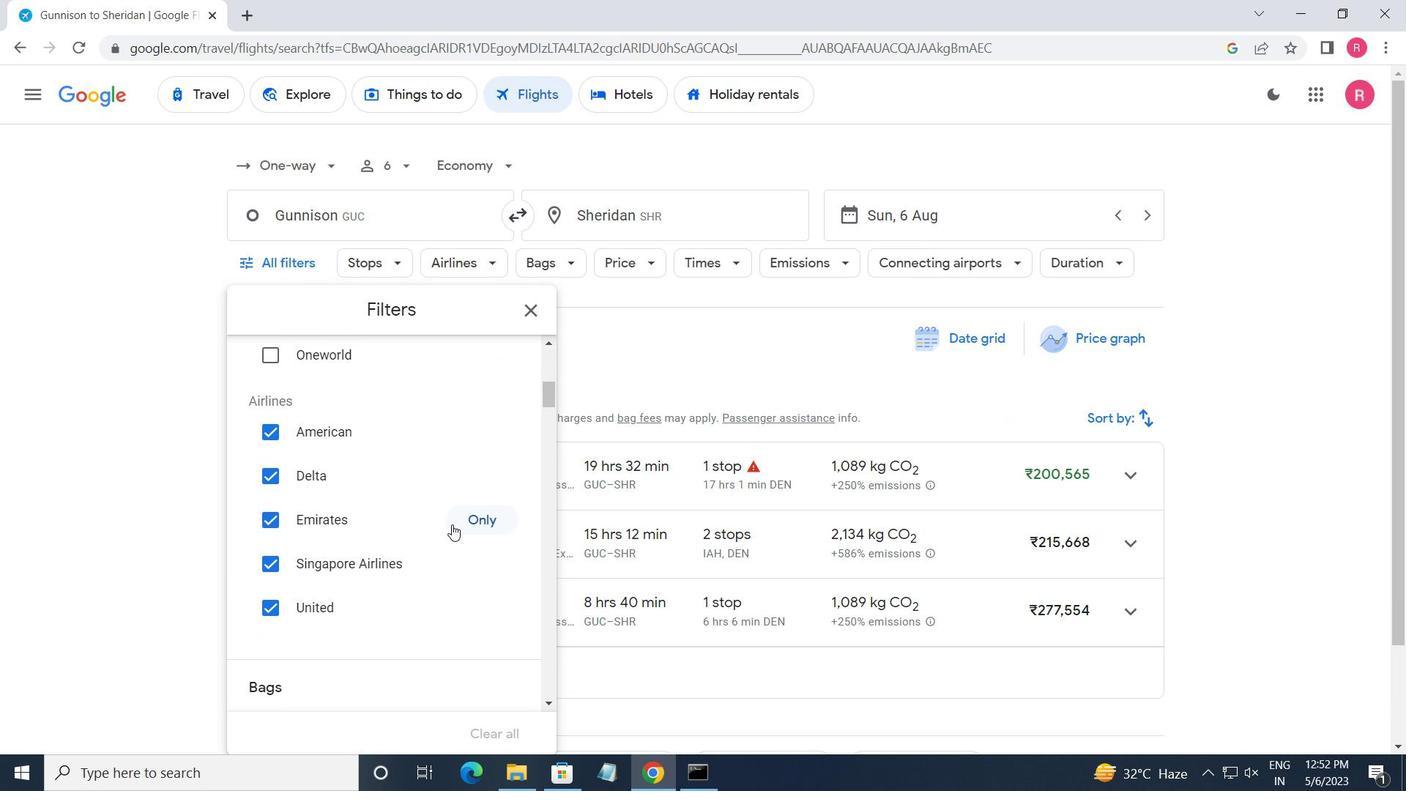 
Action: Mouse scrolled (475, 493) with delta (0, 0)
Screenshot: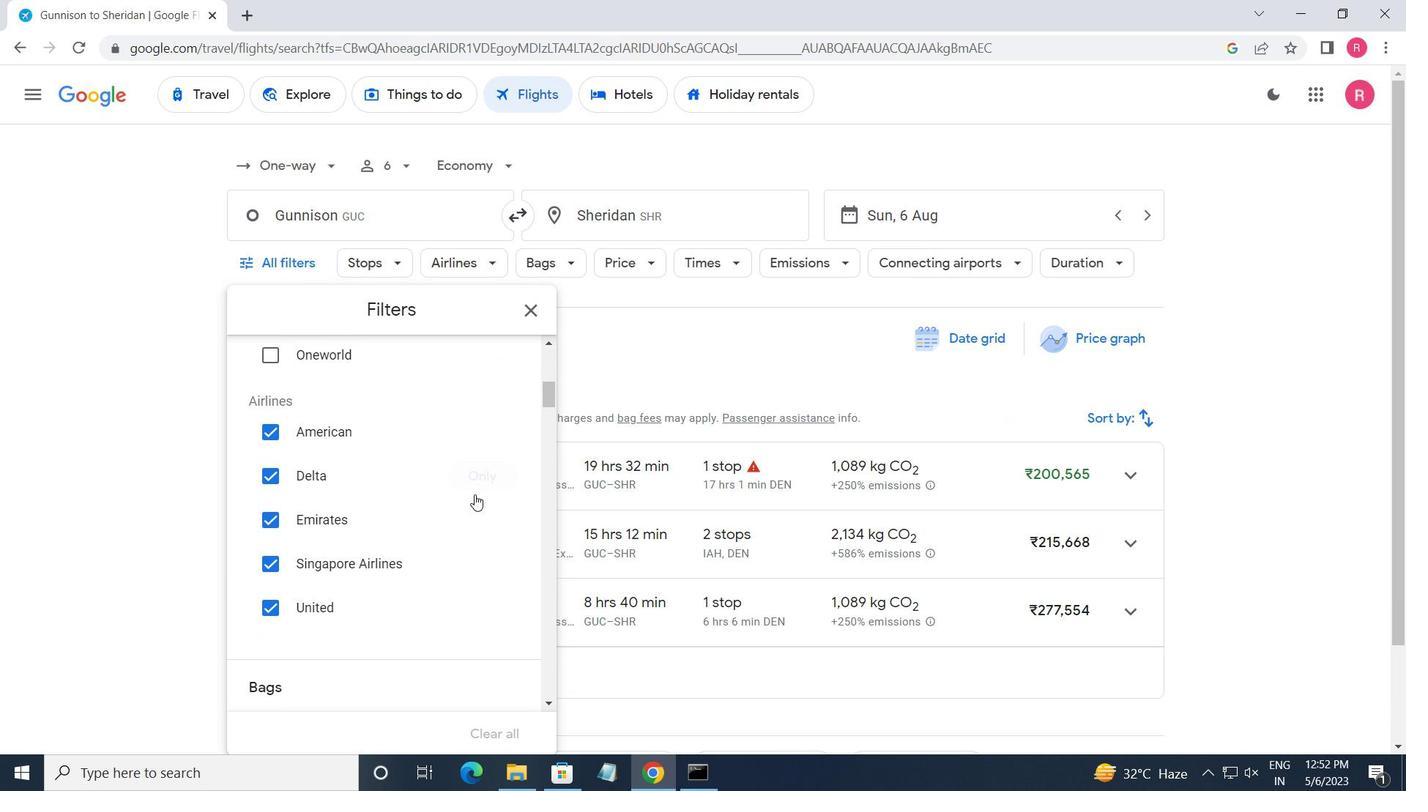 
Action: Mouse moved to (475, 493)
Screenshot: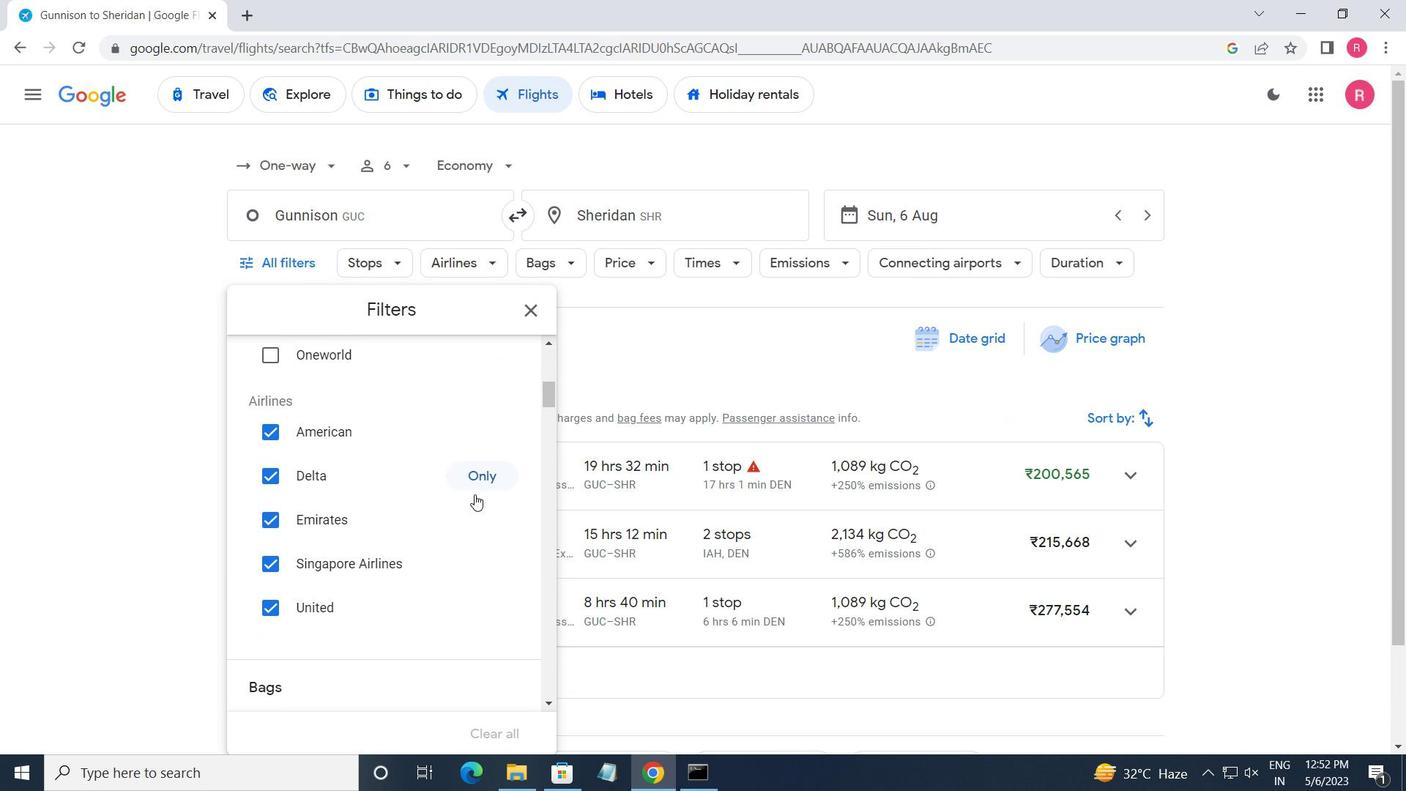 
Action: Mouse scrolled (475, 494) with delta (0, 0)
Screenshot: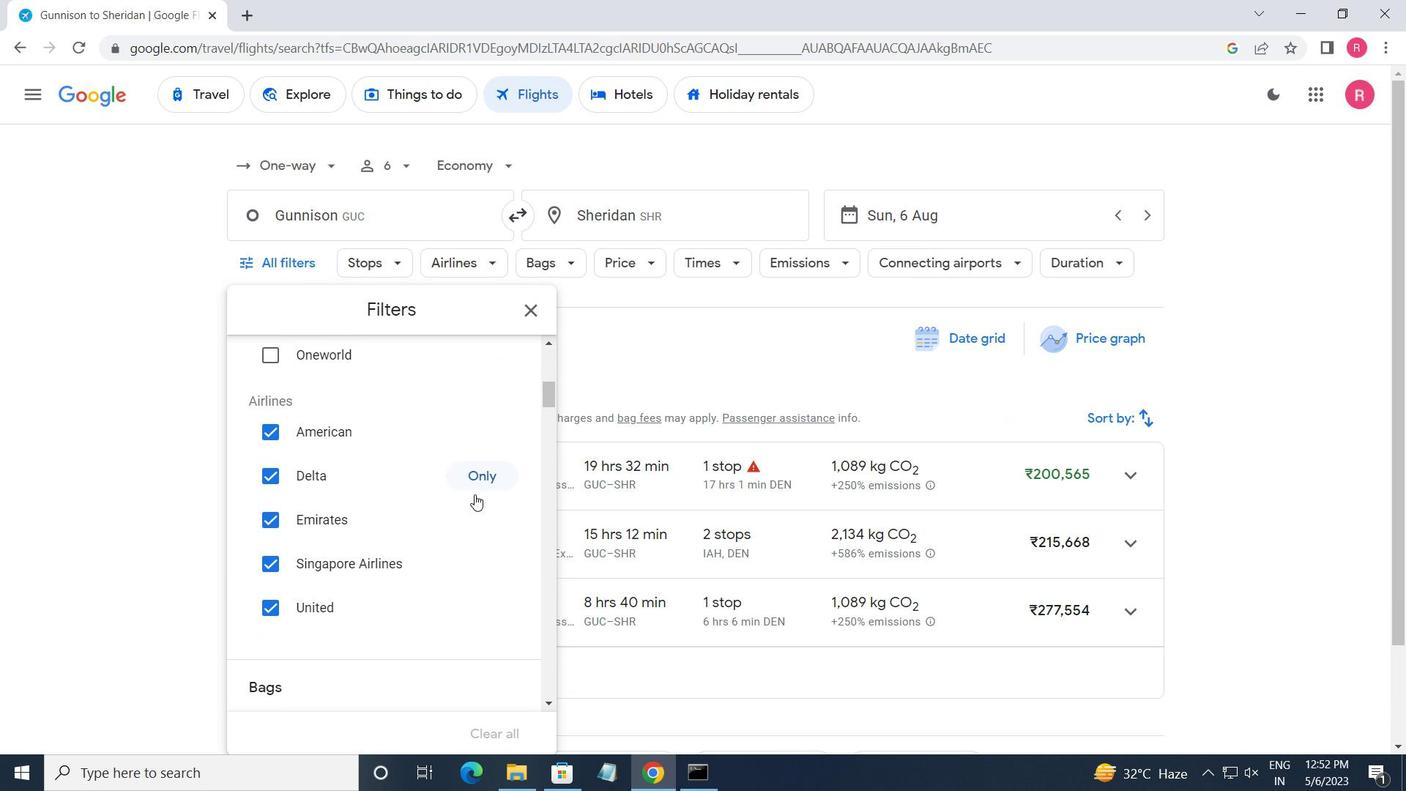
Action: Mouse moved to (475, 492)
Screenshot: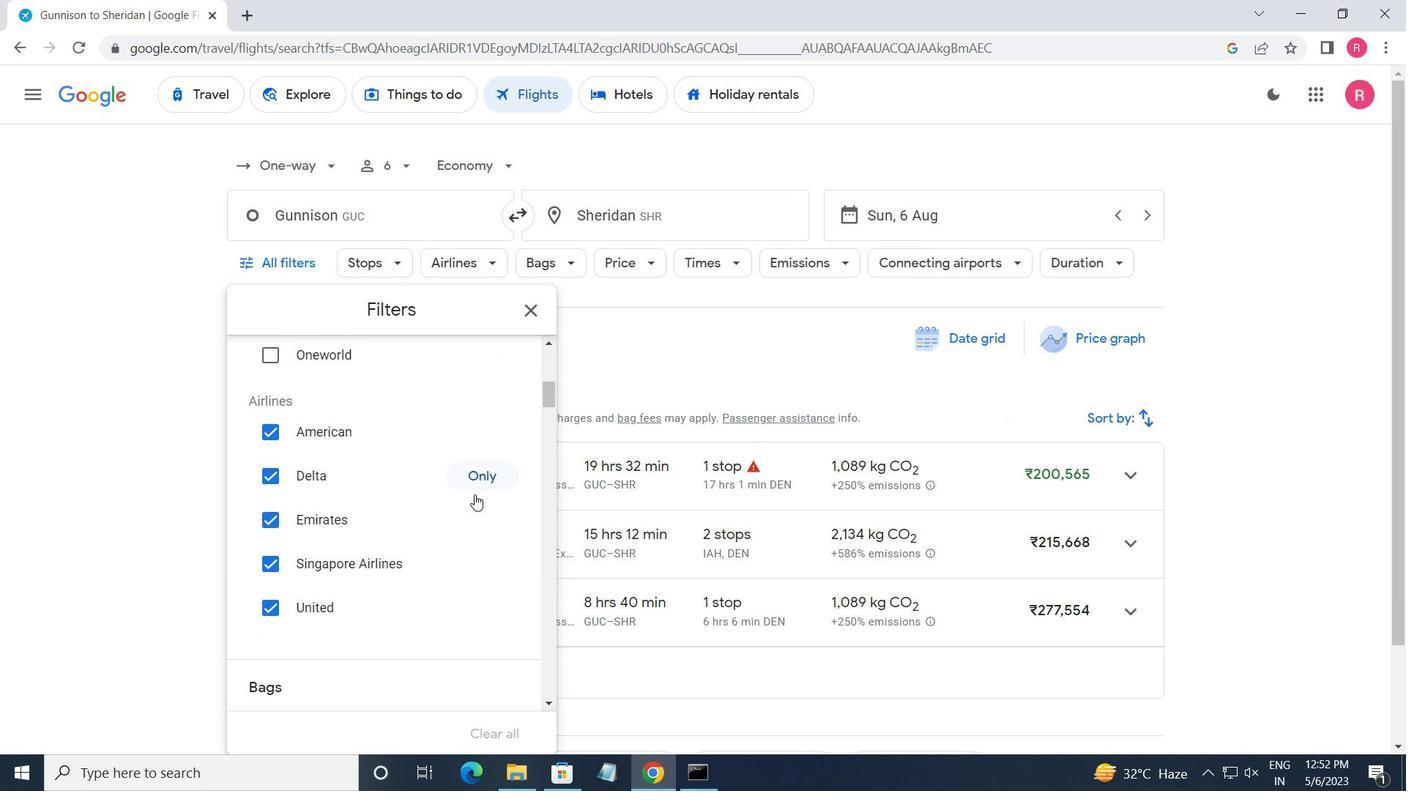 
Action: Mouse scrolled (475, 493) with delta (0, 0)
Screenshot: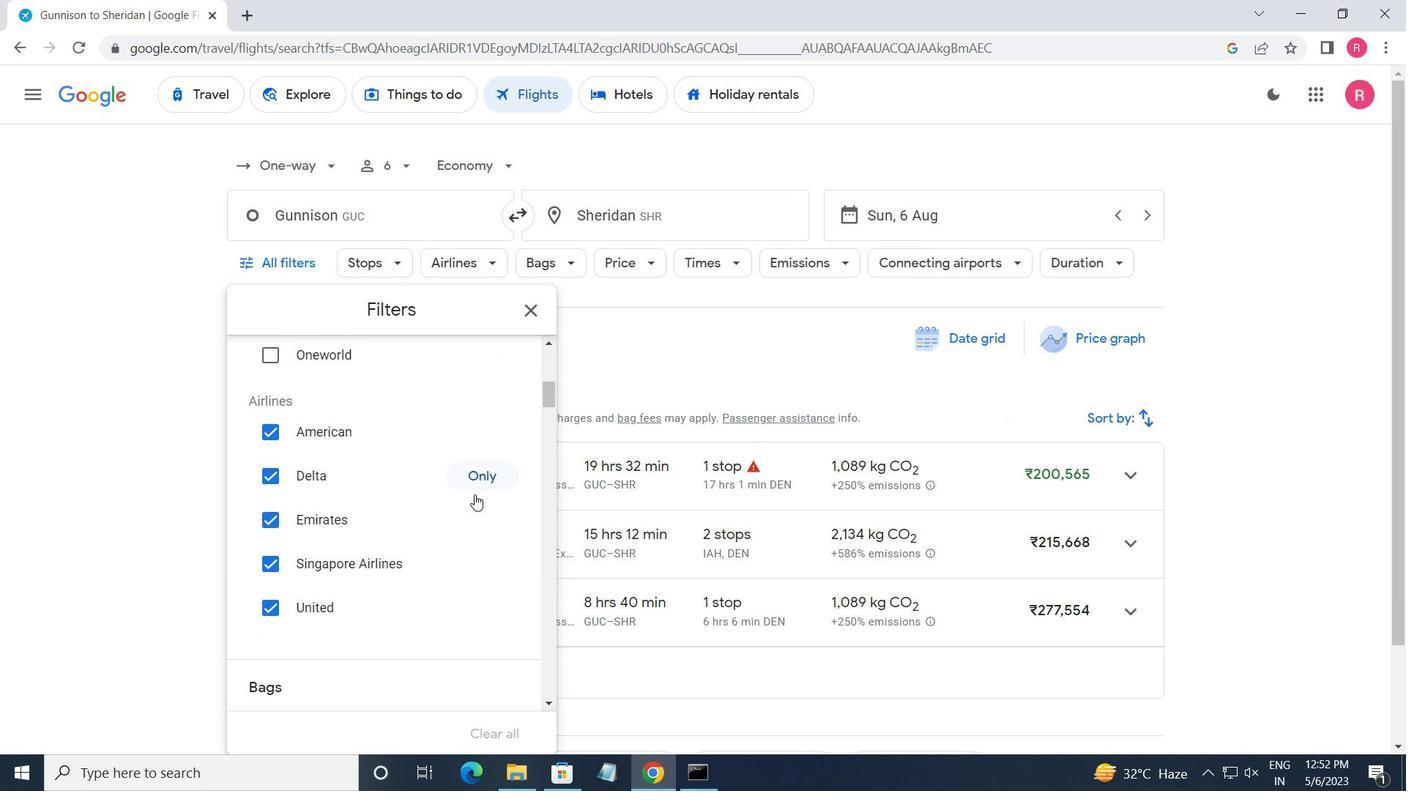 
Action: Mouse moved to (476, 489)
Screenshot: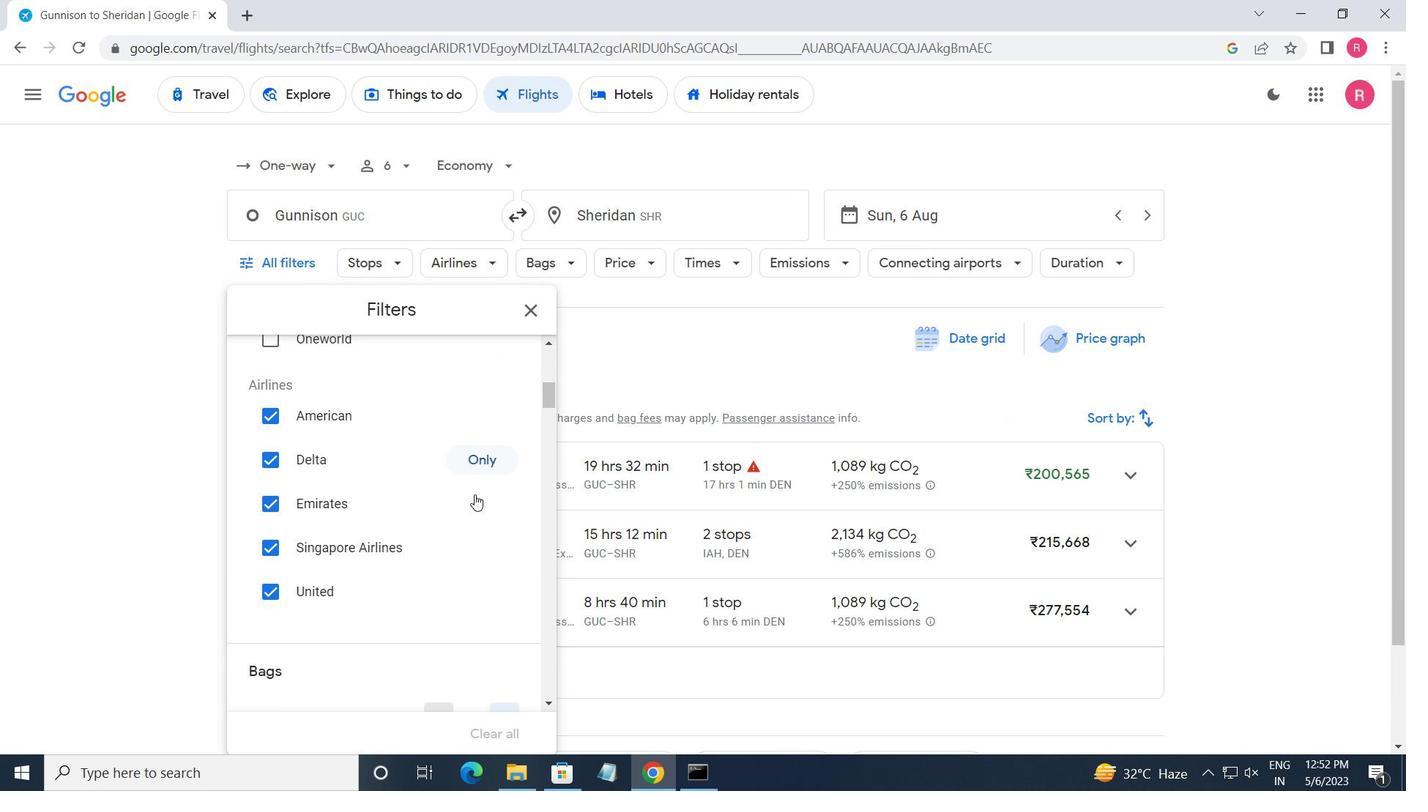 
Action: Mouse scrolled (476, 490) with delta (0, 0)
Screenshot: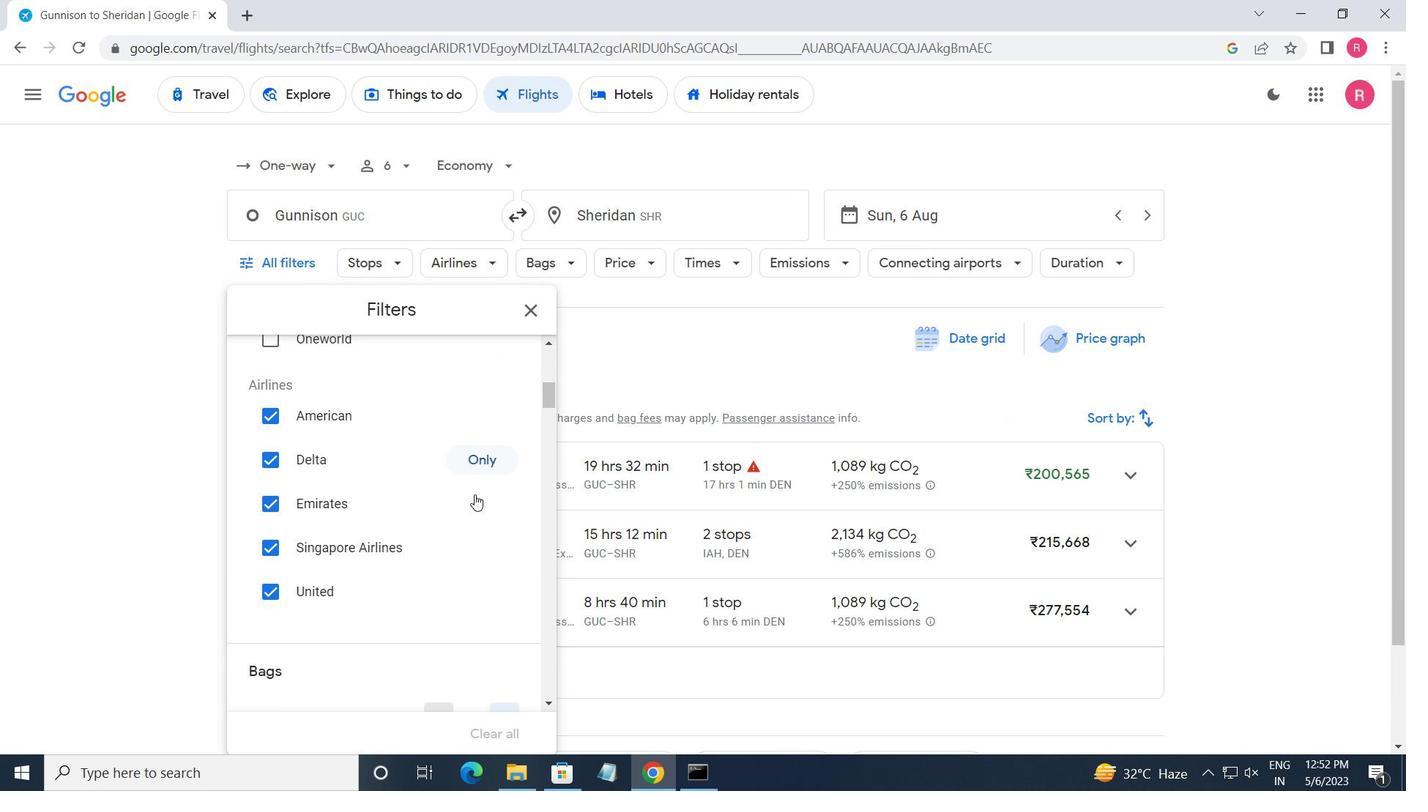 
Action: Mouse moved to (506, 381)
Screenshot: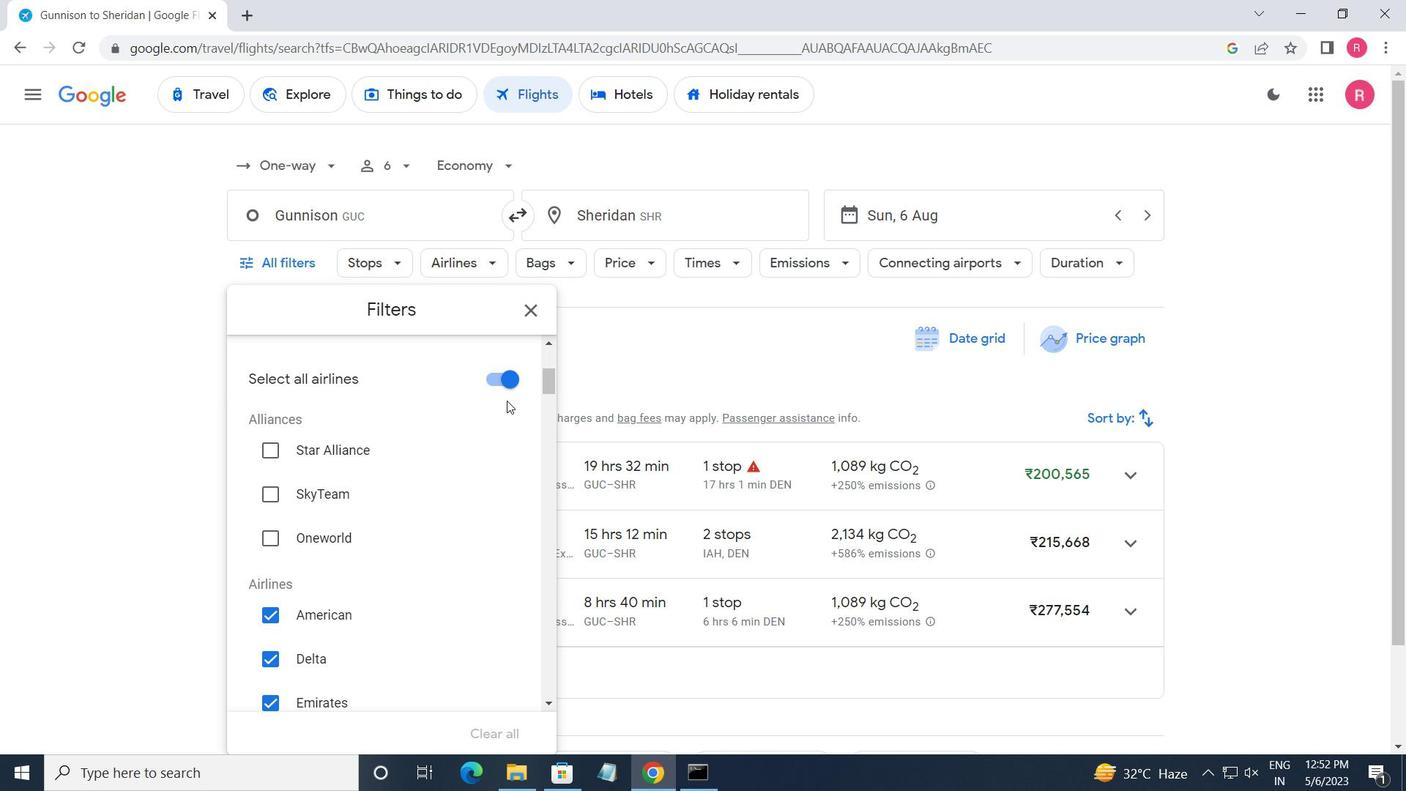 
Action: Mouse pressed left at (506, 381)
Screenshot: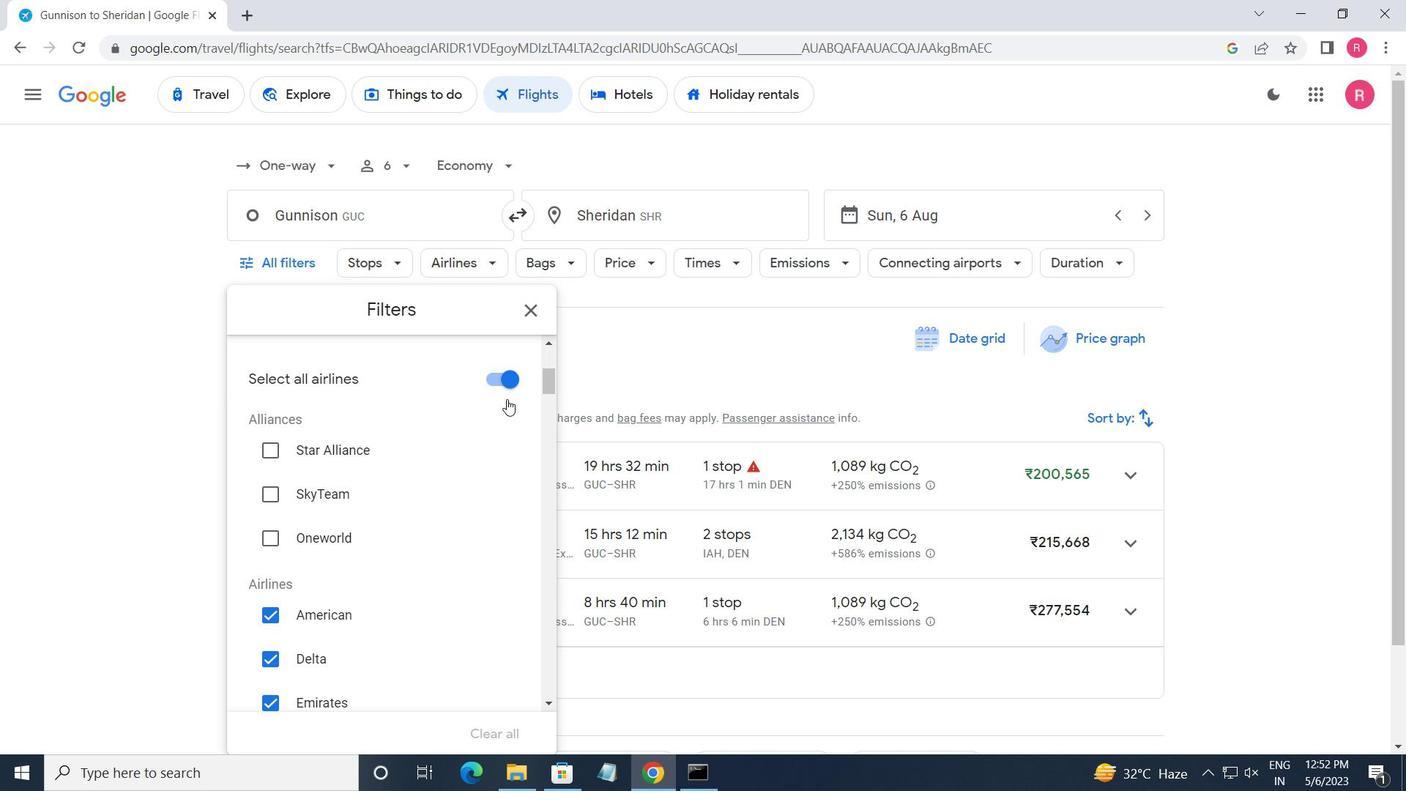 
Action: Mouse moved to (488, 462)
Screenshot: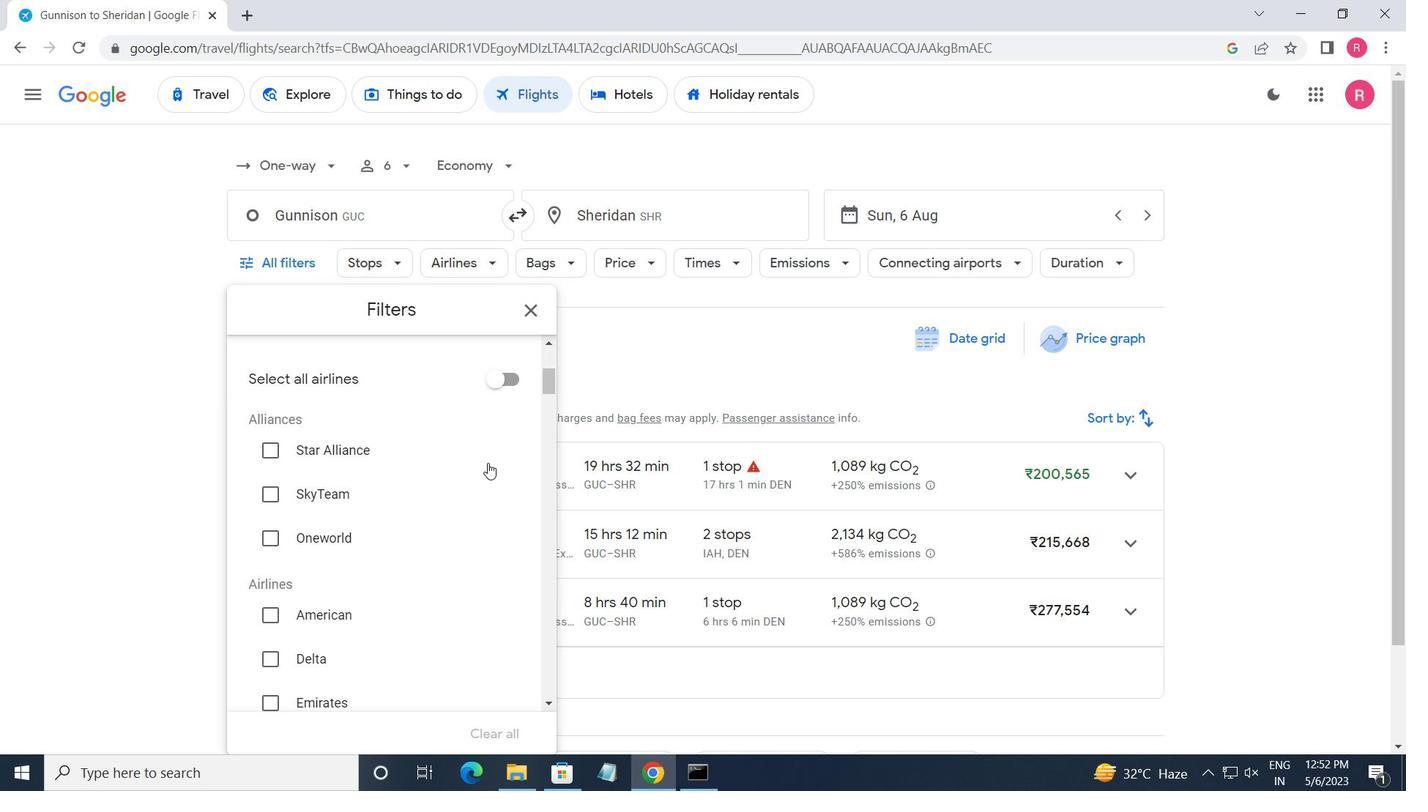 
Action: Mouse scrolled (488, 461) with delta (0, 0)
Screenshot: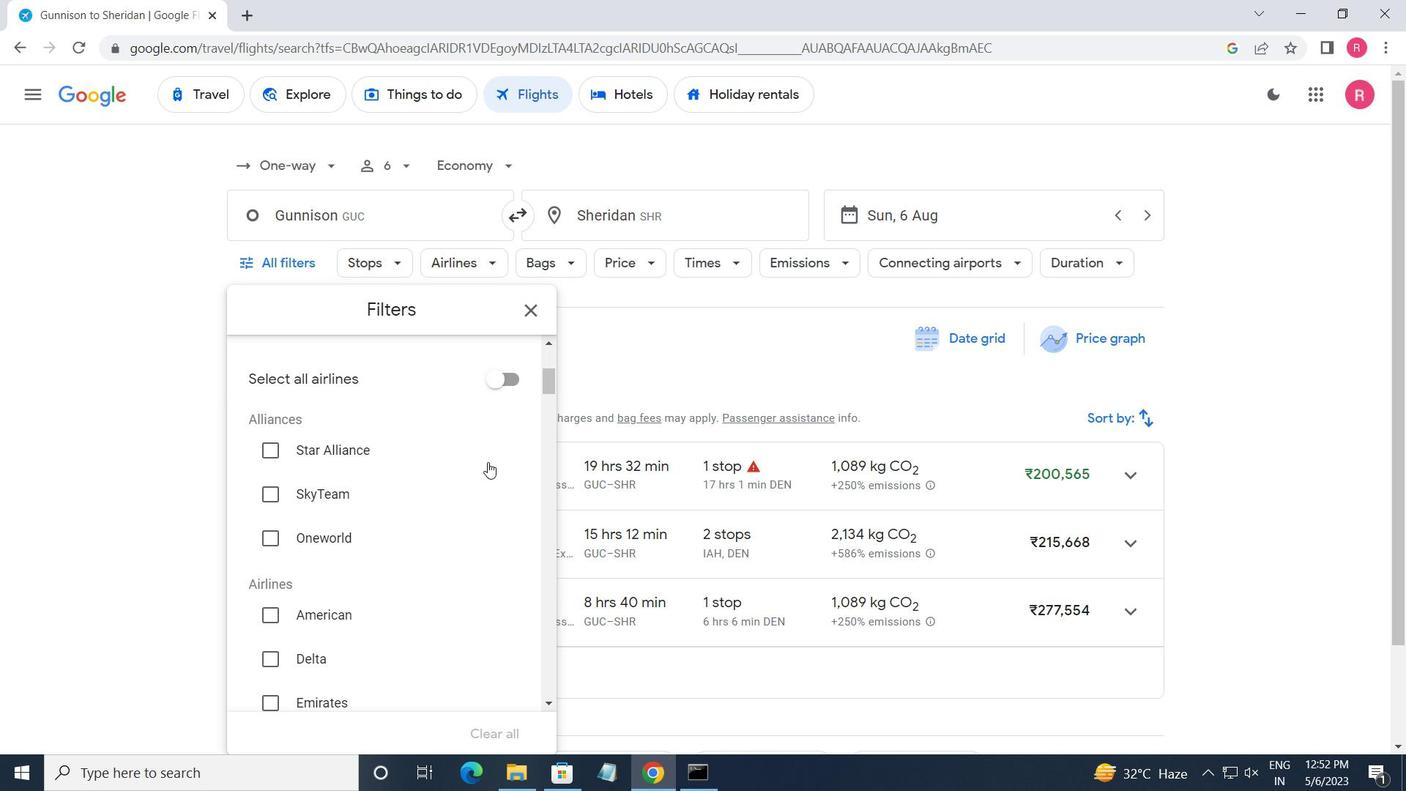 
Action: Mouse scrolled (488, 461) with delta (0, 0)
Screenshot: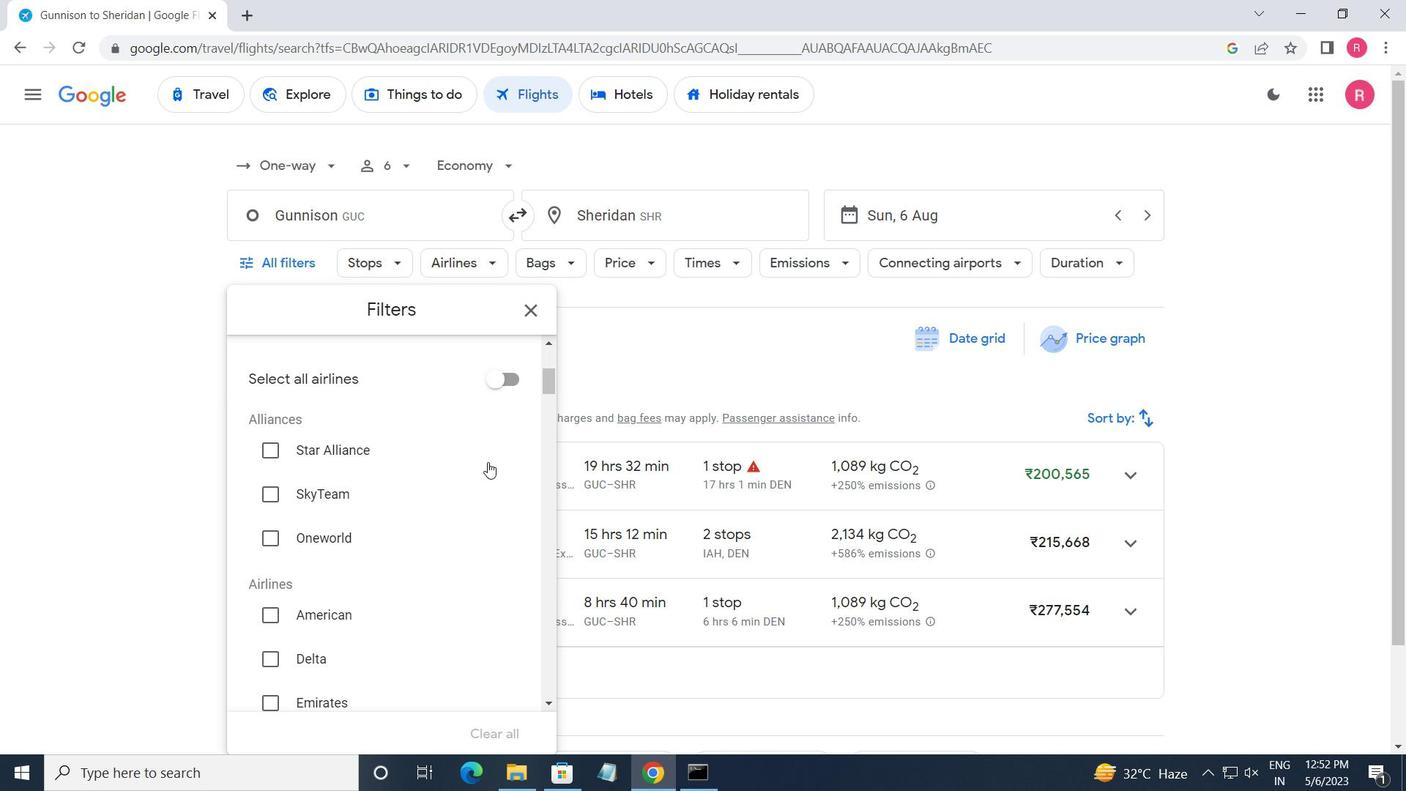 
Action: Mouse scrolled (488, 461) with delta (0, 0)
Screenshot: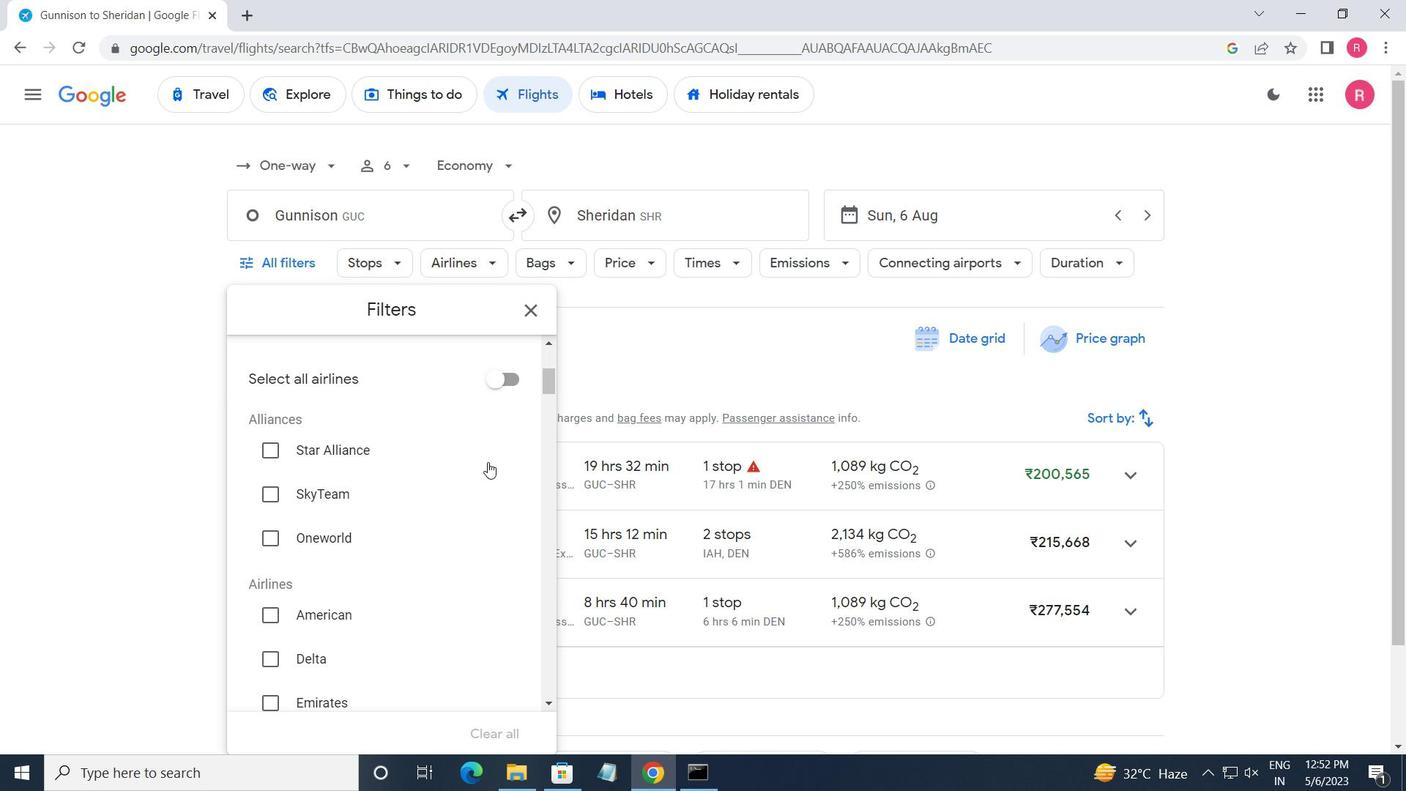 
Action: Mouse scrolled (488, 461) with delta (0, 0)
Screenshot: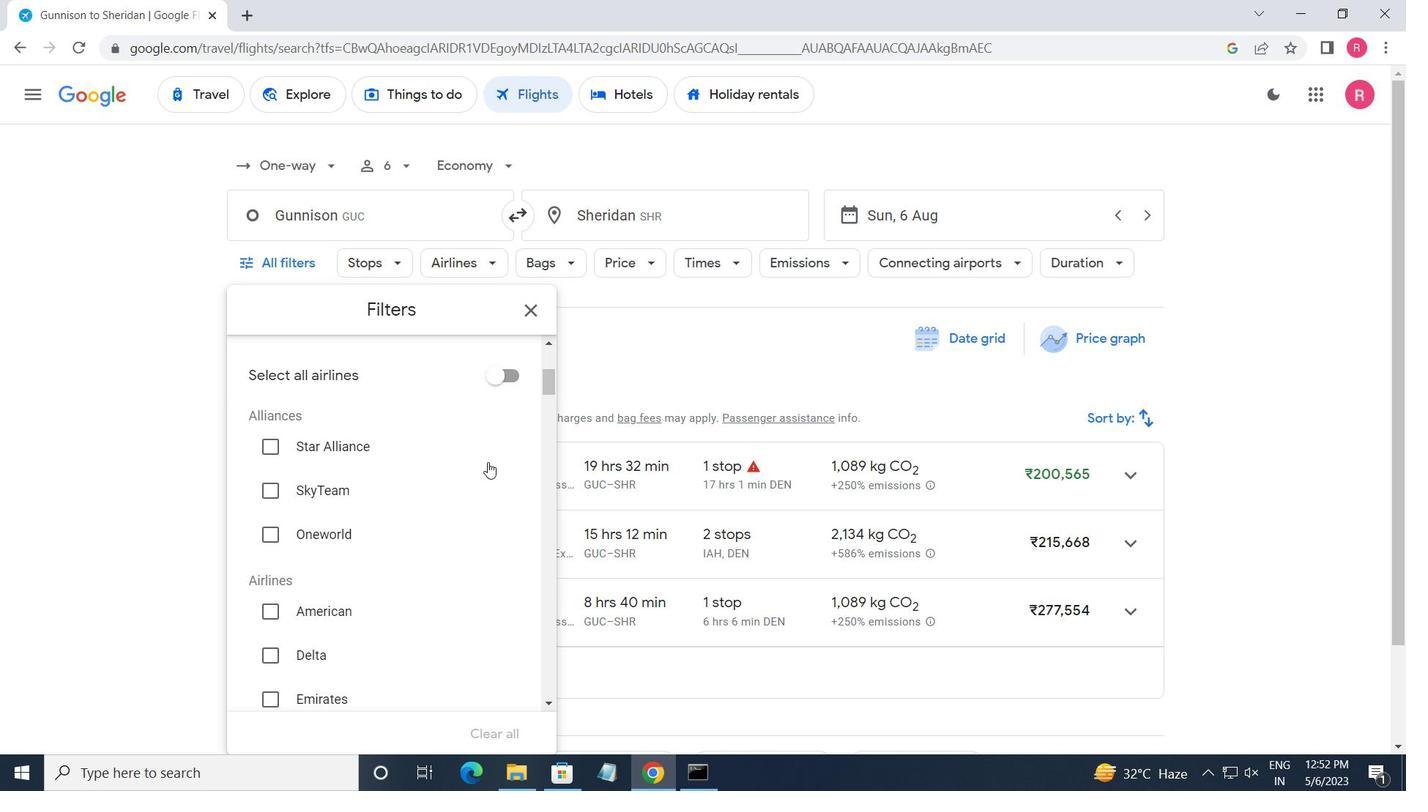 
Action: Mouse scrolled (488, 461) with delta (0, 0)
Screenshot: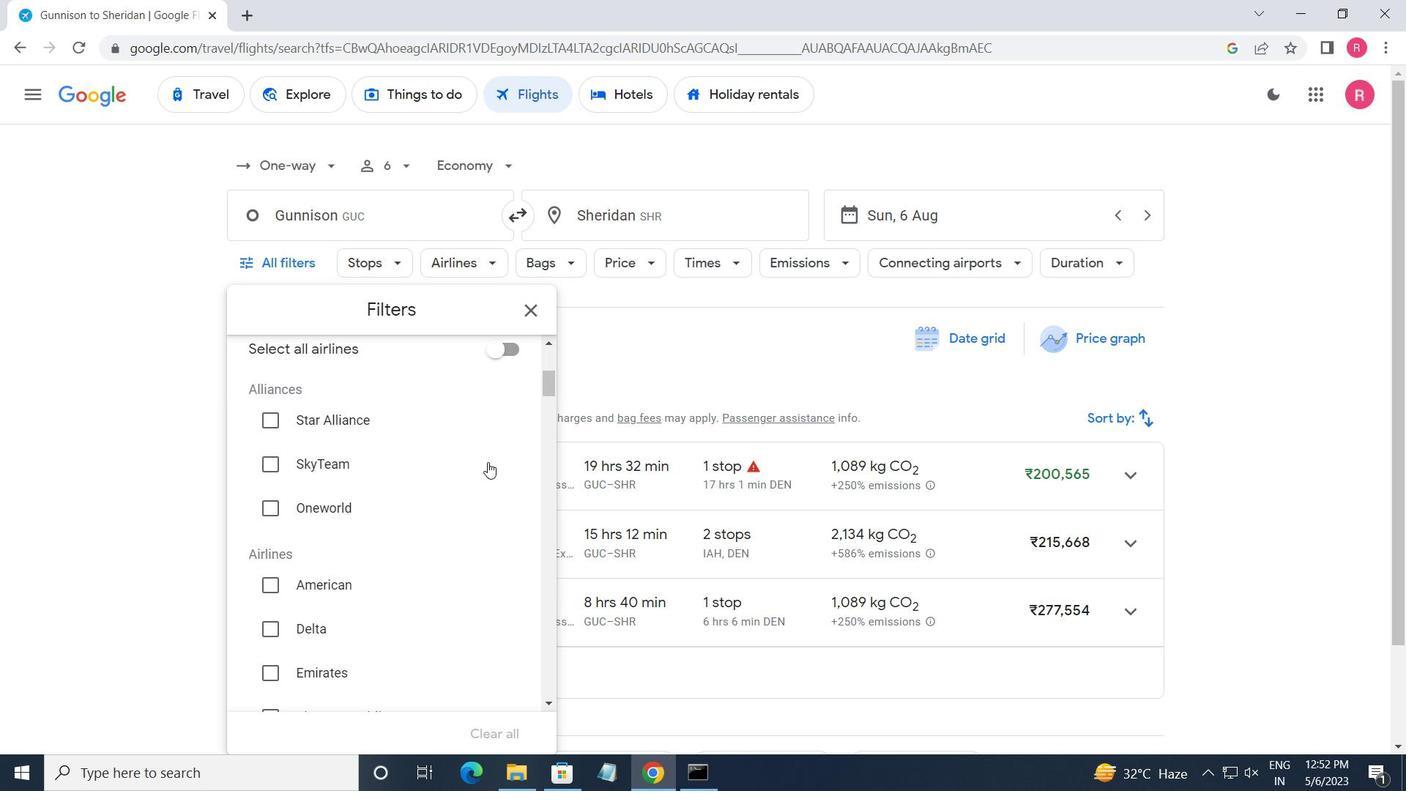 
Action: Mouse moved to (490, 496)
Screenshot: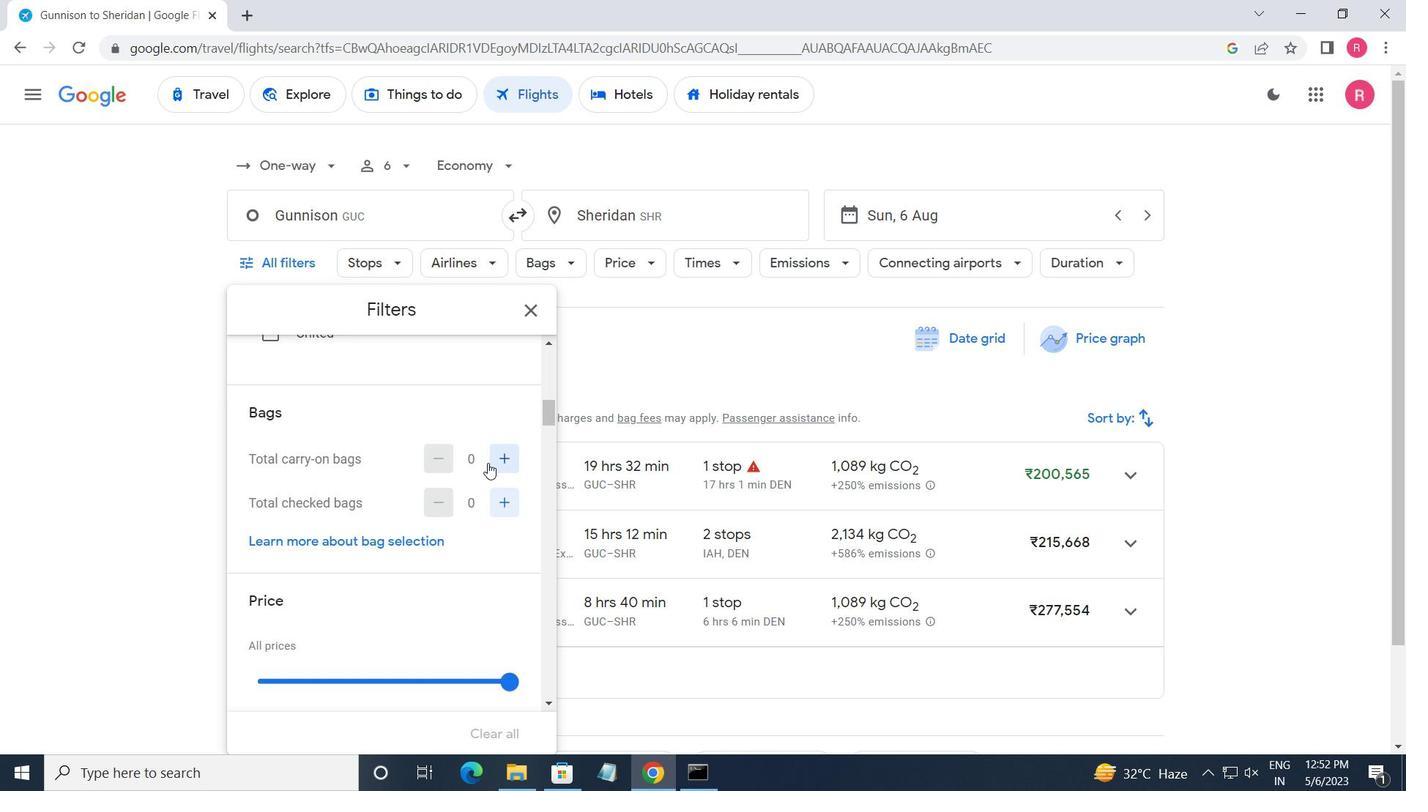 
Action: Mouse scrolled (490, 495) with delta (0, 0)
Screenshot: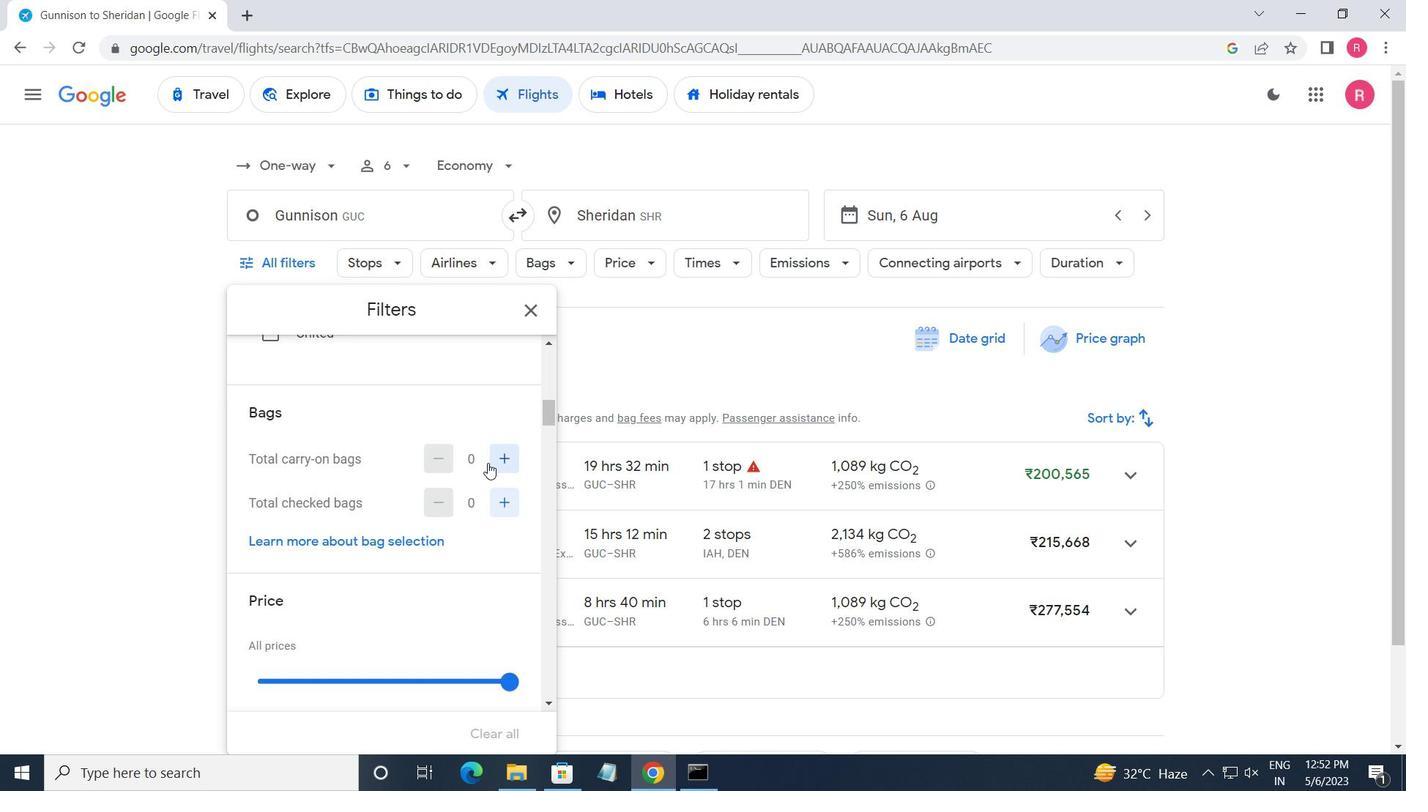 
Action: Mouse moved to (491, 496)
Screenshot: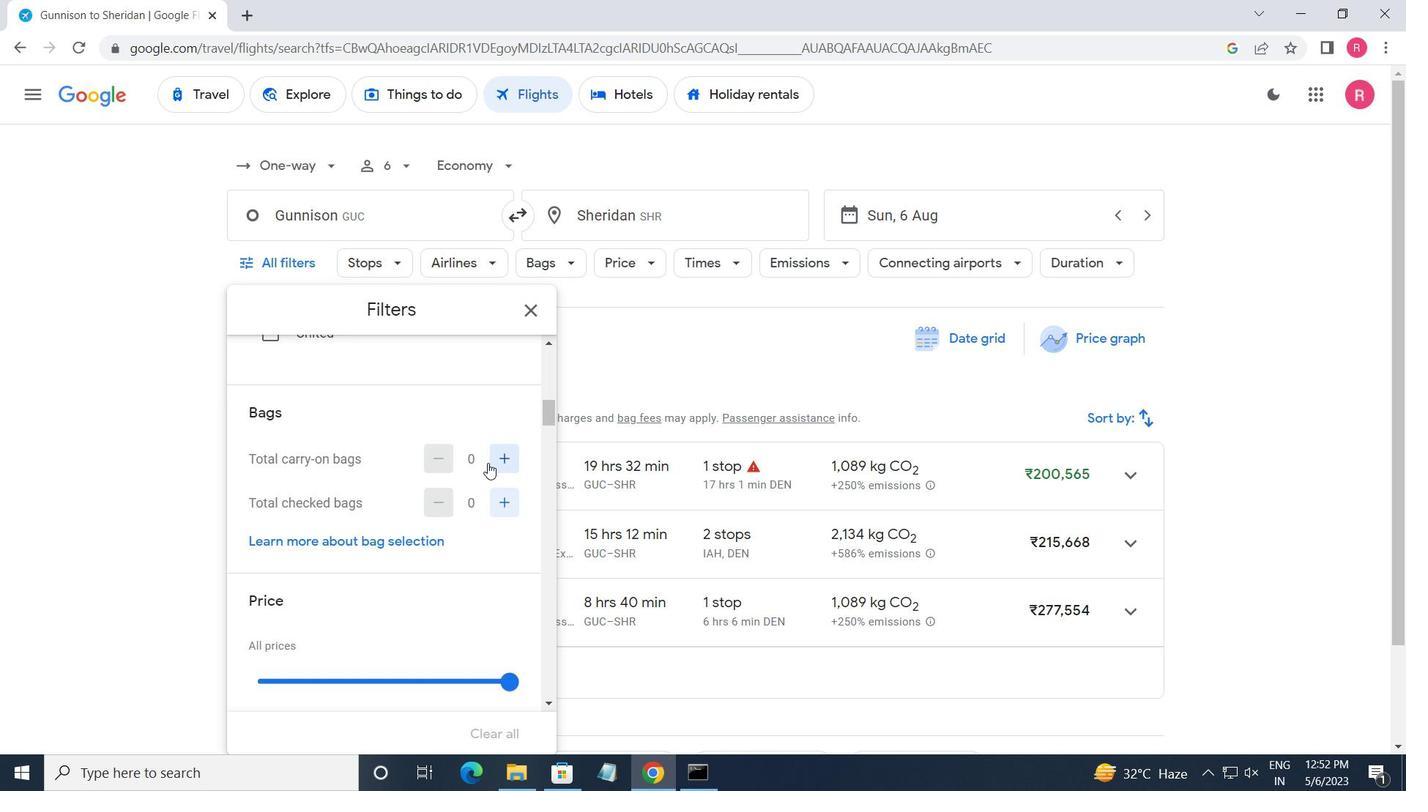 
Action: Mouse scrolled (491, 496) with delta (0, 0)
Screenshot: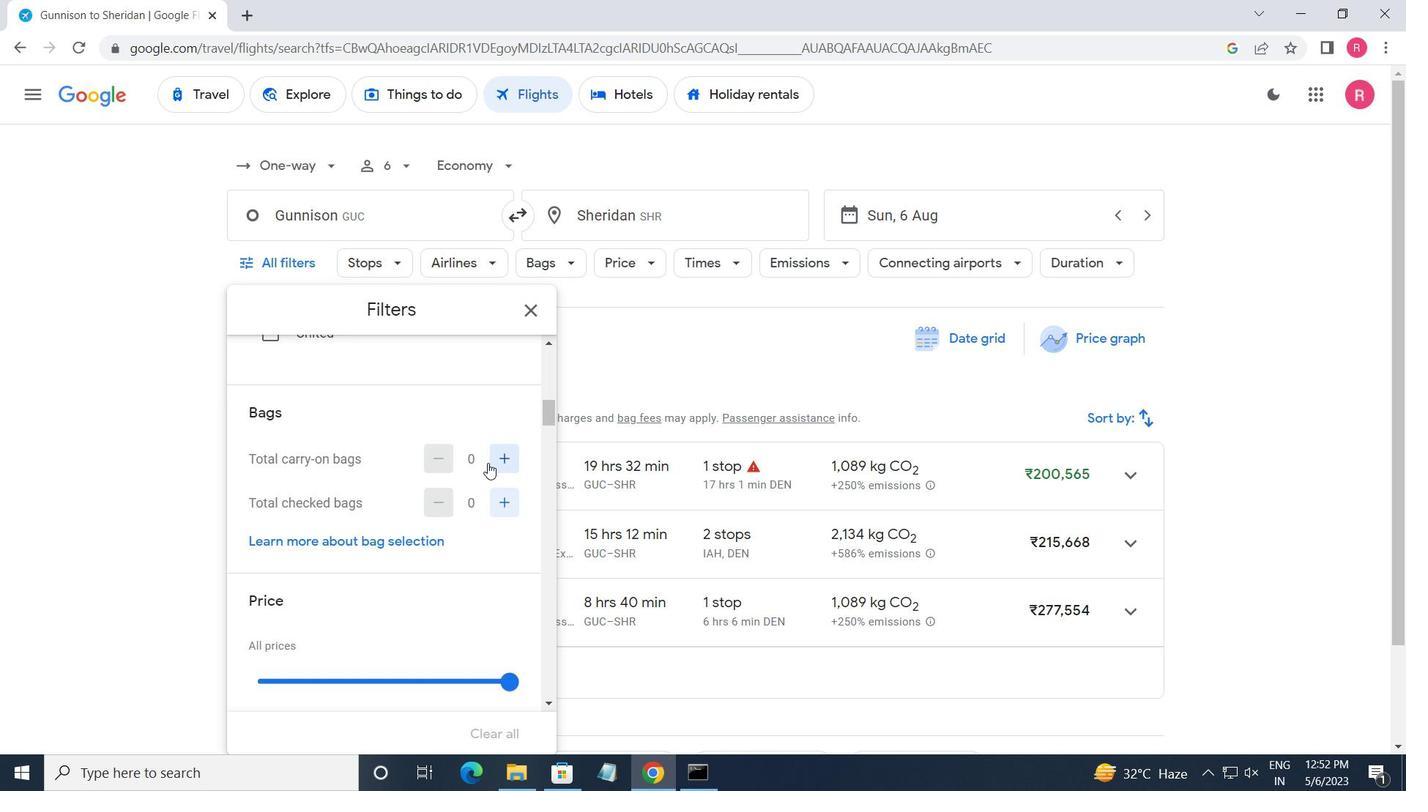
Action: Mouse moved to (509, 495)
Screenshot: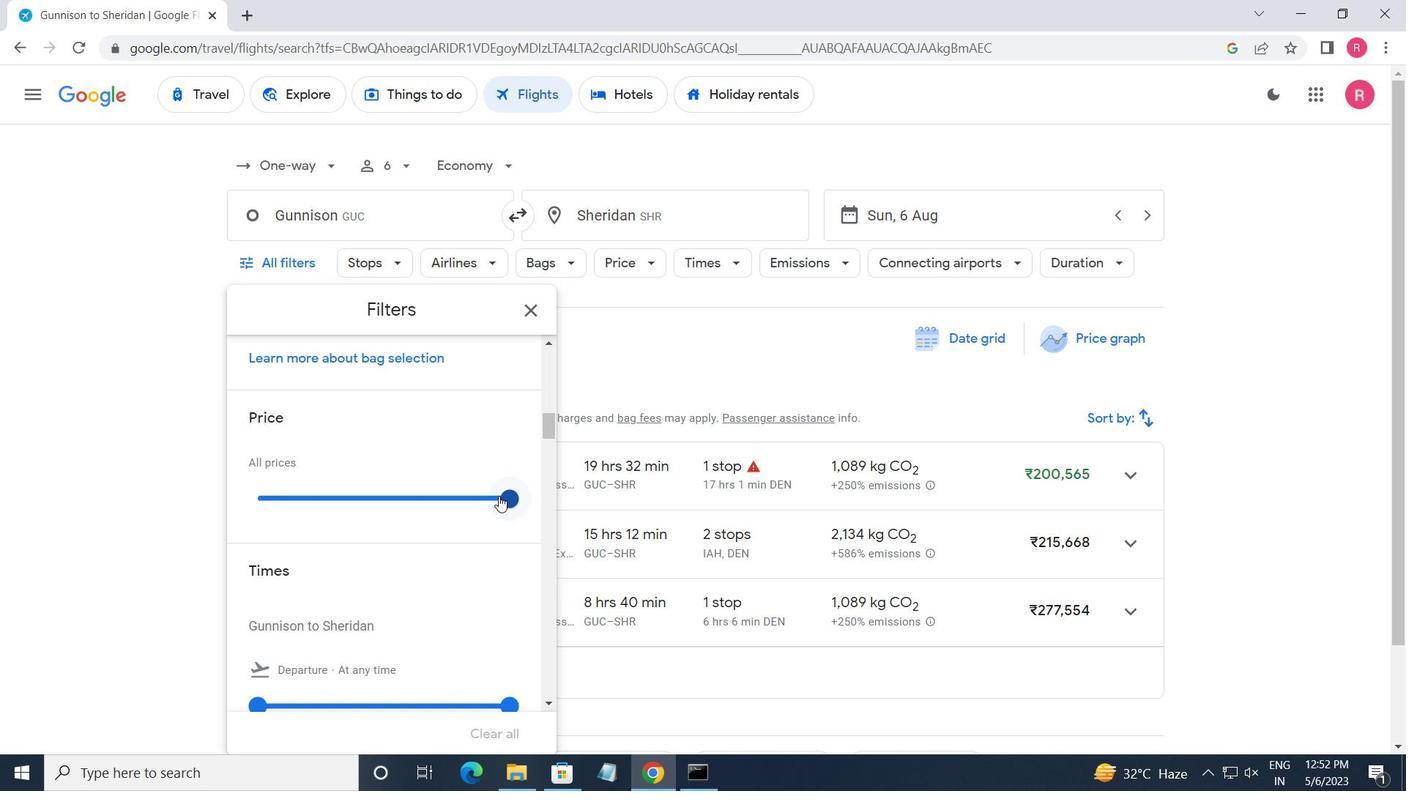 
Action: Mouse pressed left at (509, 495)
Screenshot: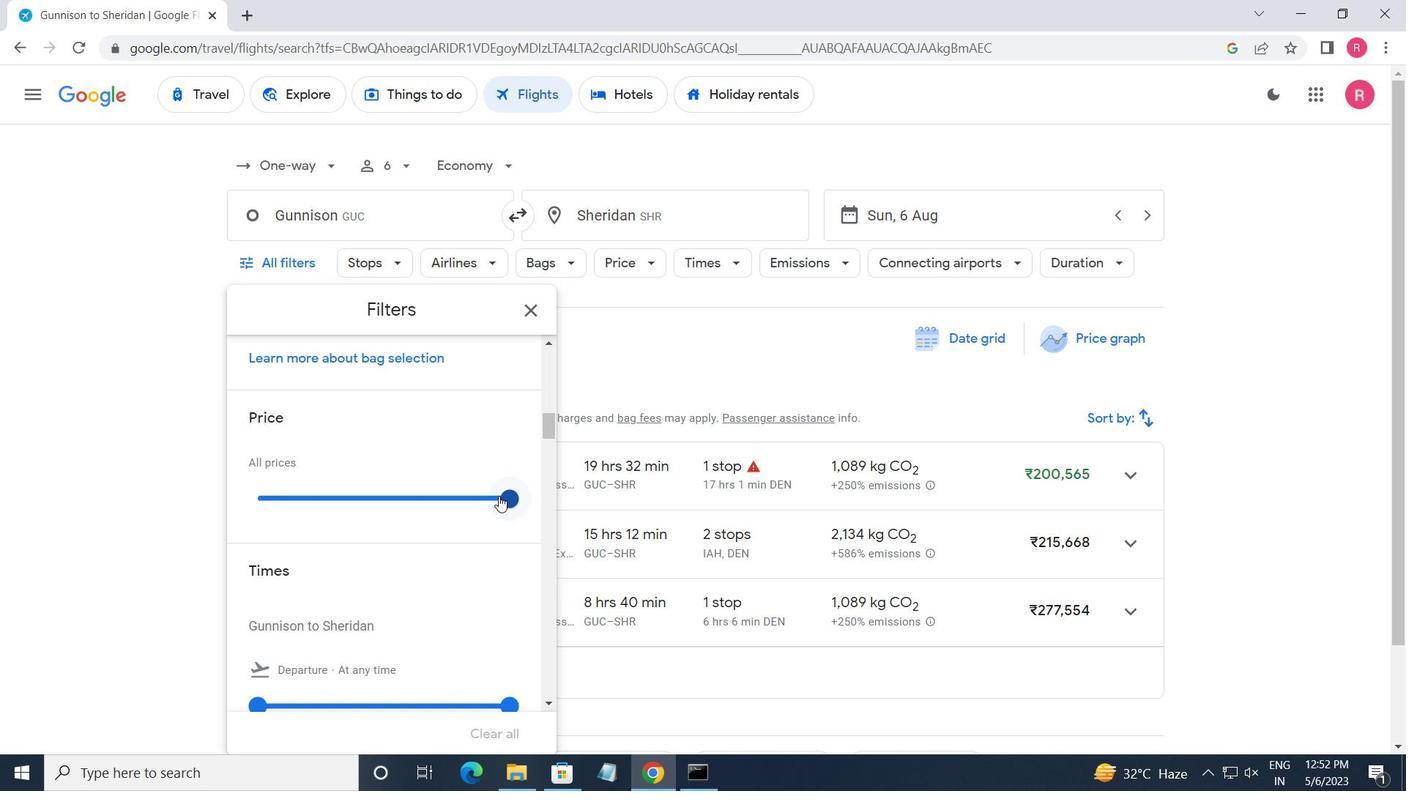 
Action: Mouse moved to (341, 531)
Screenshot: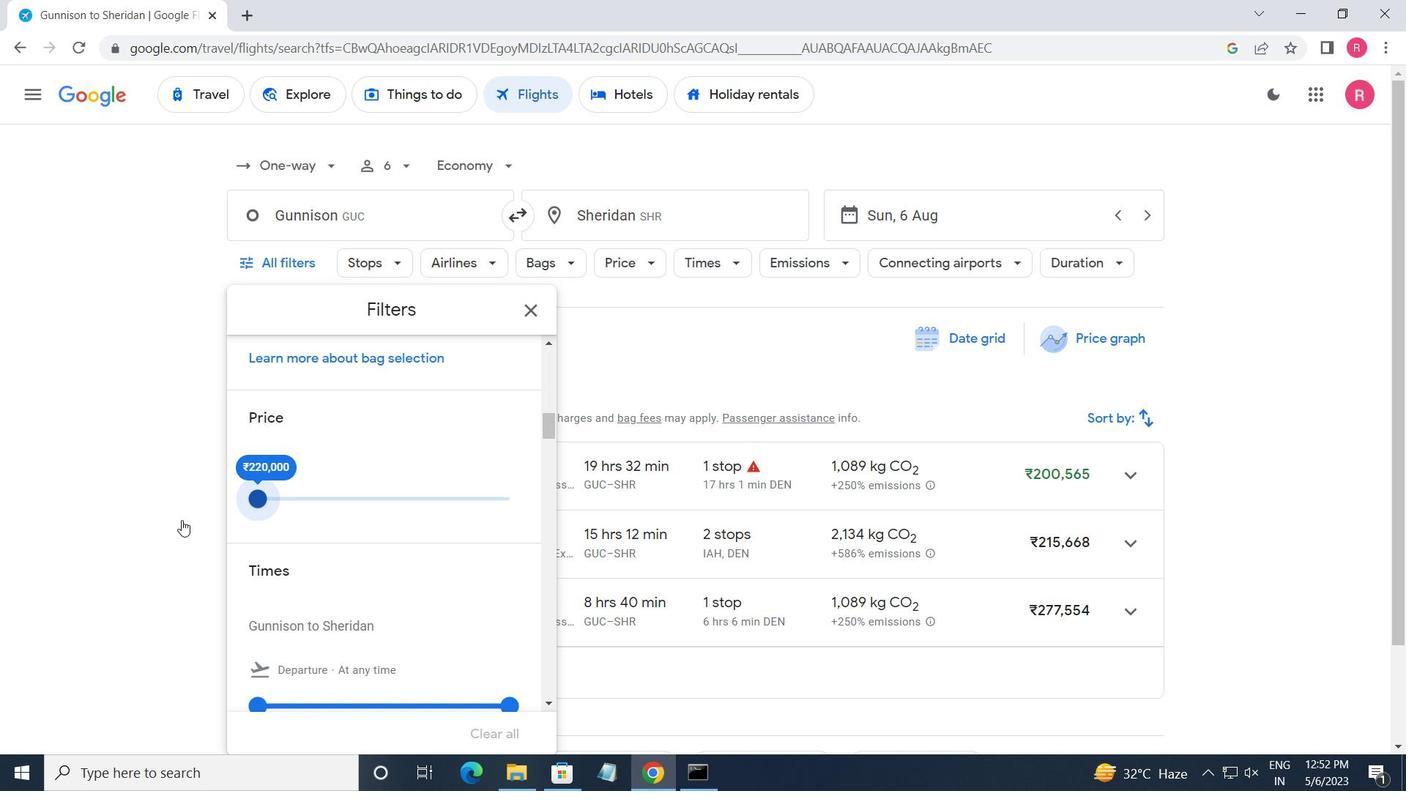 
Action: Mouse scrolled (341, 531) with delta (0, 0)
Screenshot: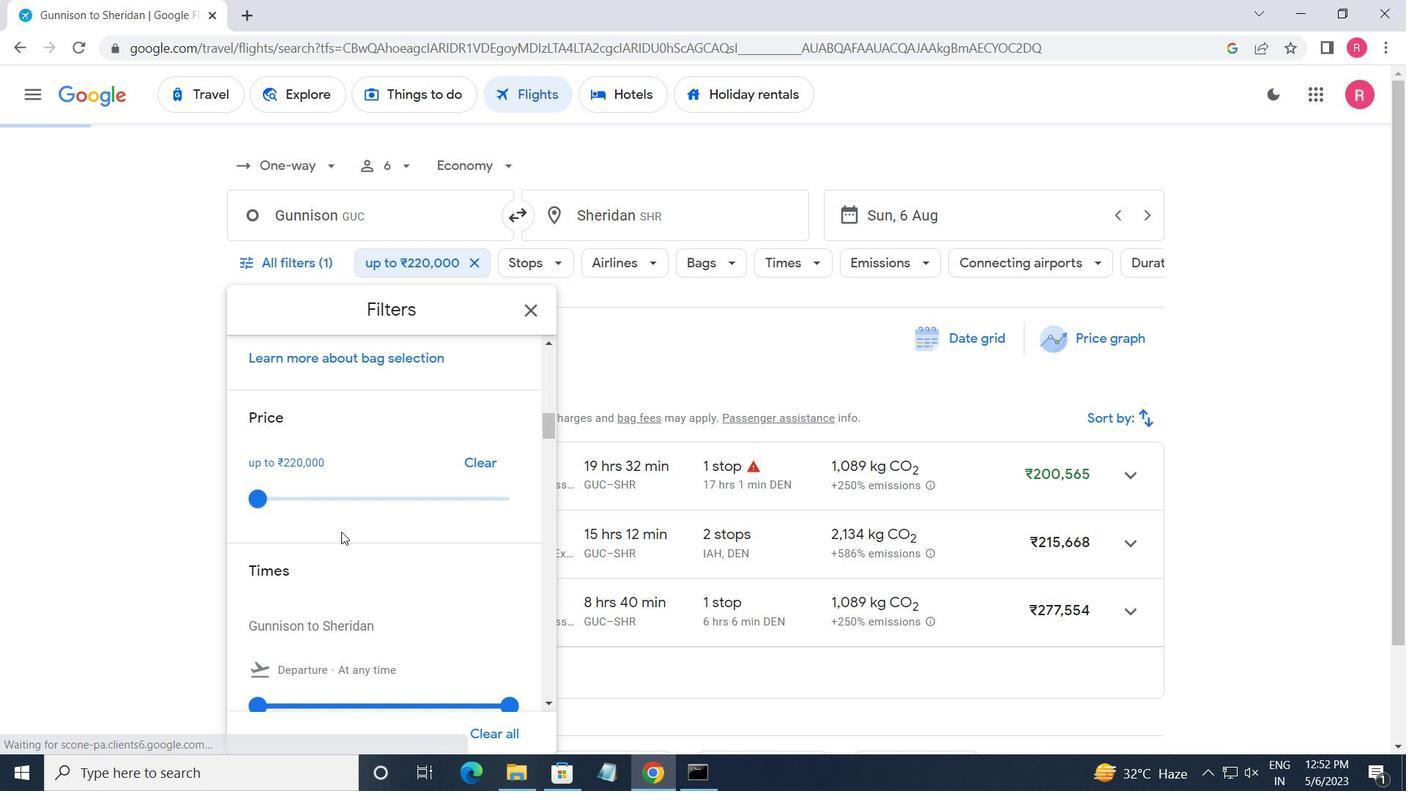 
Action: Mouse moved to (341, 531)
Screenshot: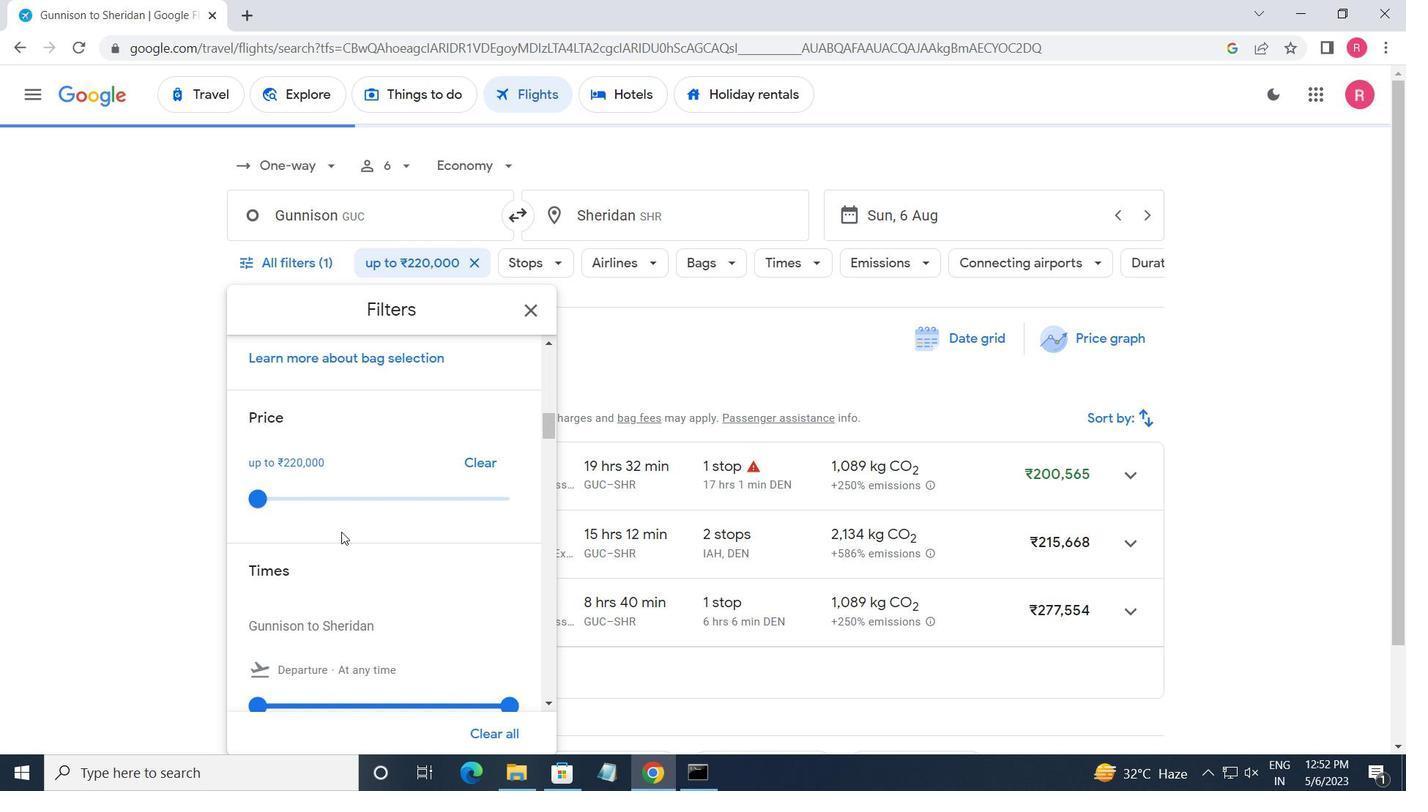 
Action: Mouse scrolled (341, 531) with delta (0, 0)
Screenshot: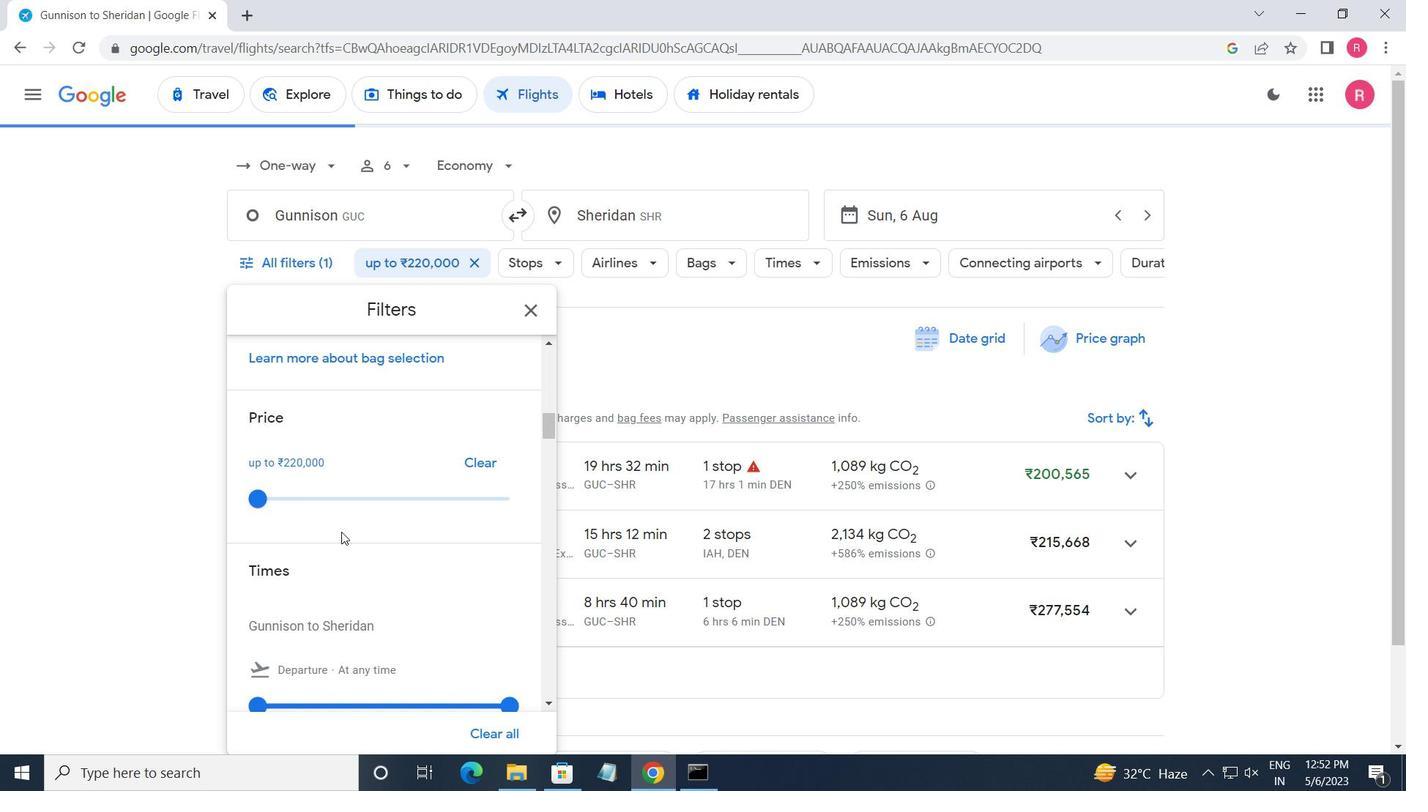 
Action: Mouse moved to (264, 525)
Screenshot: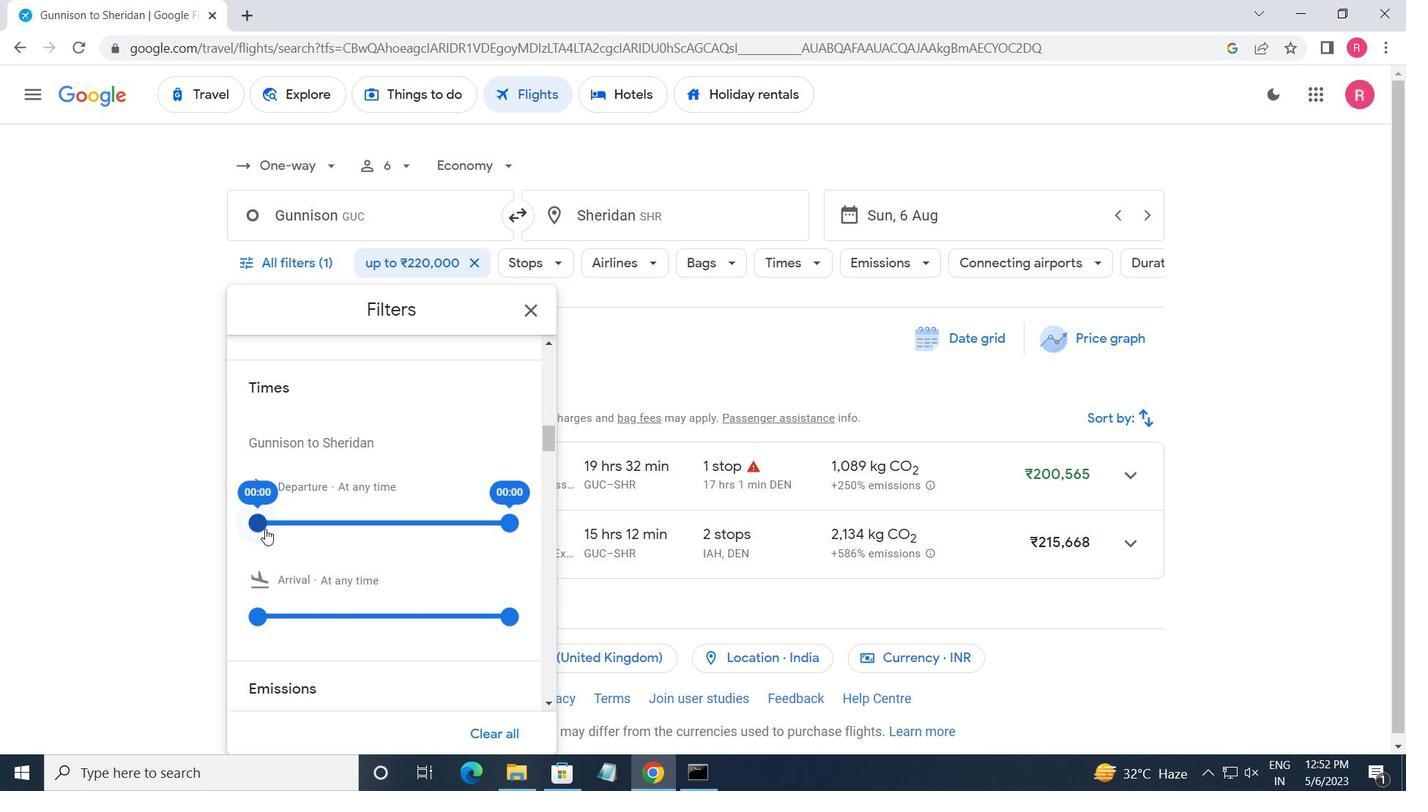 
Action: Mouse pressed left at (264, 525)
Screenshot: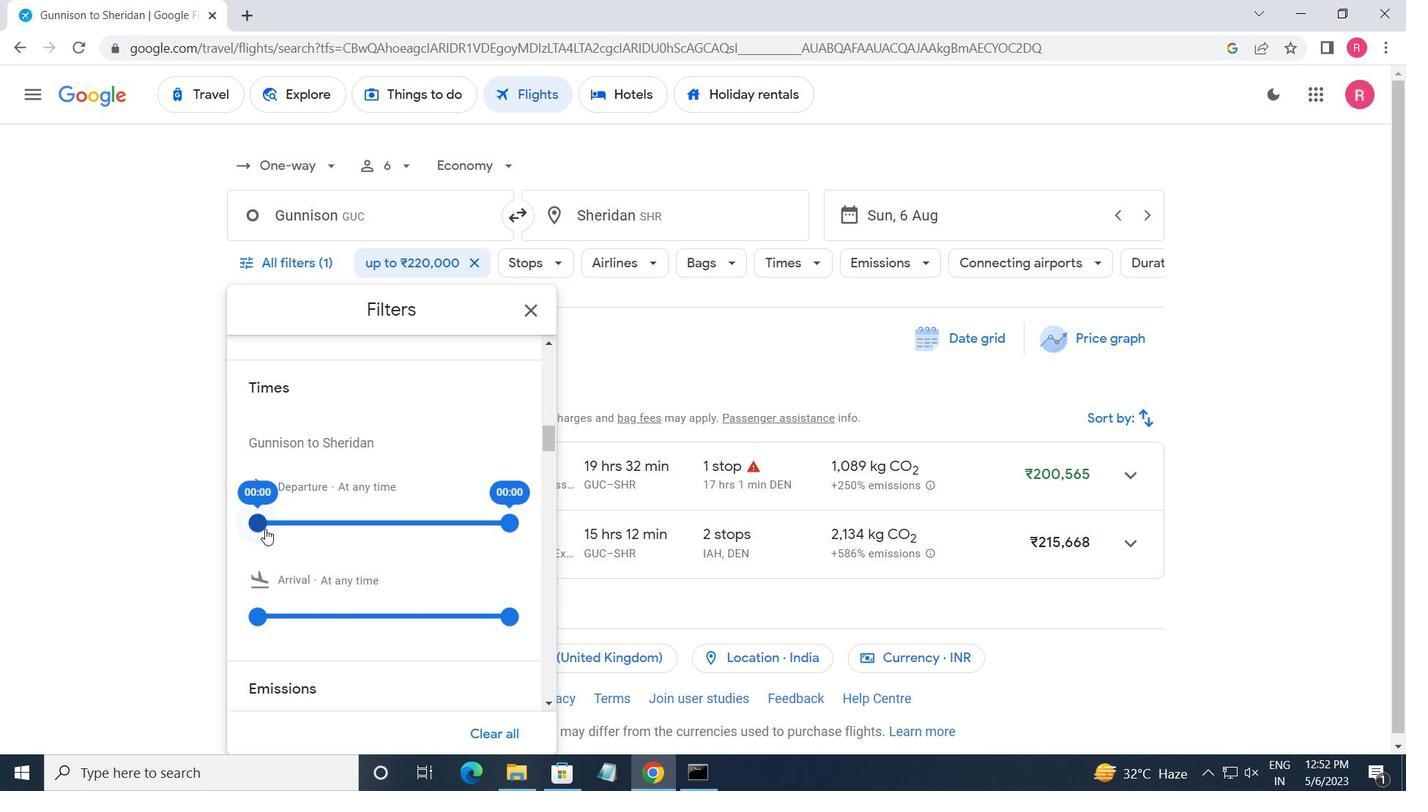 
Action: Mouse moved to (528, 312)
Screenshot: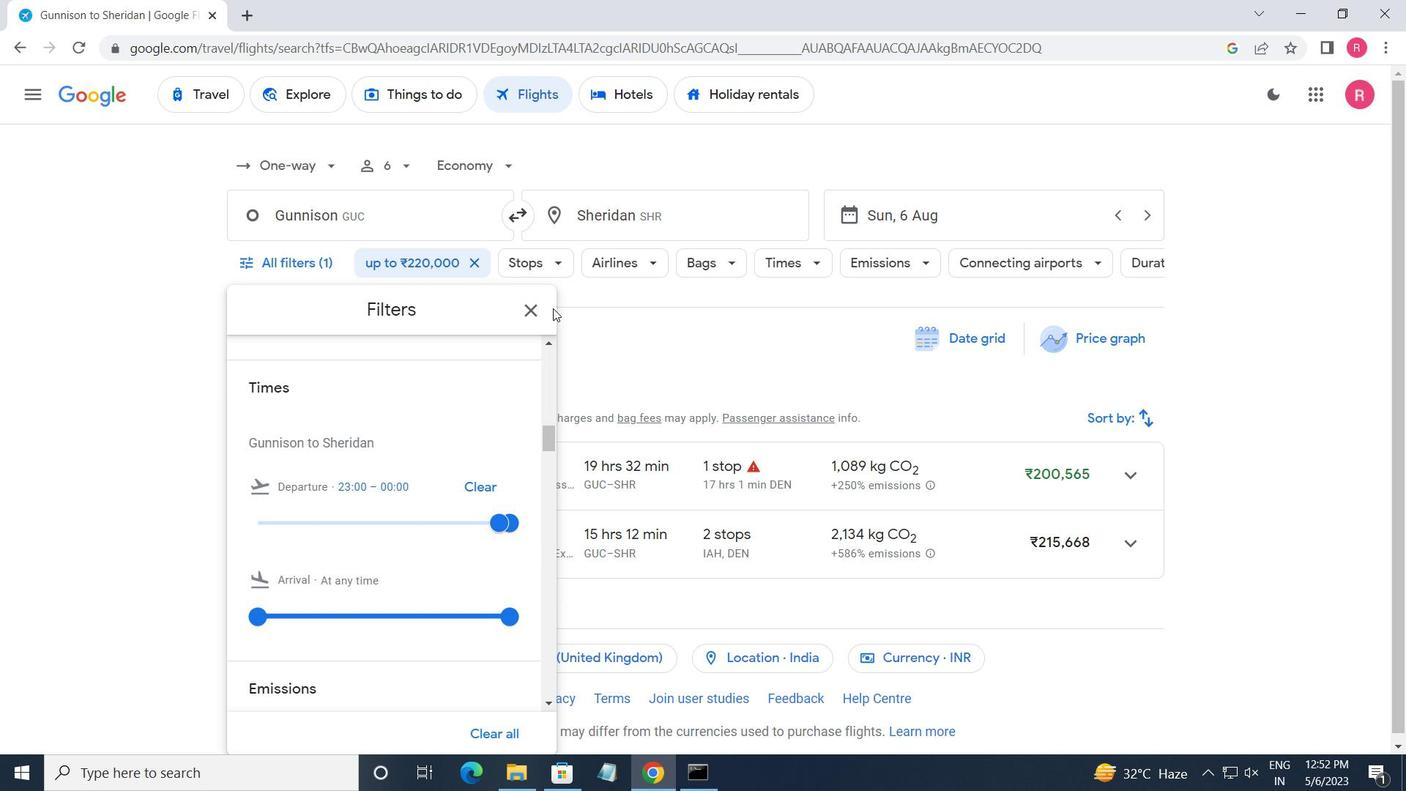 
Action: Mouse pressed left at (528, 312)
Screenshot: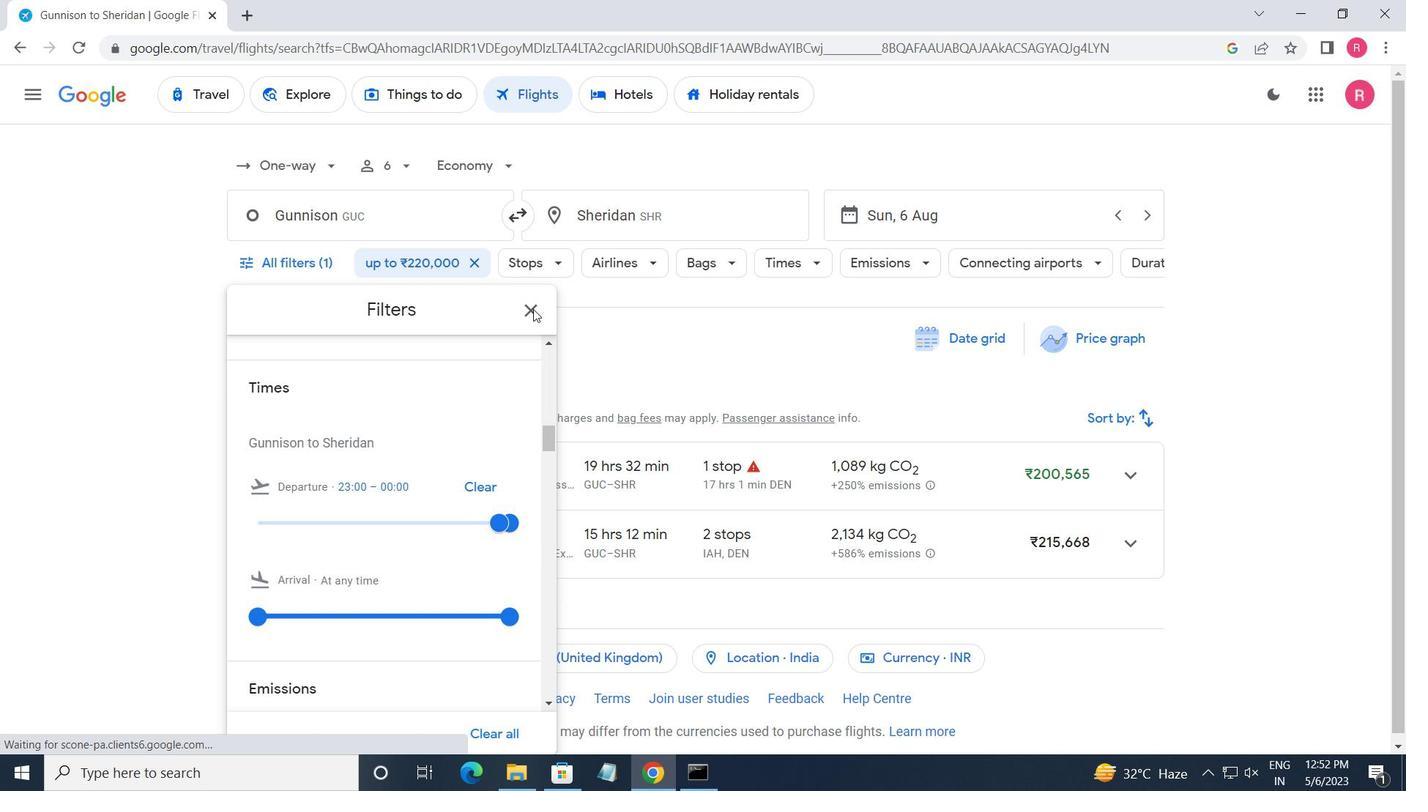 
